 Task: Send an email with the signature Janet Martinez with the subject Confirmation of a subscription and the message Can you please confirm your availability for the meeting tomorrow at 2 pm? from softage.5@softage.net to softage.1@softage.net and move the email from Sent Items to the folder Games
Action: Mouse moved to (53, 53)
Screenshot: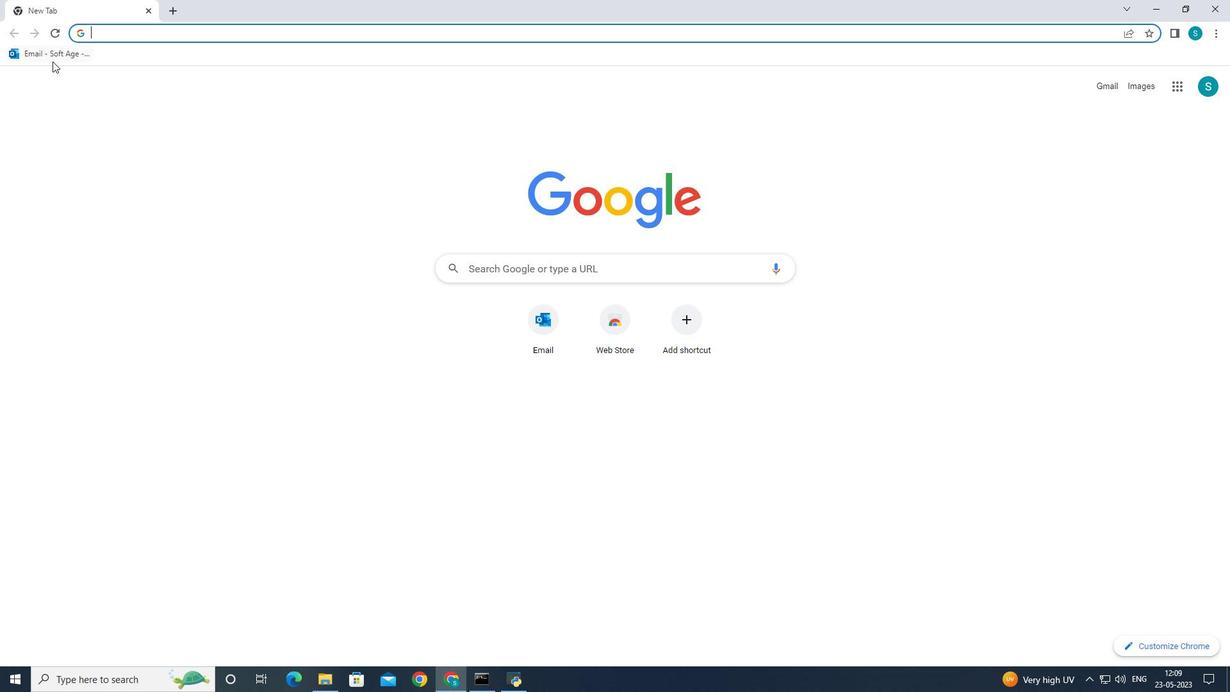 
Action: Mouse pressed left at (53, 53)
Screenshot: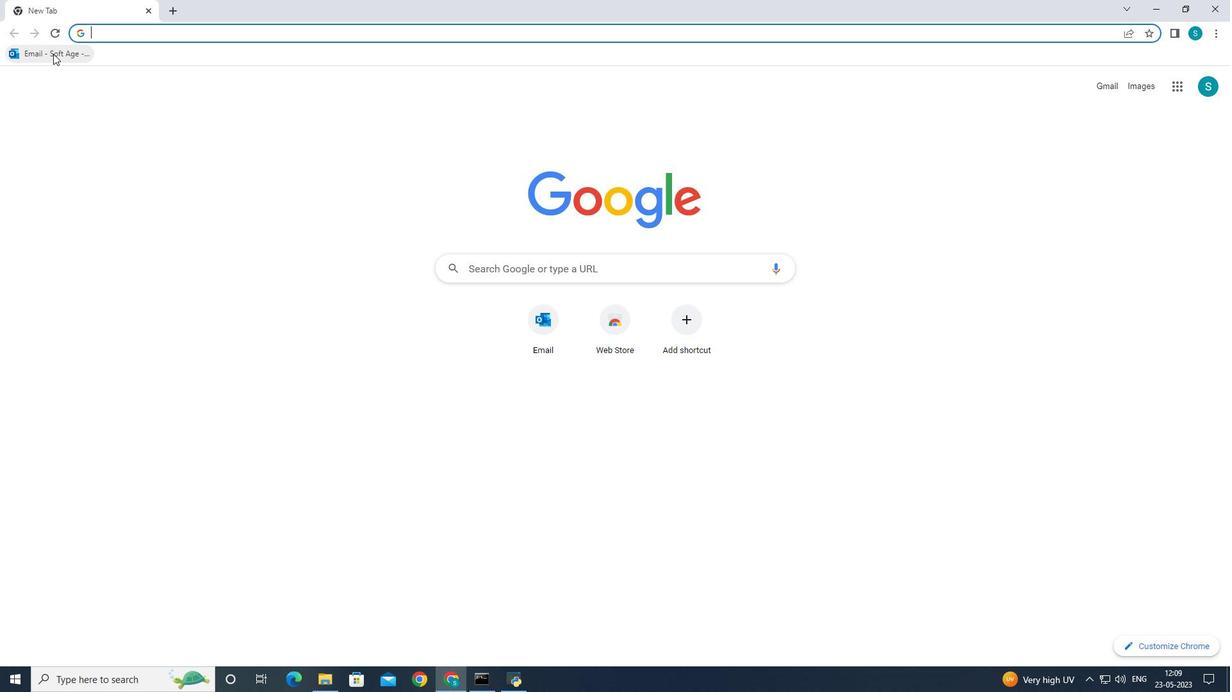 
Action: Mouse moved to (185, 114)
Screenshot: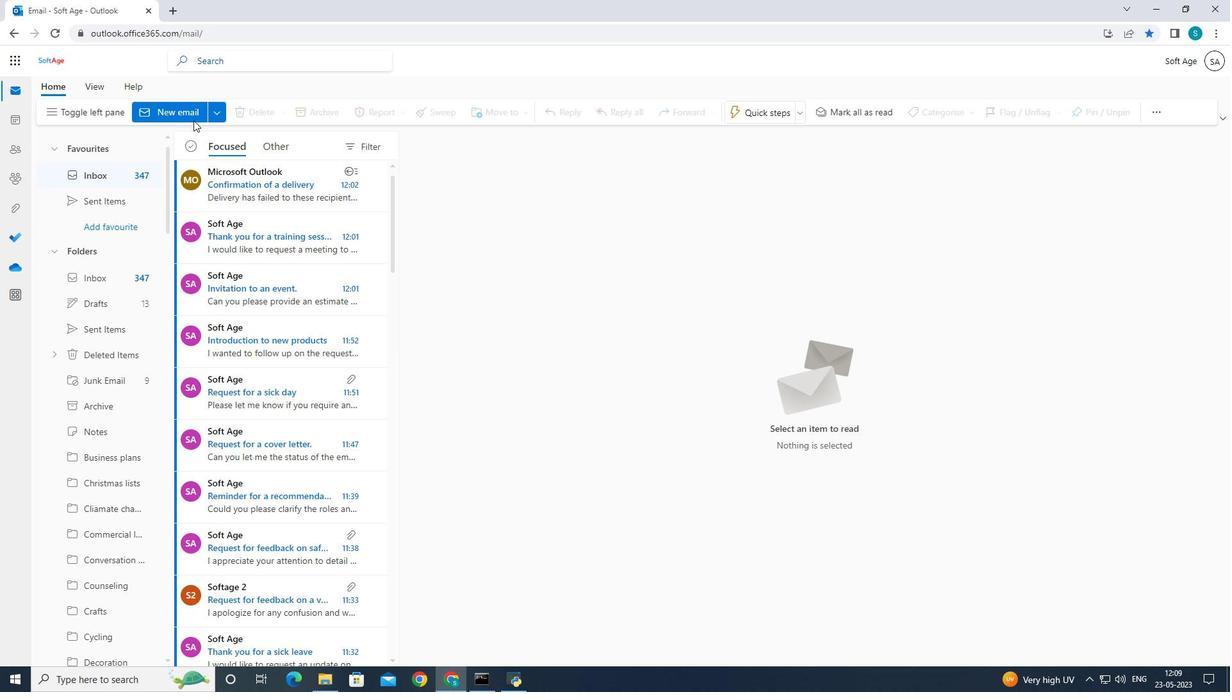 
Action: Mouse pressed left at (185, 114)
Screenshot: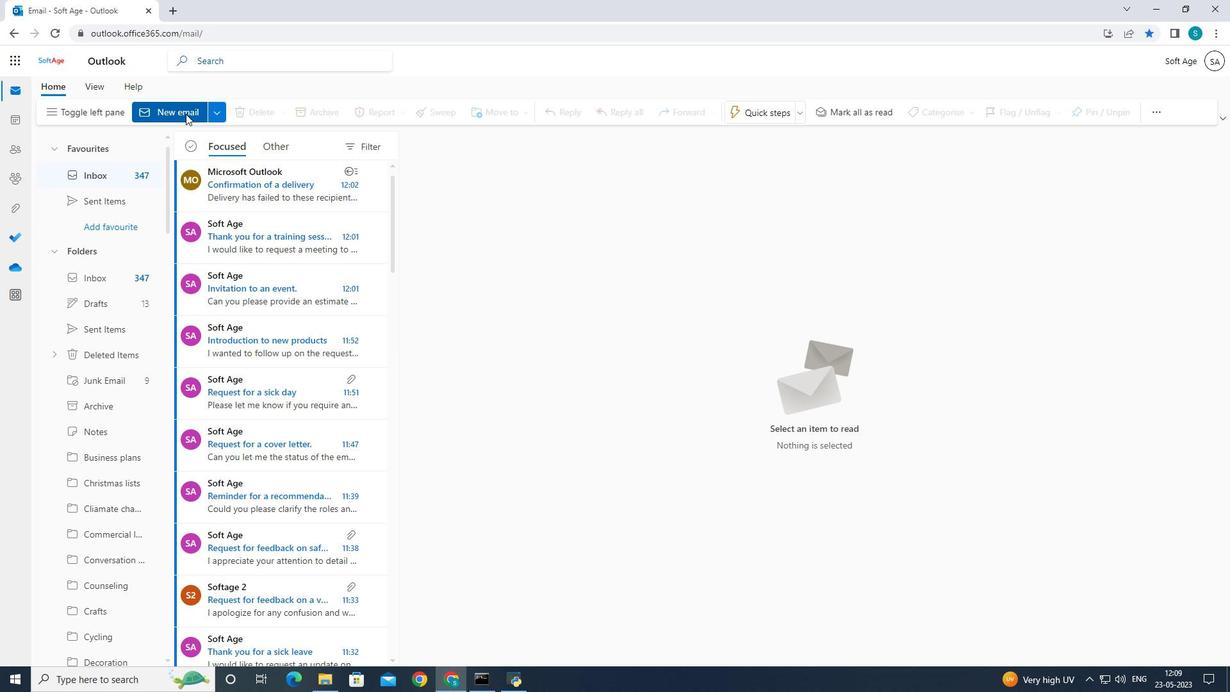 
Action: Mouse pressed left at (185, 114)
Screenshot: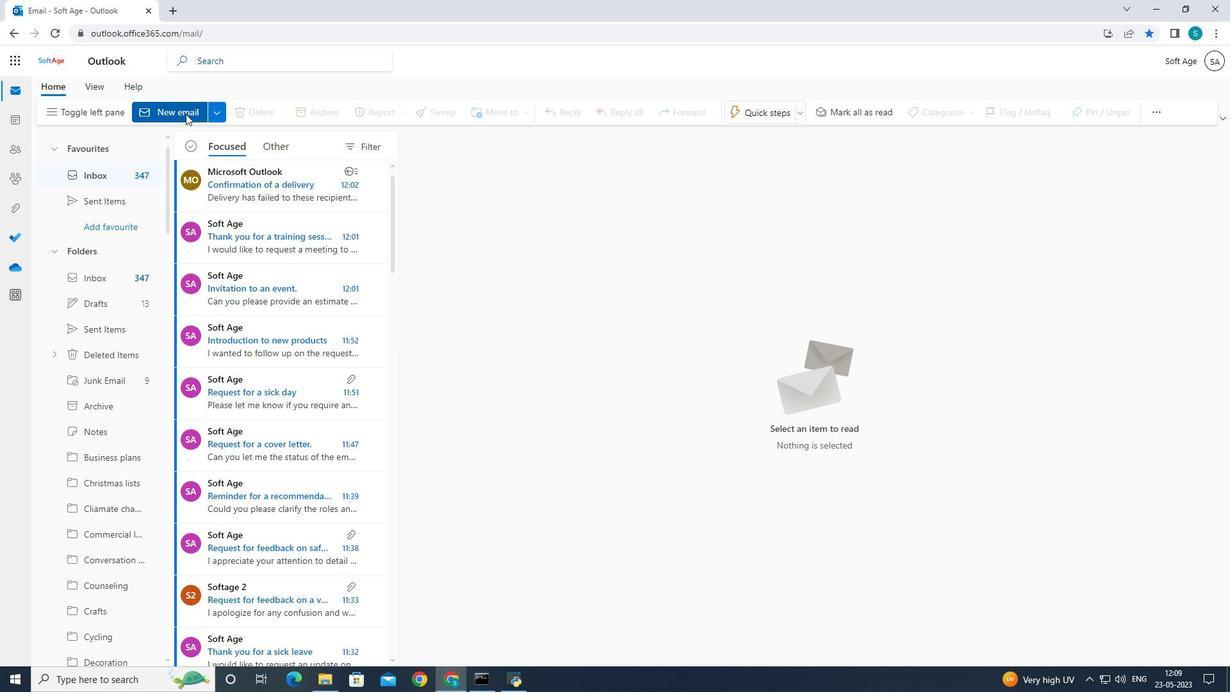 
Action: Mouse moved to (834, 118)
Screenshot: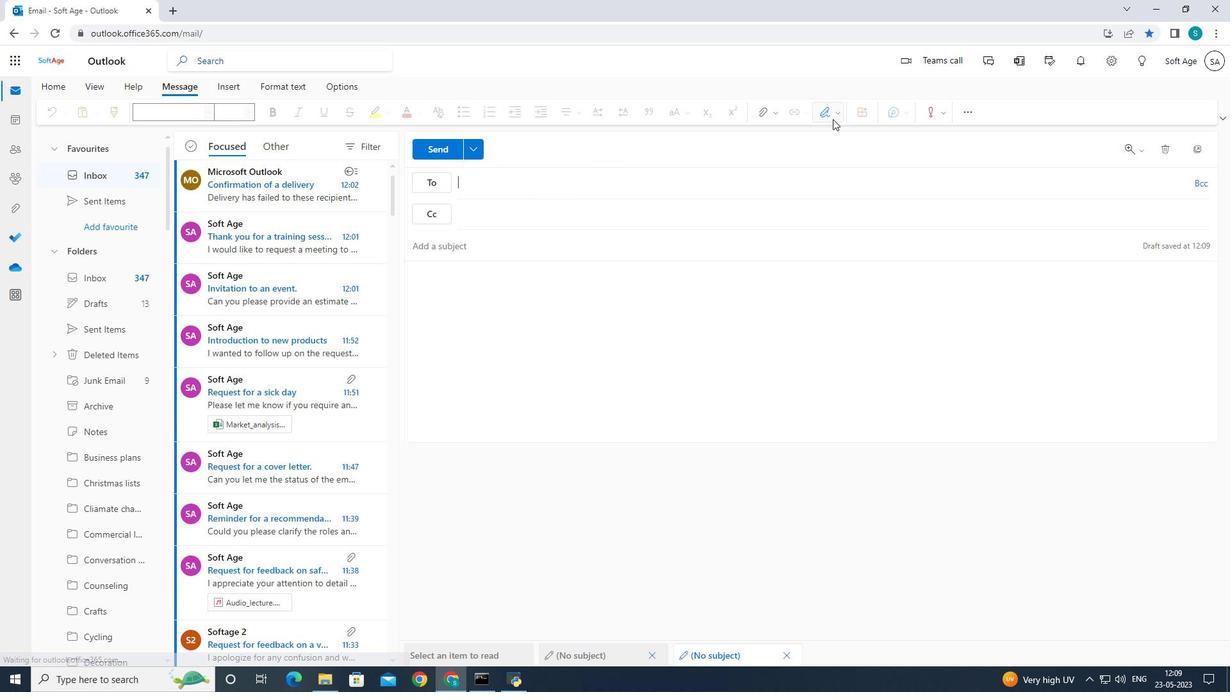 
Action: Mouse pressed left at (834, 118)
Screenshot: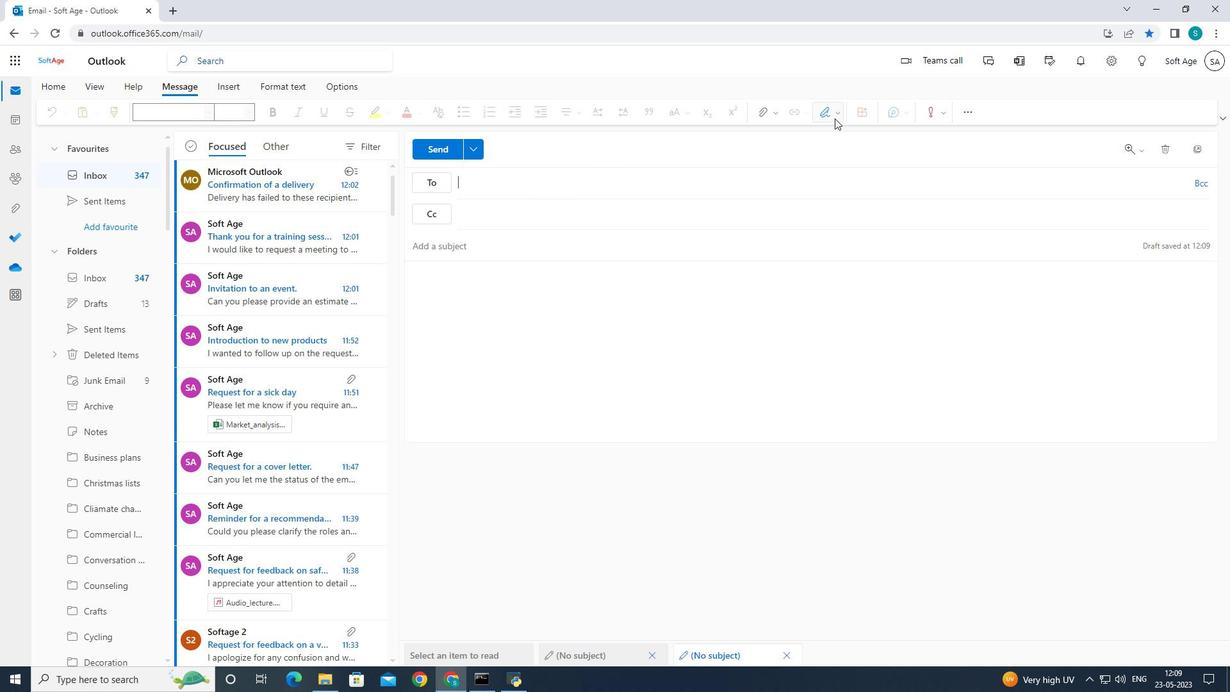 
Action: Mouse moved to (800, 167)
Screenshot: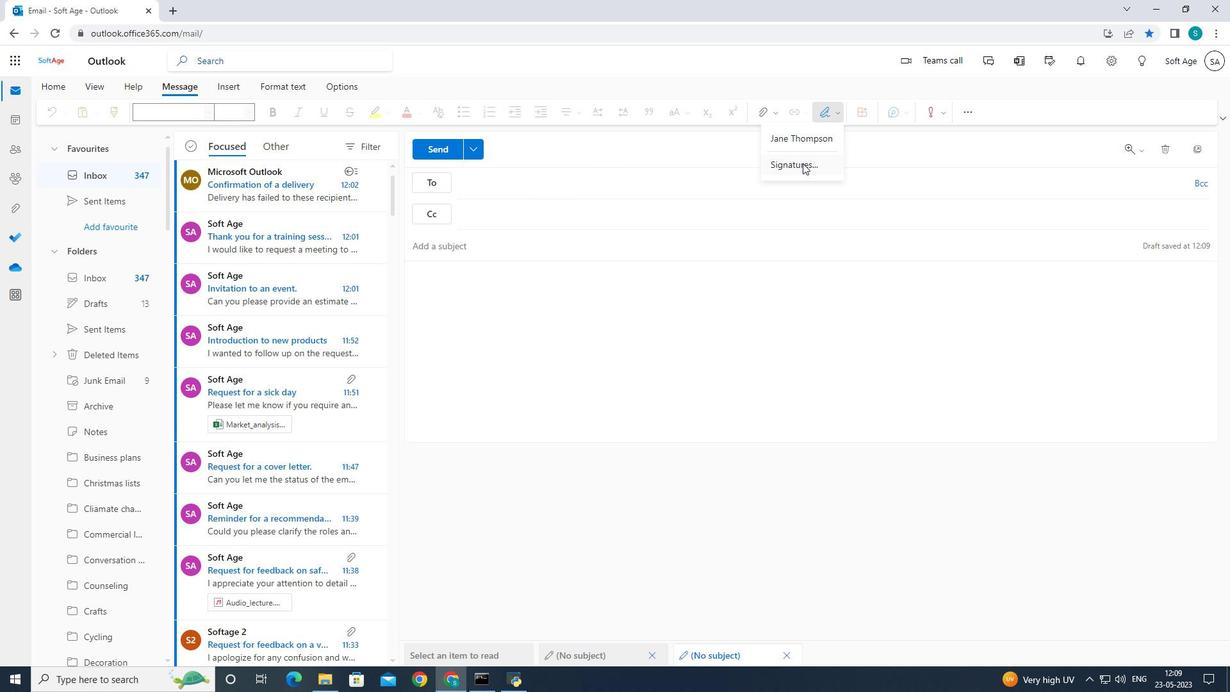 
Action: Mouse pressed left at (800, 167)
Screenshot: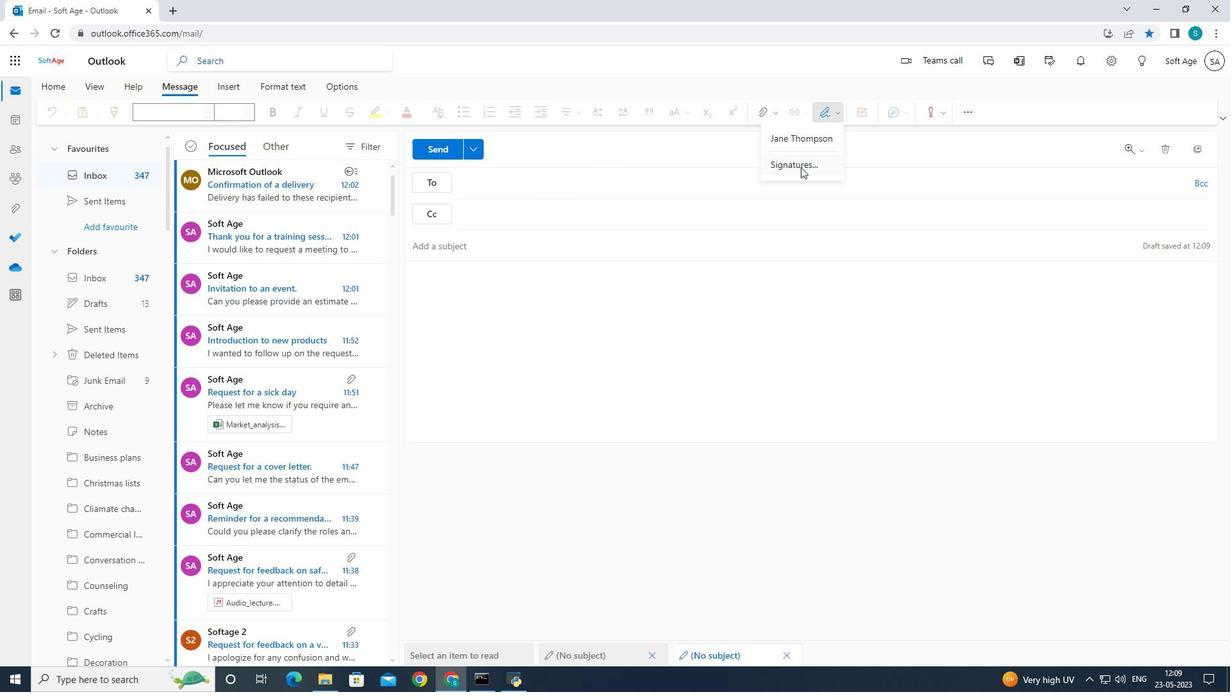 
Action: Mouse moved to (794, 219)
Screenshot: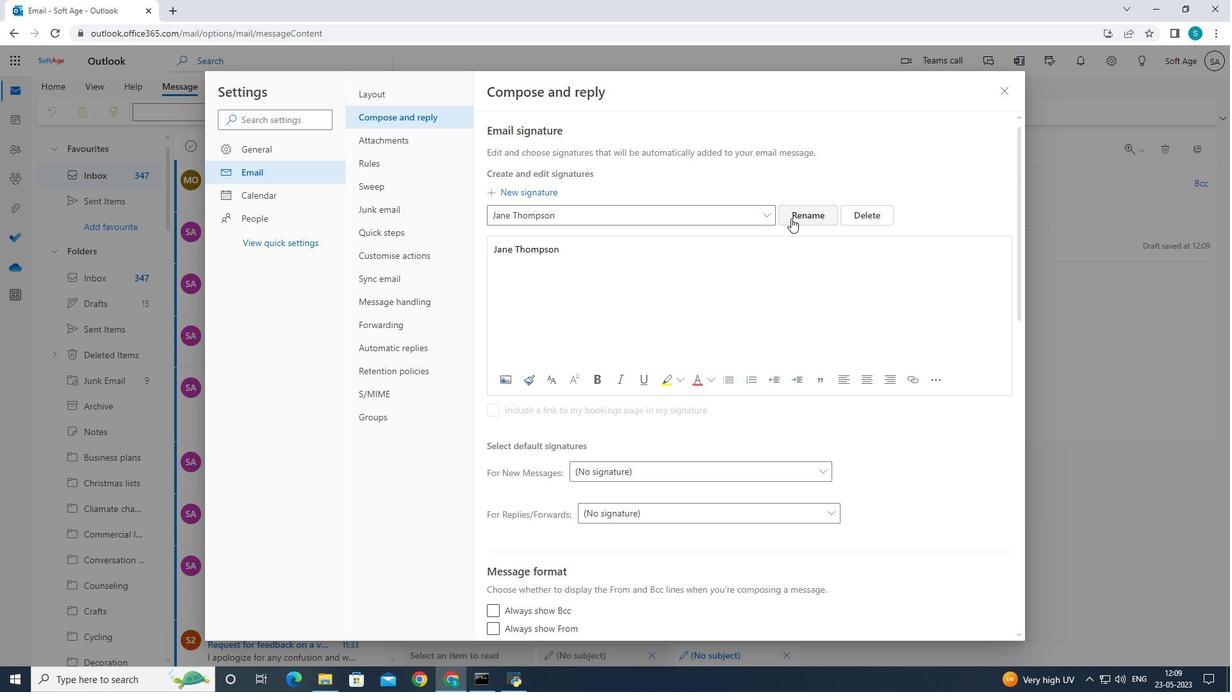 
Action: Mouse pressed left at (794, 219)
Screenshot: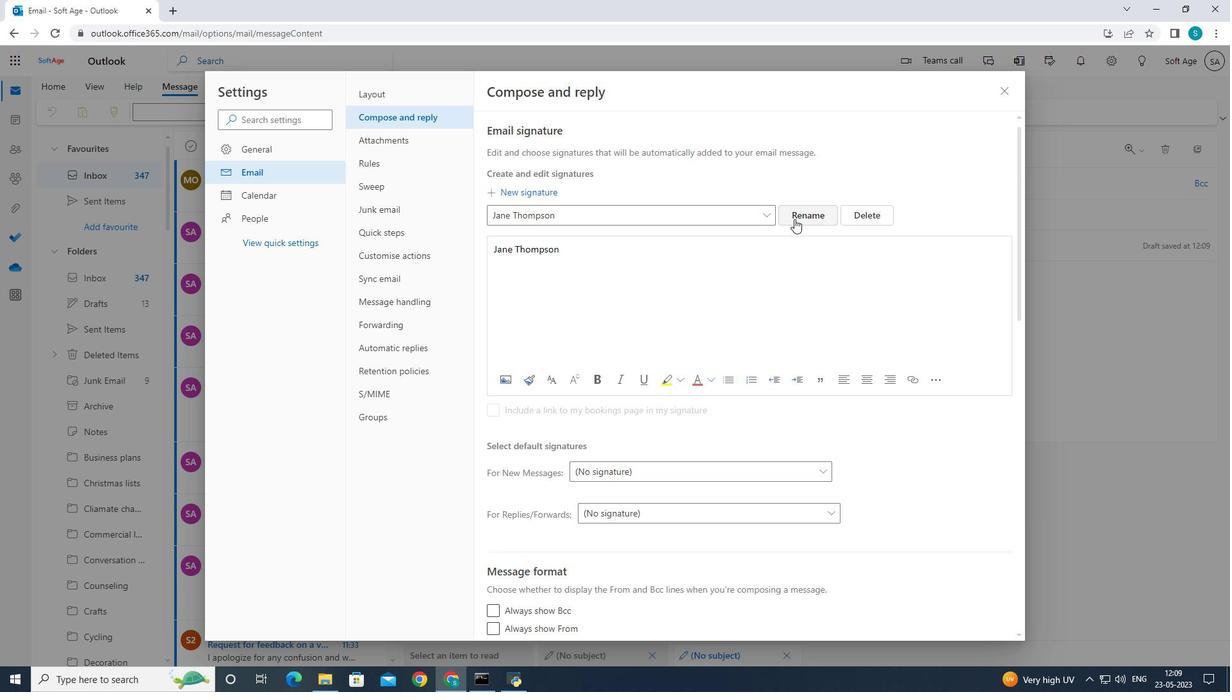 
Action: Mouse moved to (736, 221)
Screenshot: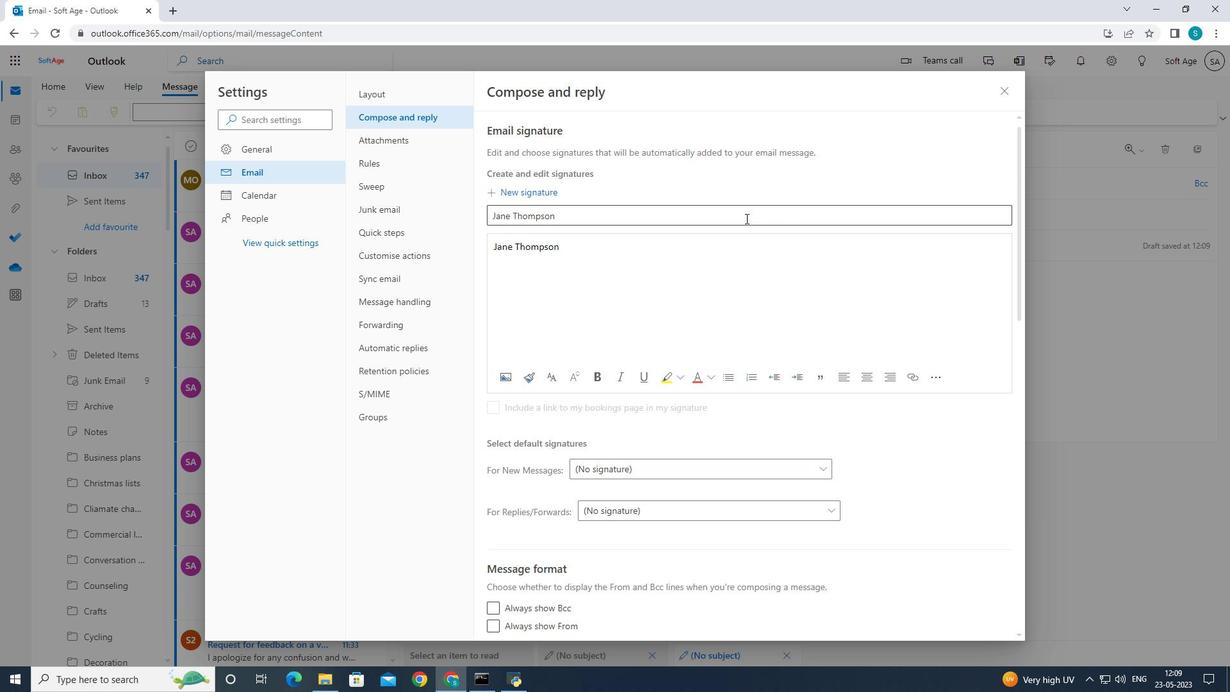 
Action: Mouse pressed left at (736, 221)
Screenshot: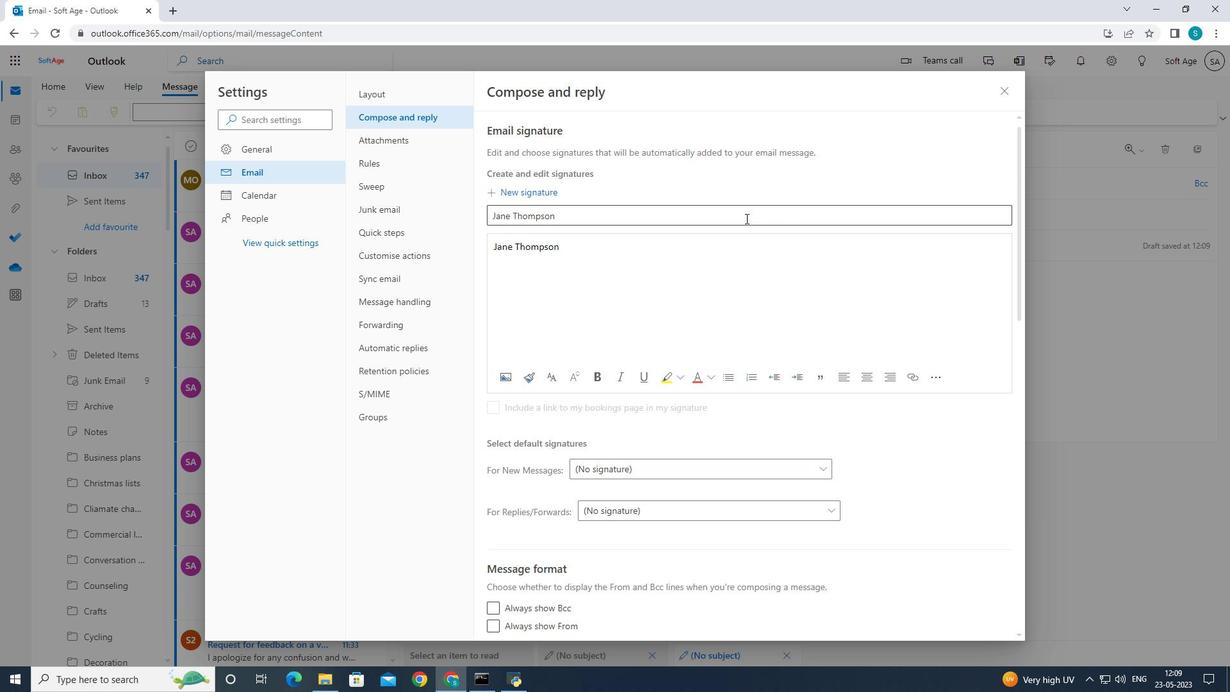 
Action: Mouse moved to (749, 201)
Screenshot: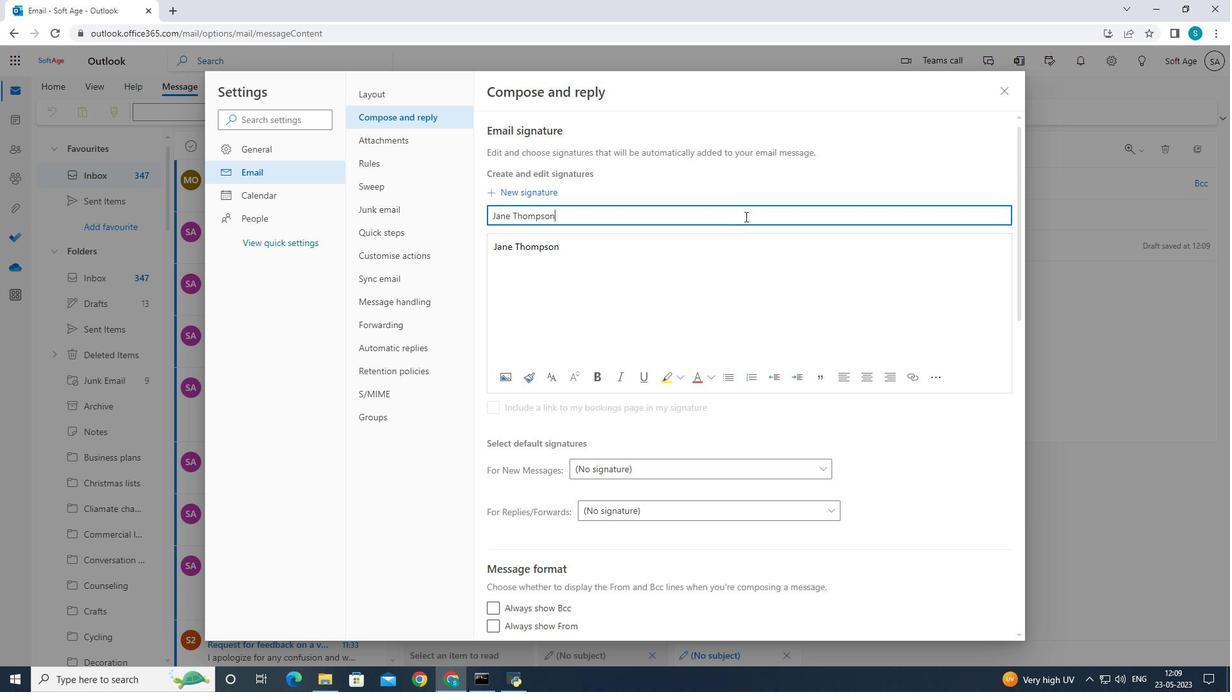 
Action: Key pressed <Key.backspace><Key.backspace><Key.backspace><Key.backspace><Key.backspace><Key.backspace><Key.backspace><Key.backspace><Key.backspace><Key.backspace><Key.backspace><Key.backspace><Key.backspace><Key.backspace><Key.backspace><Key.backspace><Key.backspace><Key.caps_lock>J<Key.caps_lock>anet<Key.space><Key.caps_lock>M<Key.caps_lock>artinez
Screenshot: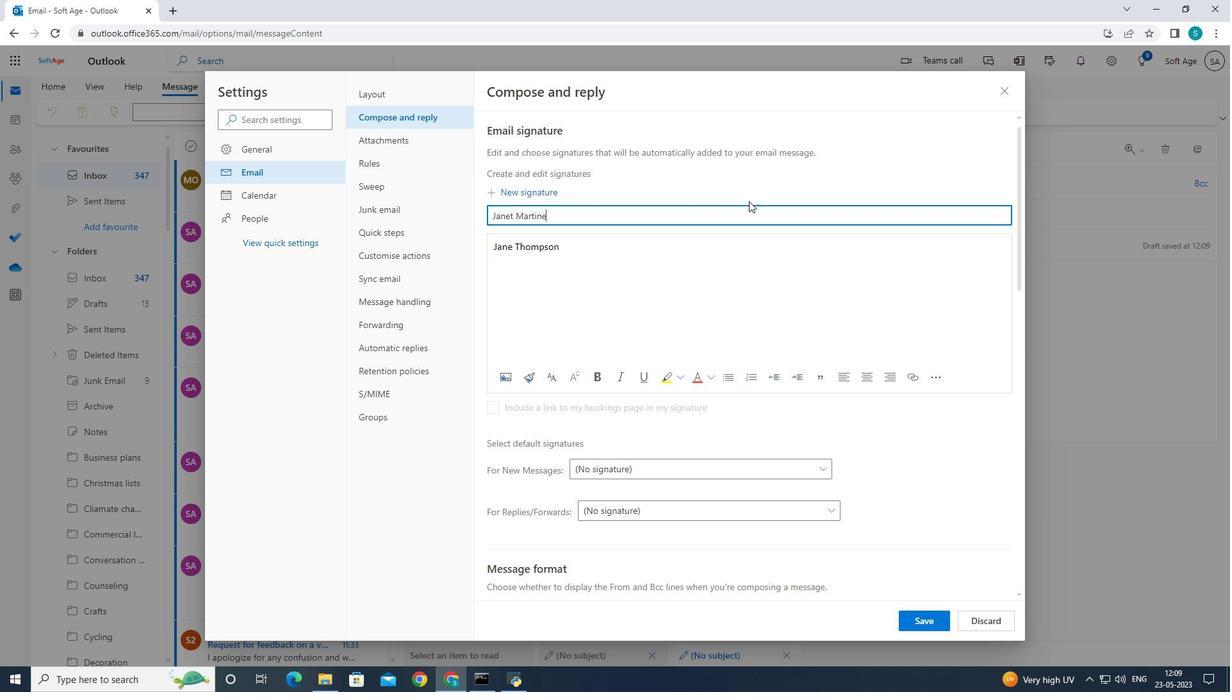 
Action: Mouse moved to (603, 253)
Screenshot: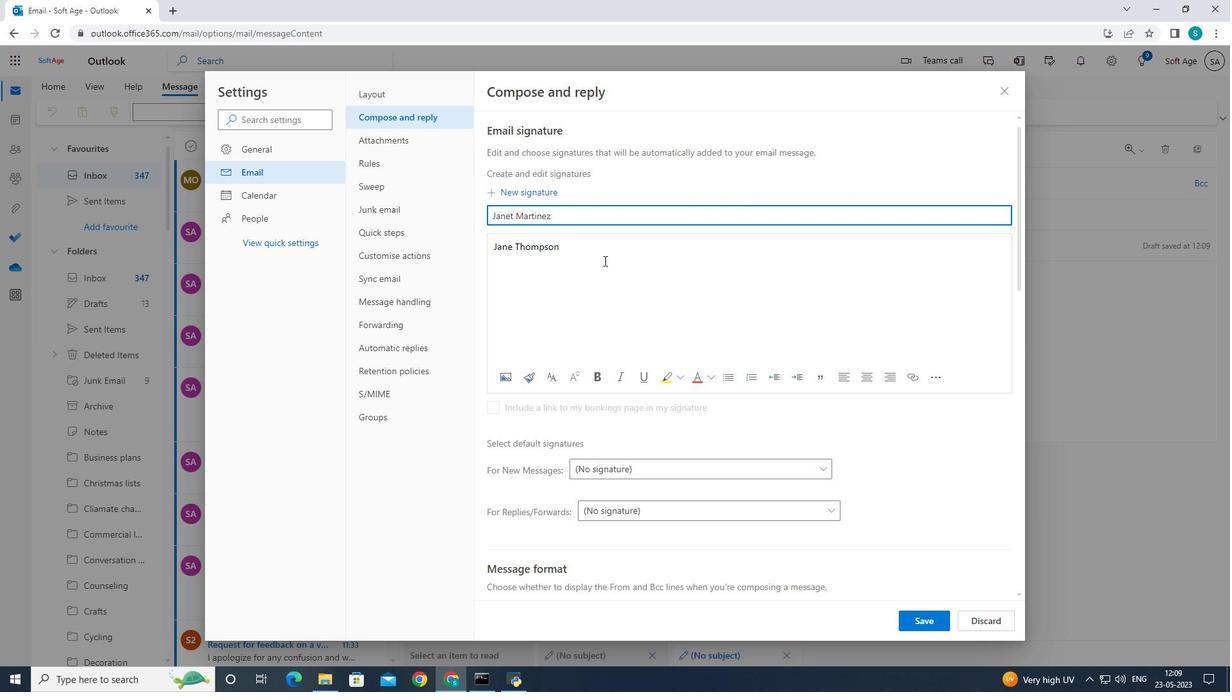
Action: Mouse pressed left at (603, 253)
Screenshot: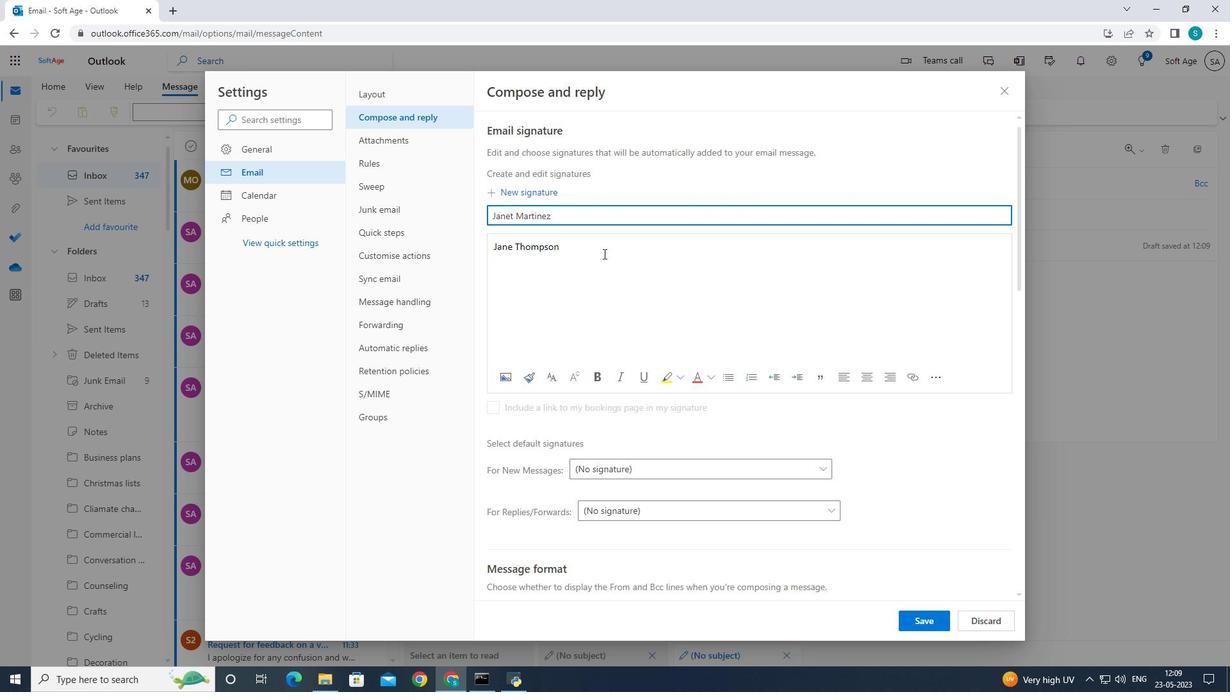 
Action: Mouse moved to (606, 251)
Screenshot: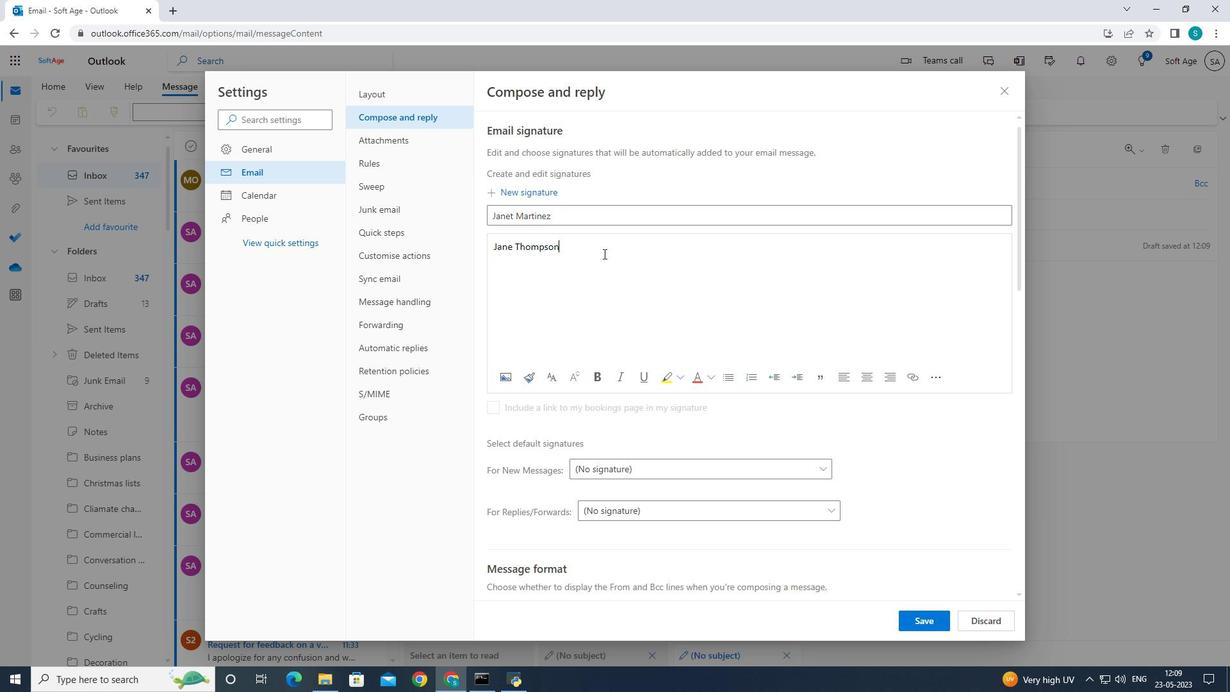 
Action: Key pressed <Key.backspace><Key.backspace><Key.backspace><Key.backspace><Key.backspace><Key.backspace><Key.backspace><Key.backspace><Key.backspace><Key.backspace><Key.backspace><Key.backspace><Key.backspace><Key.backspace><Key.backspace><Key.backspace><Key.backspace><Key.backspace><Key.backspace><Key.caps_lock>J<Key.caps_lock>anet<Key.space><Key.caps_lock>M<Key.caps_lock>artinez
Screenshot: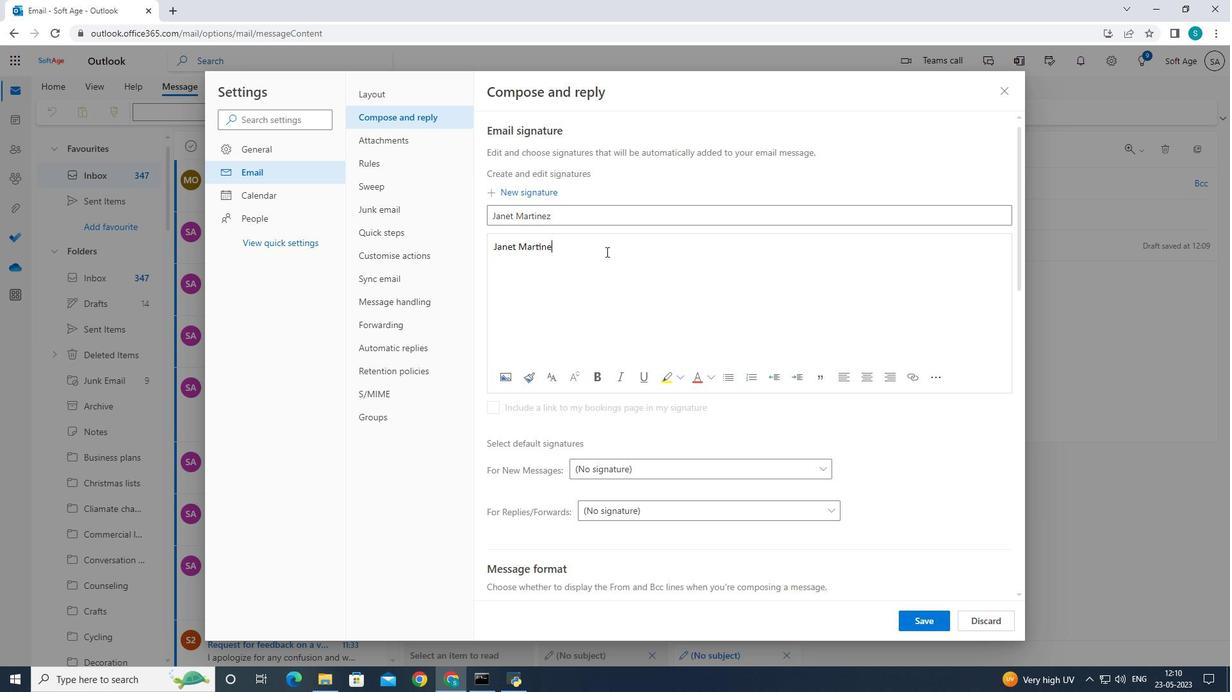 
Action: Mouse moved to (927, 626)
Screenshot: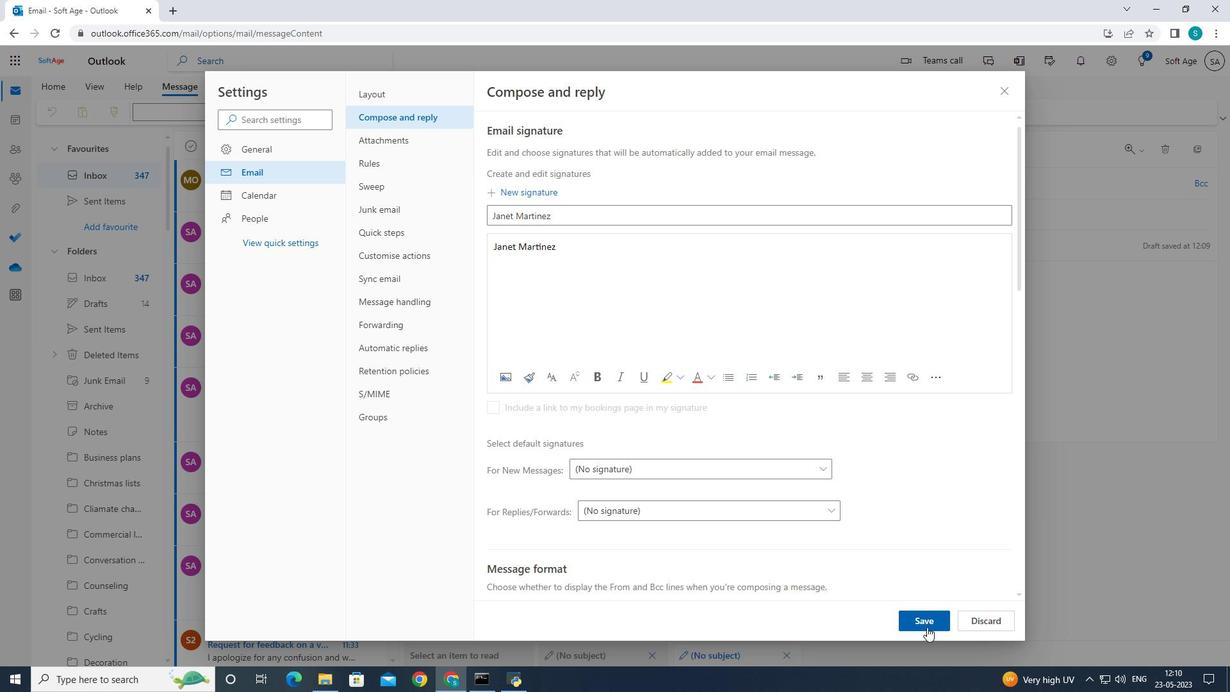 
Action: Mouse pressed left at (927, 626)
Screenshot: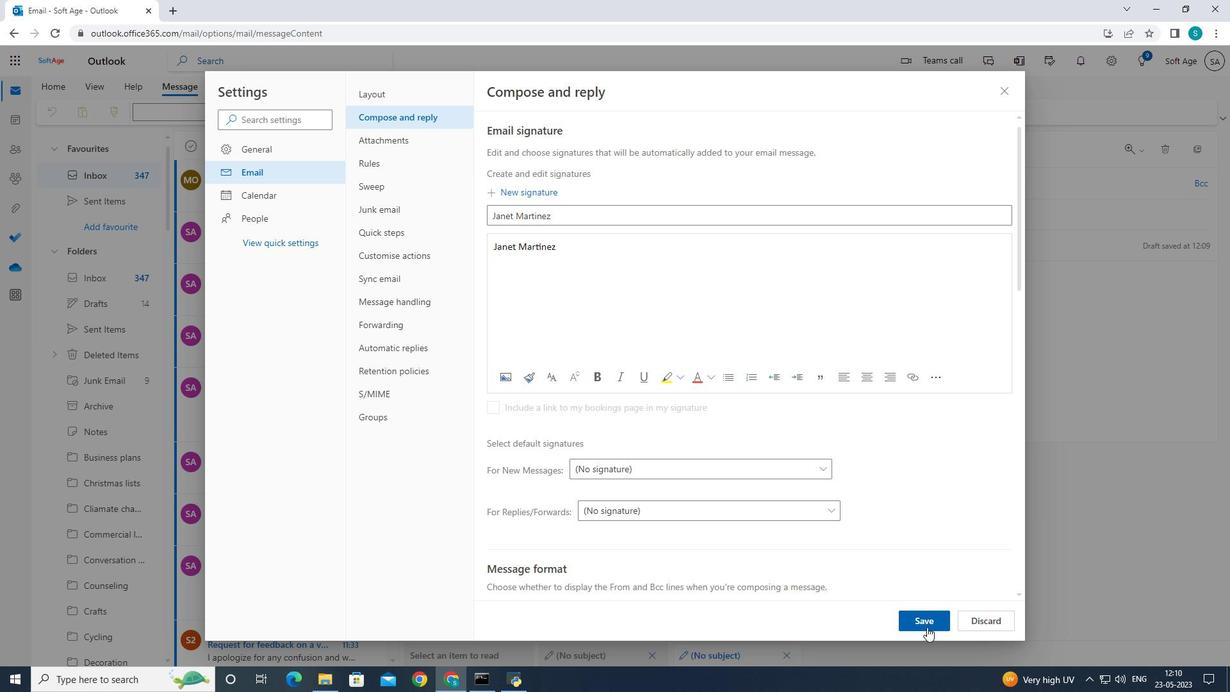 
Action: Mouse moved to (1004, 93)
Screenshot: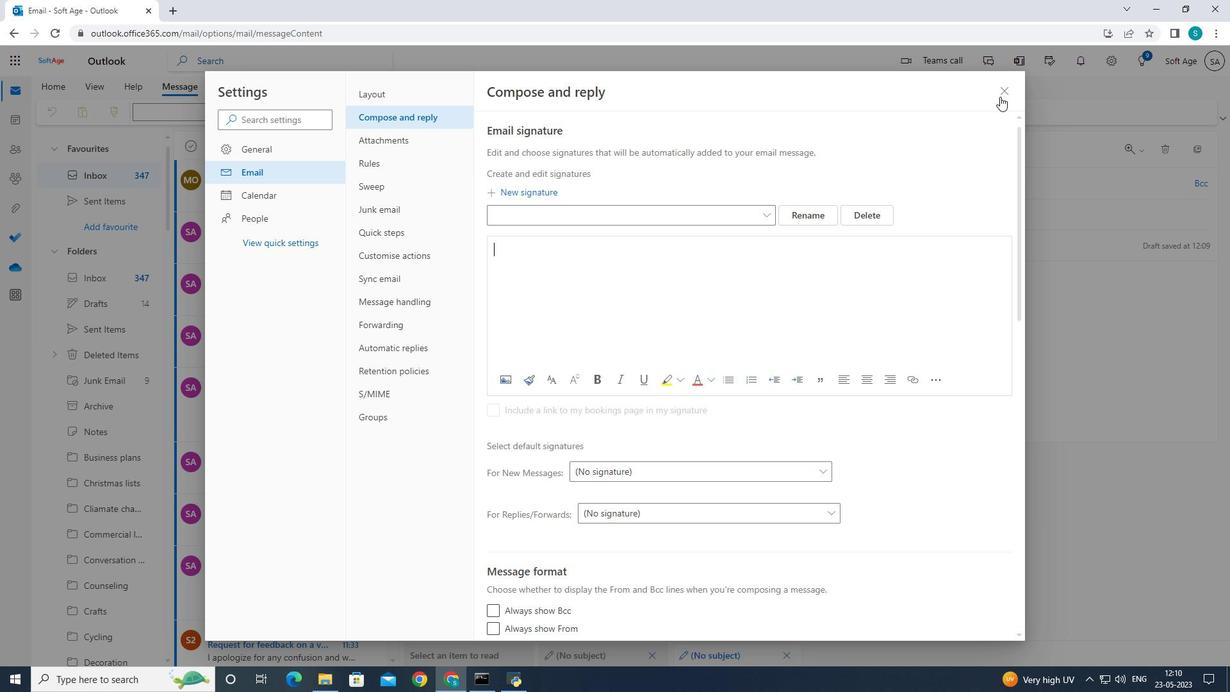 
Action: Mouse pressed left at (1004, 93)
Screenshot: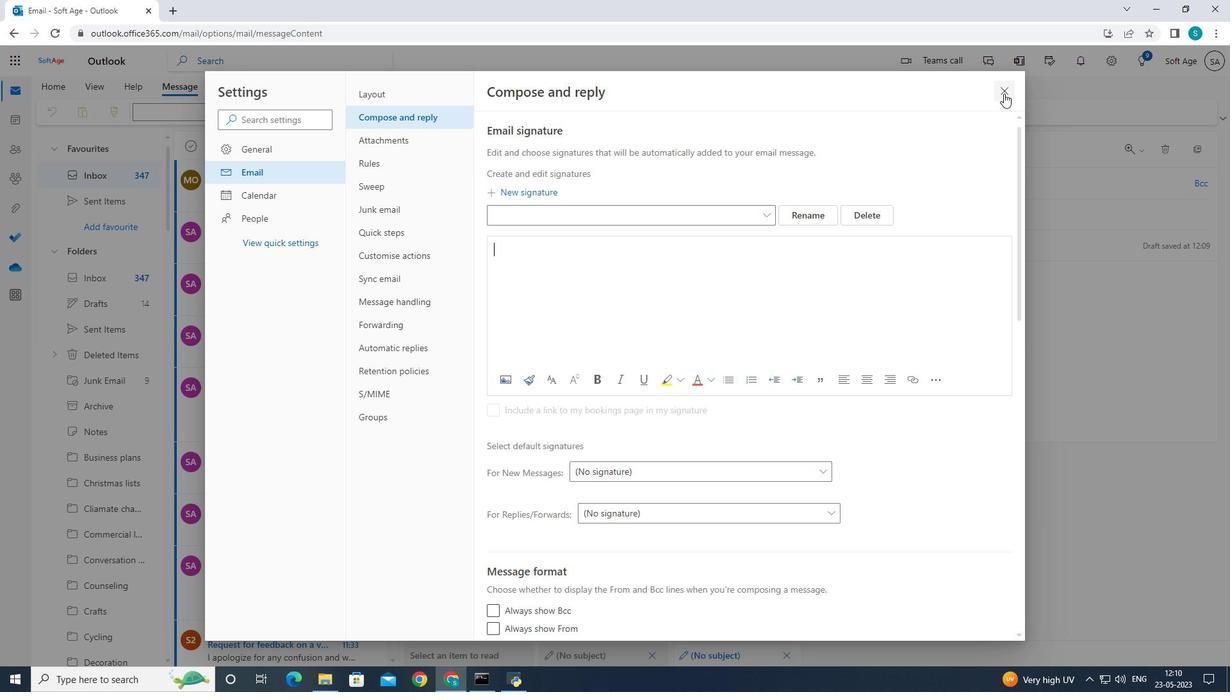 
Action: Mouse moved to (590, 251)
Screenshot: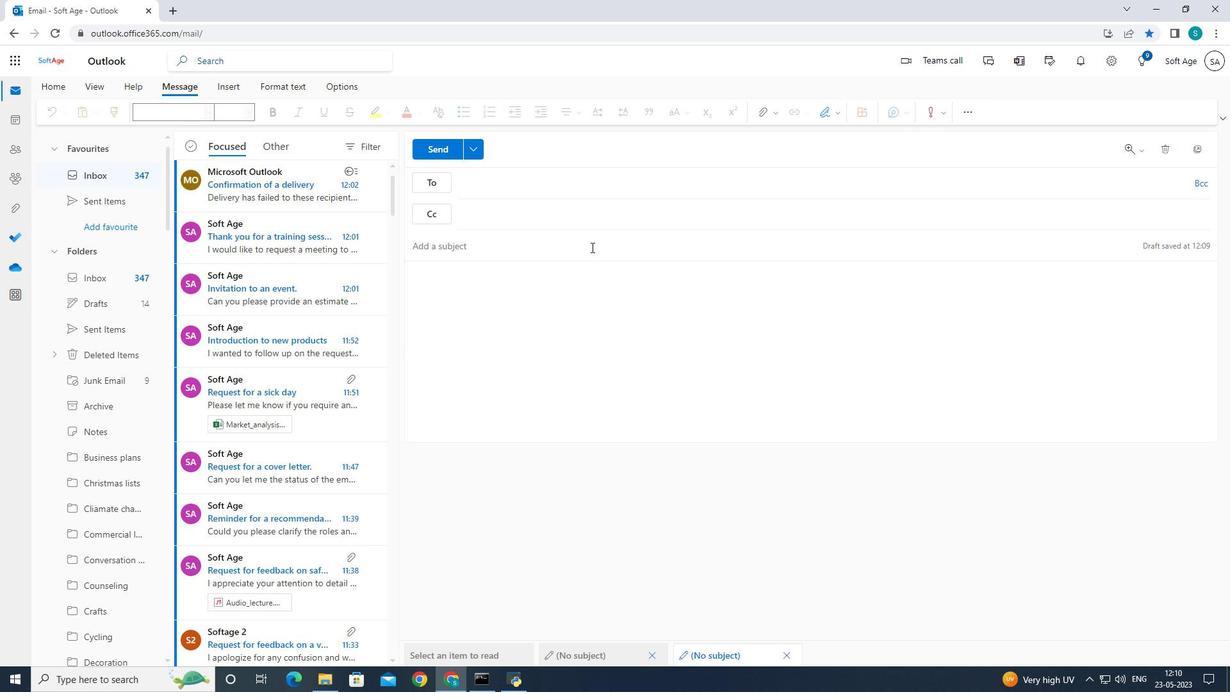 
Action: Mouse pressed left at (590, 251)
Screenshot: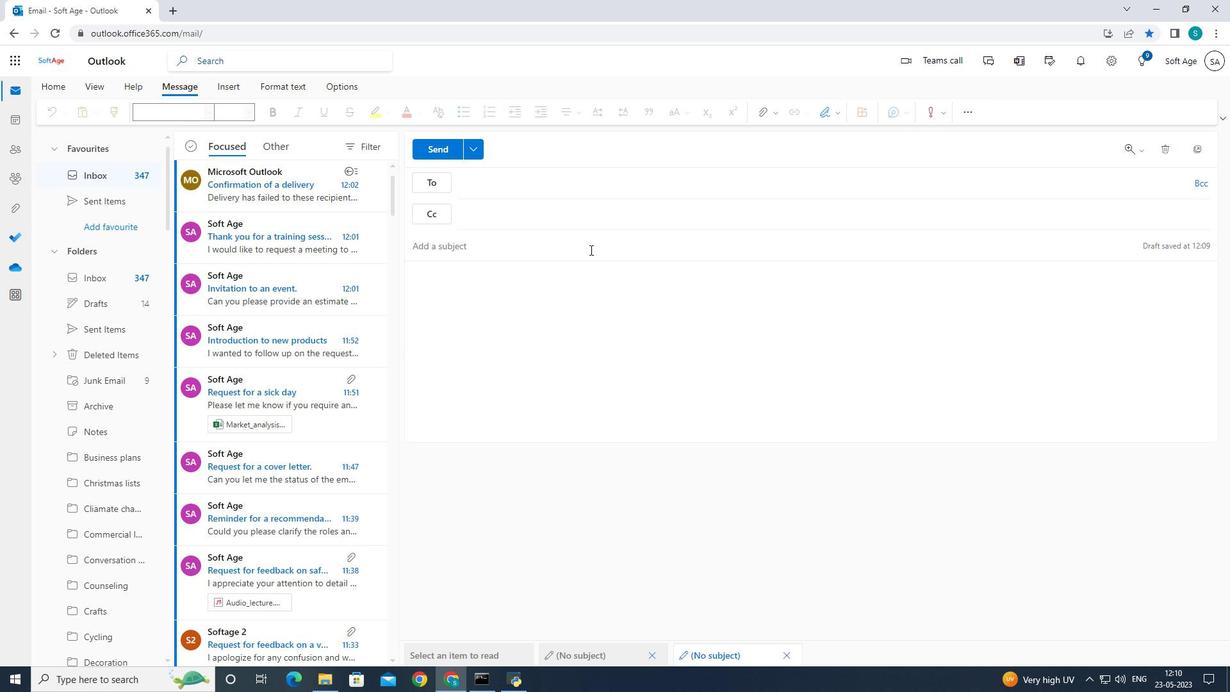 
Action: Mouse moved to (869, 387)
Screenshot: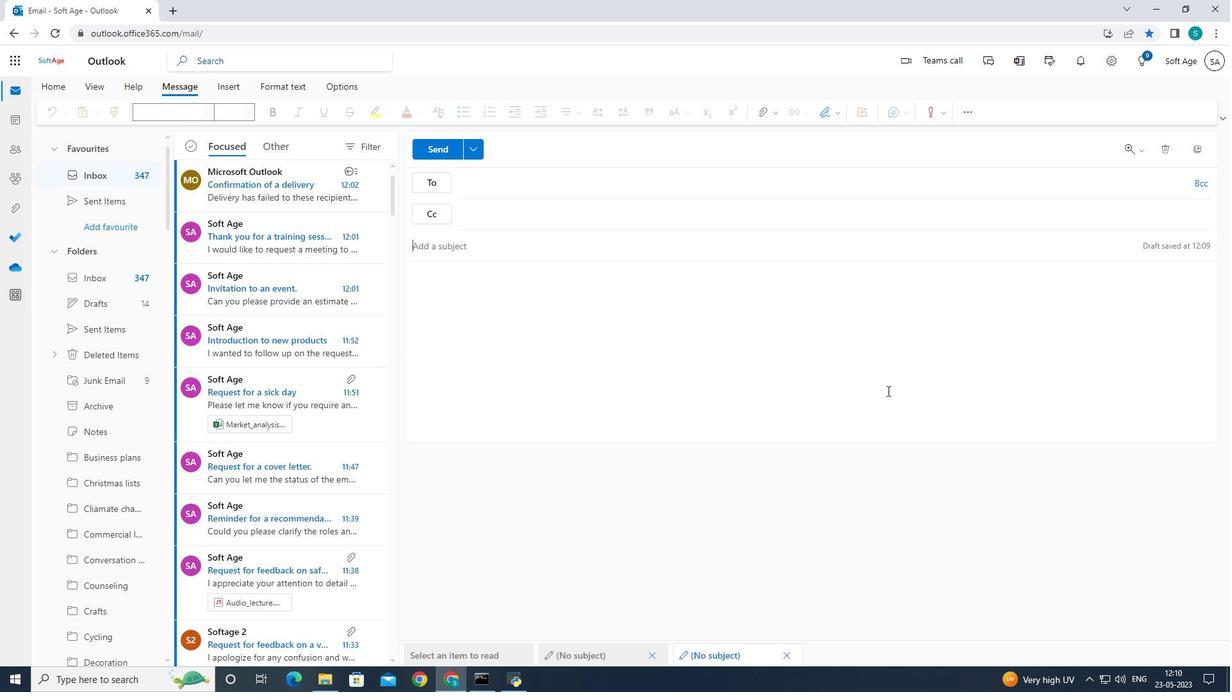 
Action: Key pressed <Key.caps_lock>C<Key.caps_lock>onfirmation<Key.space>of<Key.space>a<Key.space>subscription
Screenshot: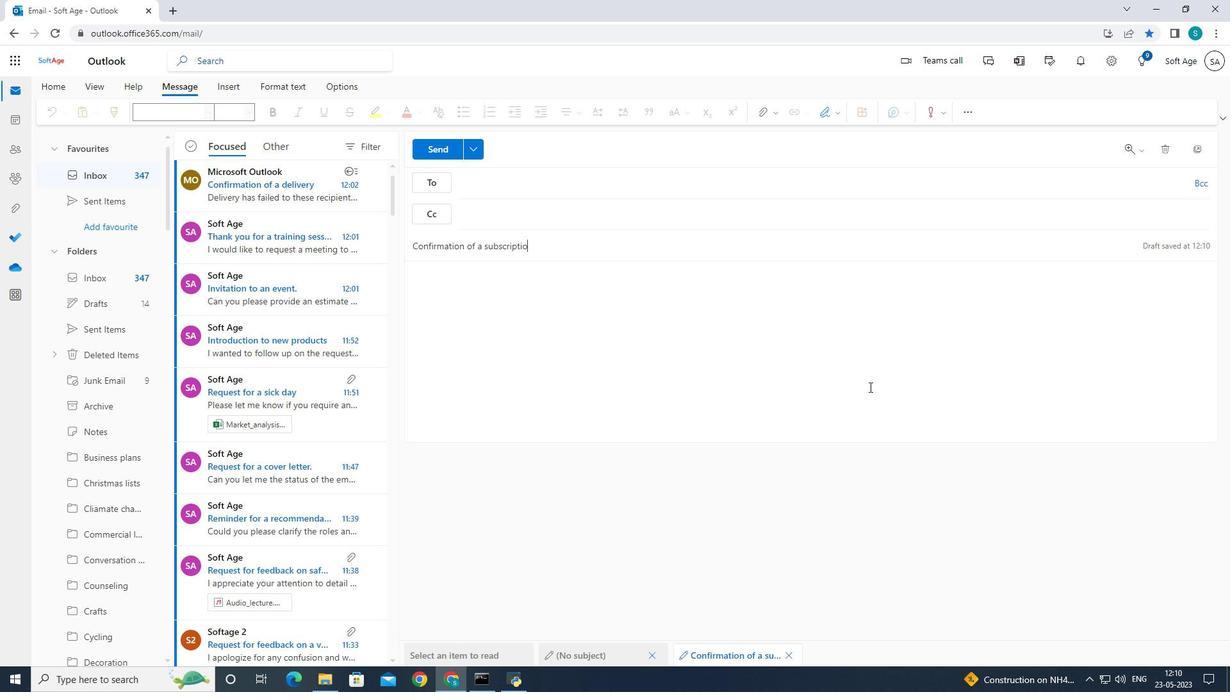 
Action: Mouse moved to (536, 288)
Screenshot: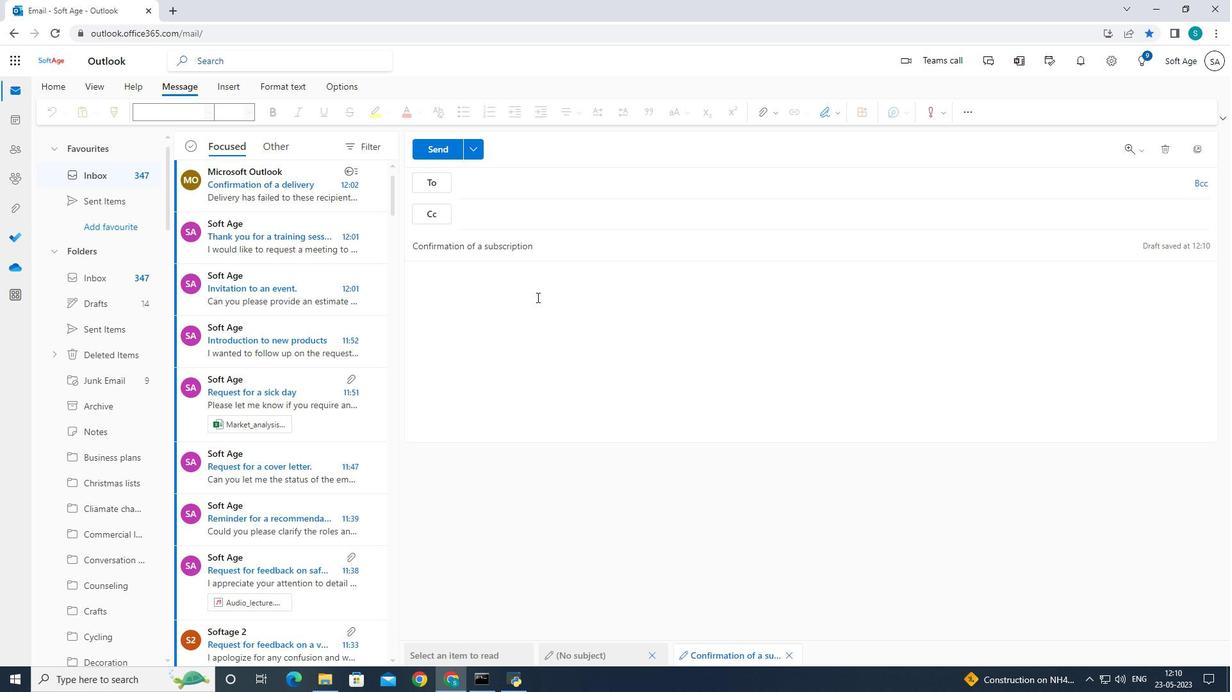
Action: Mouse pressed left at (536, 288)
Screenshot: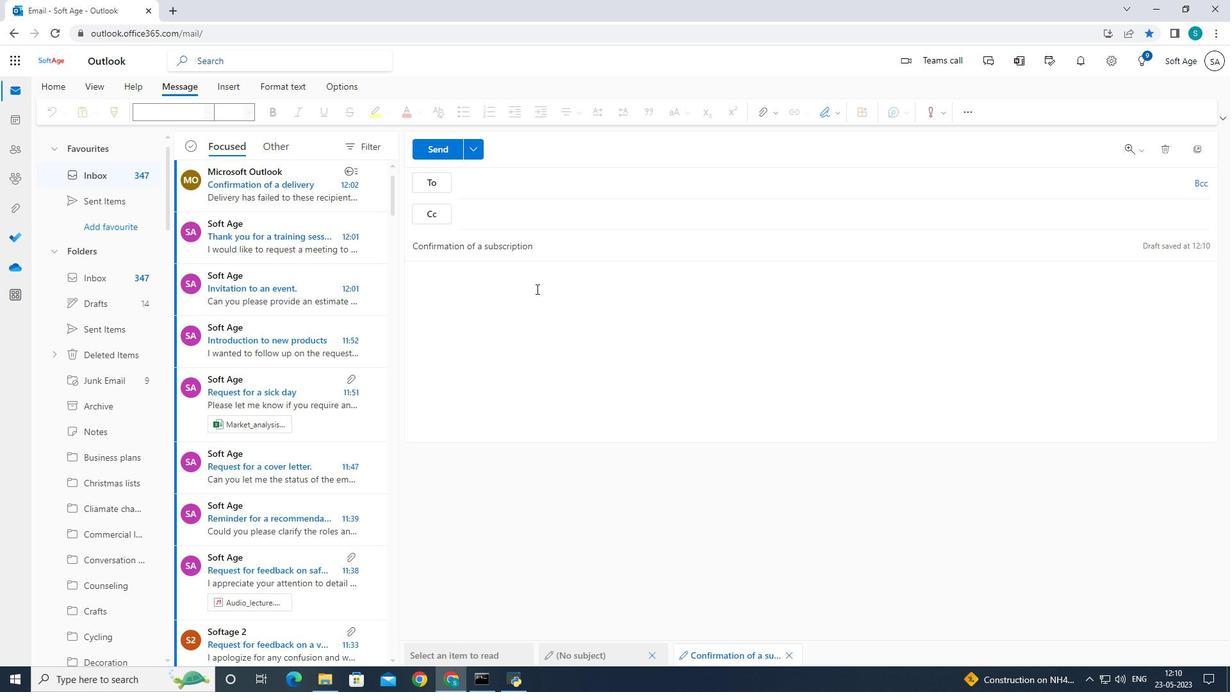 
Action: Mouse moved to (659, 328)
Screenshot: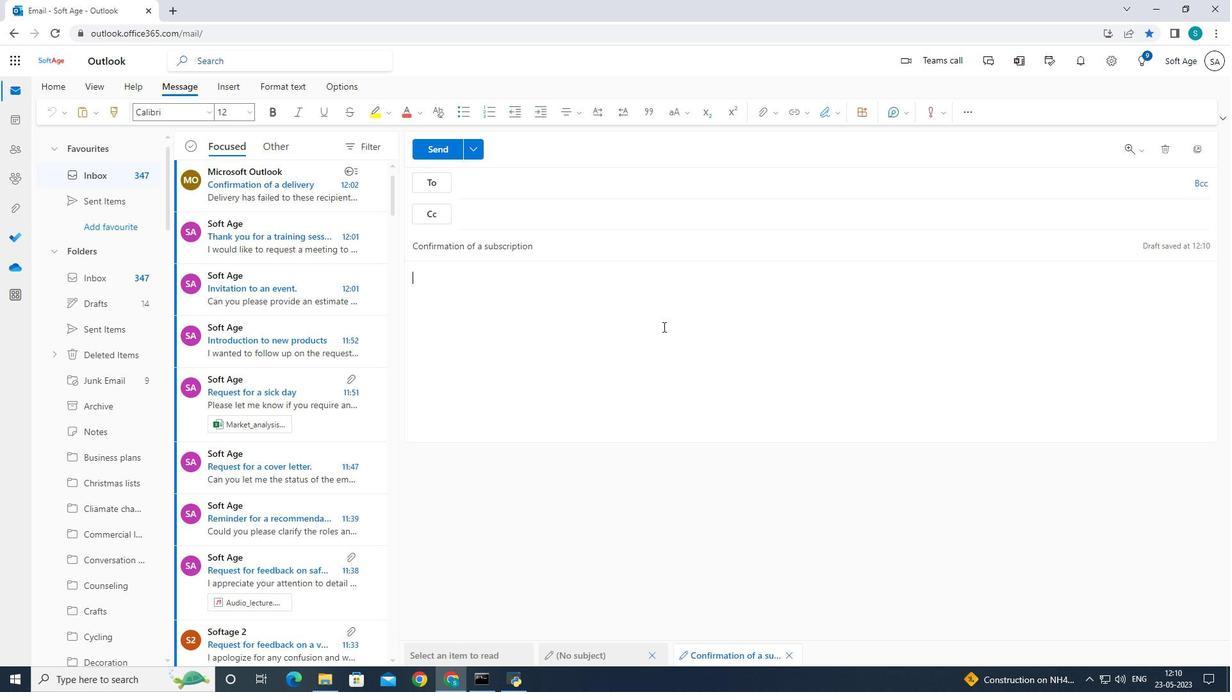 
Action: Key pressed <Key.caps_lock>C<Key.caps_lock>an<Key.space>you<Key.space>please<Key.space>confirm<Key.space>your<Key.space>availability<Key.space>for<Key.space>meeting<Key.space>tommo<Key.backspace><Key.backspace>orrow<Key.space>at<Key.space>2<Key.space>pm<Key.shift_r><Key.shift_r><Key.shift_r><Key.shift_r><Key.shift_r><Key.shift_r><Key.shift_r>?
Screenshot: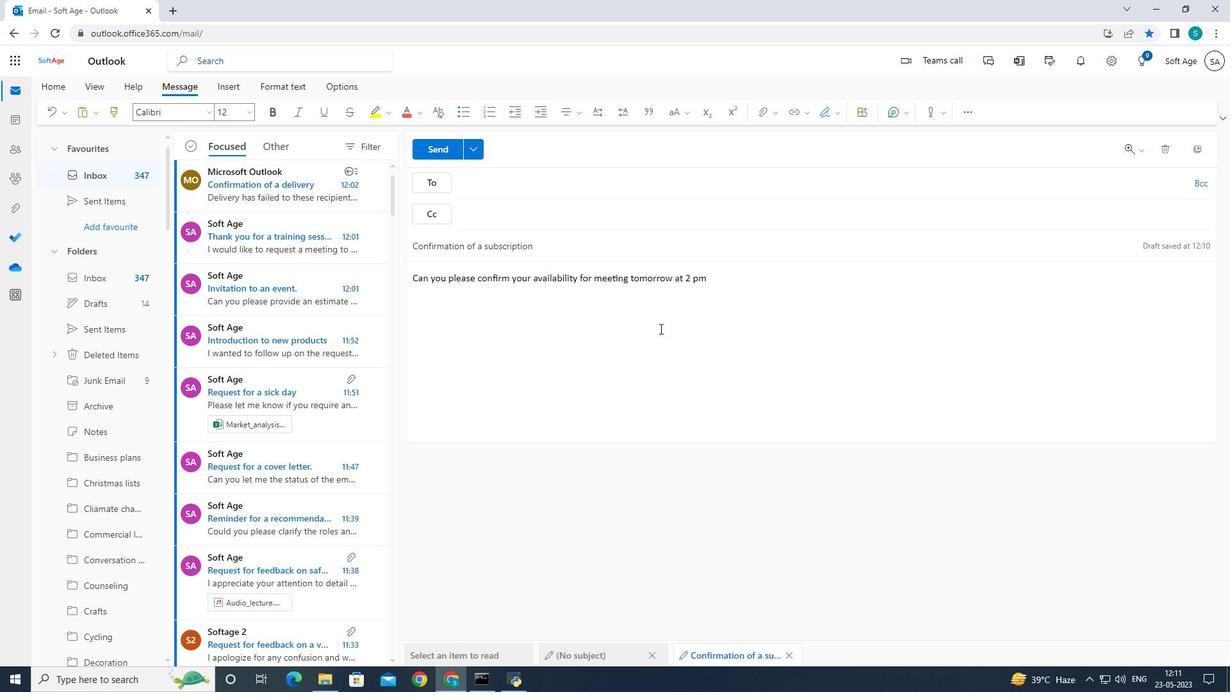 
Action: Mouse moved to (473, 181)
Screenshot: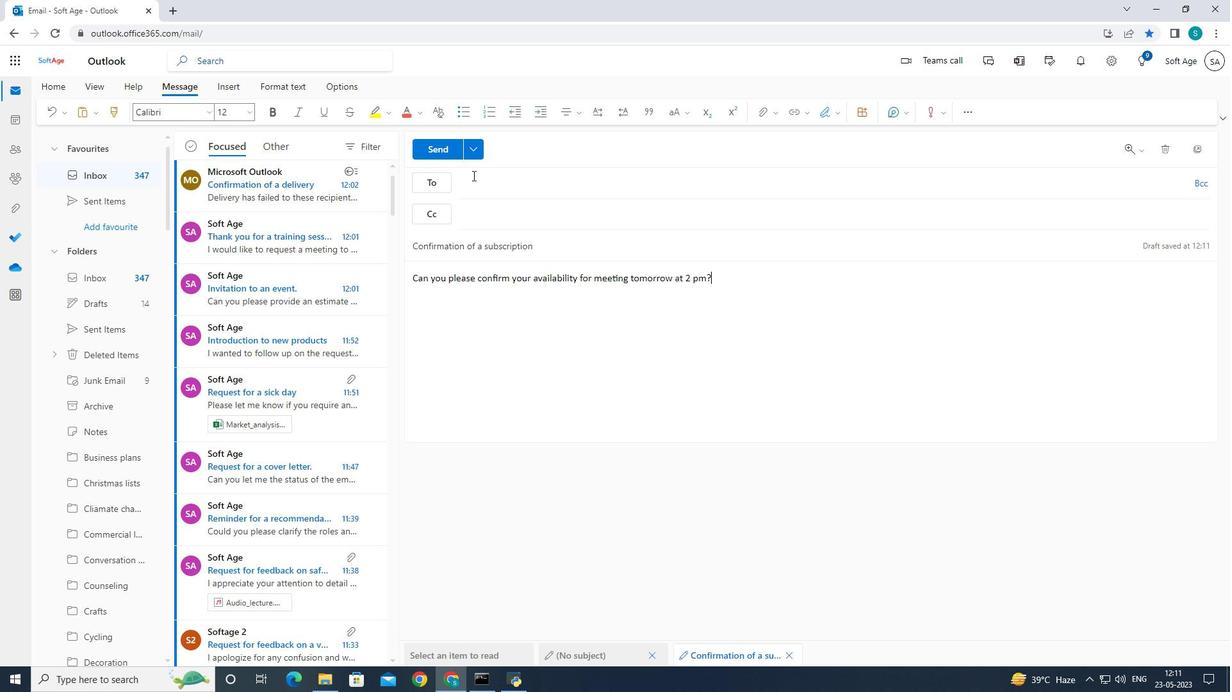 
Action: Mouse pressed left at (473, 181)
Screenshot: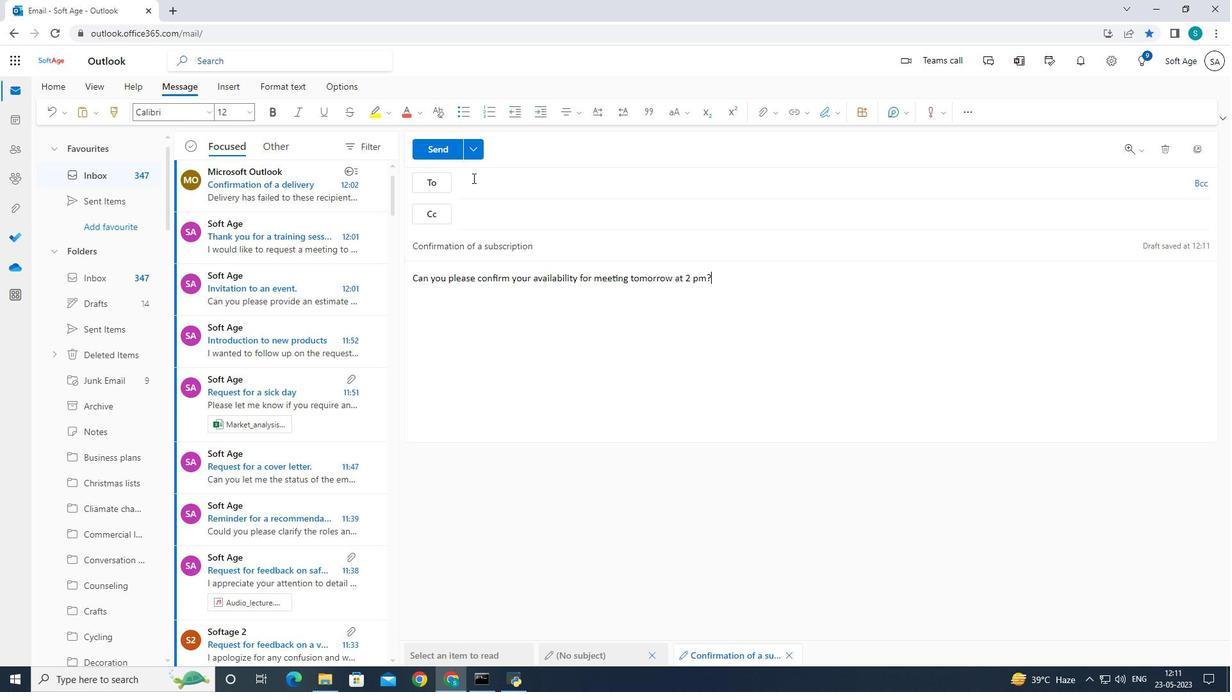 
Action: Mouse moved to (929, 356)
Screenshot: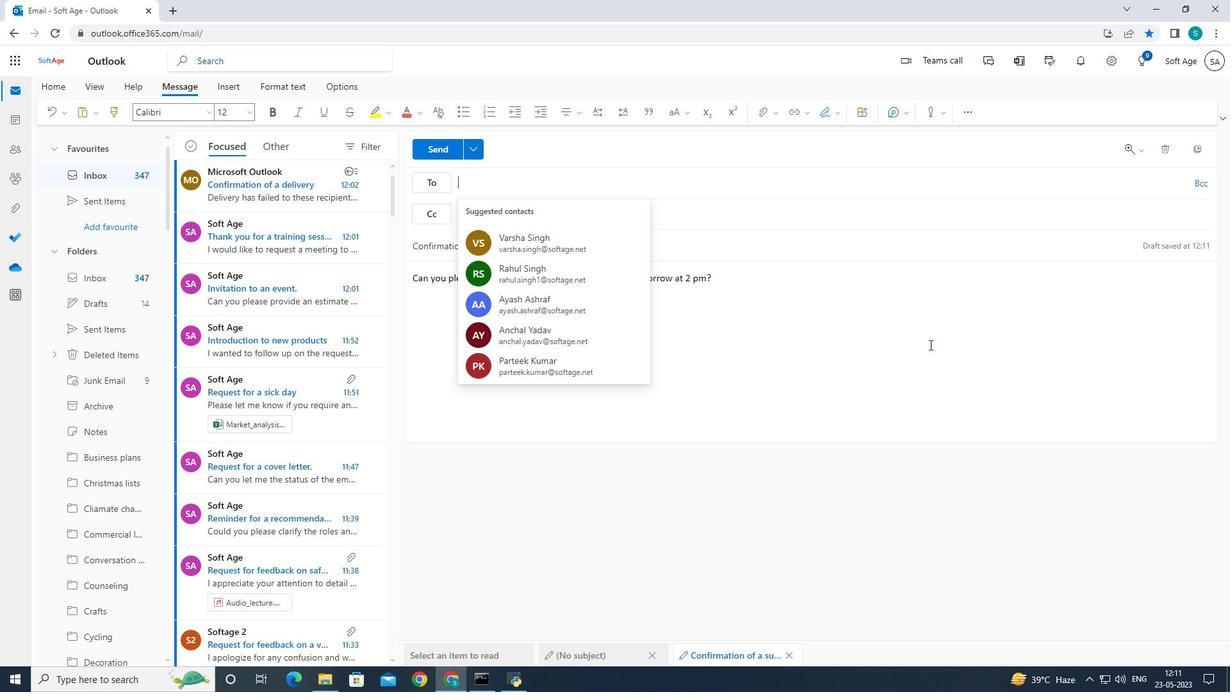 
Action: Key pressed softage.1<Key.shift>@softage.net
Screenshot: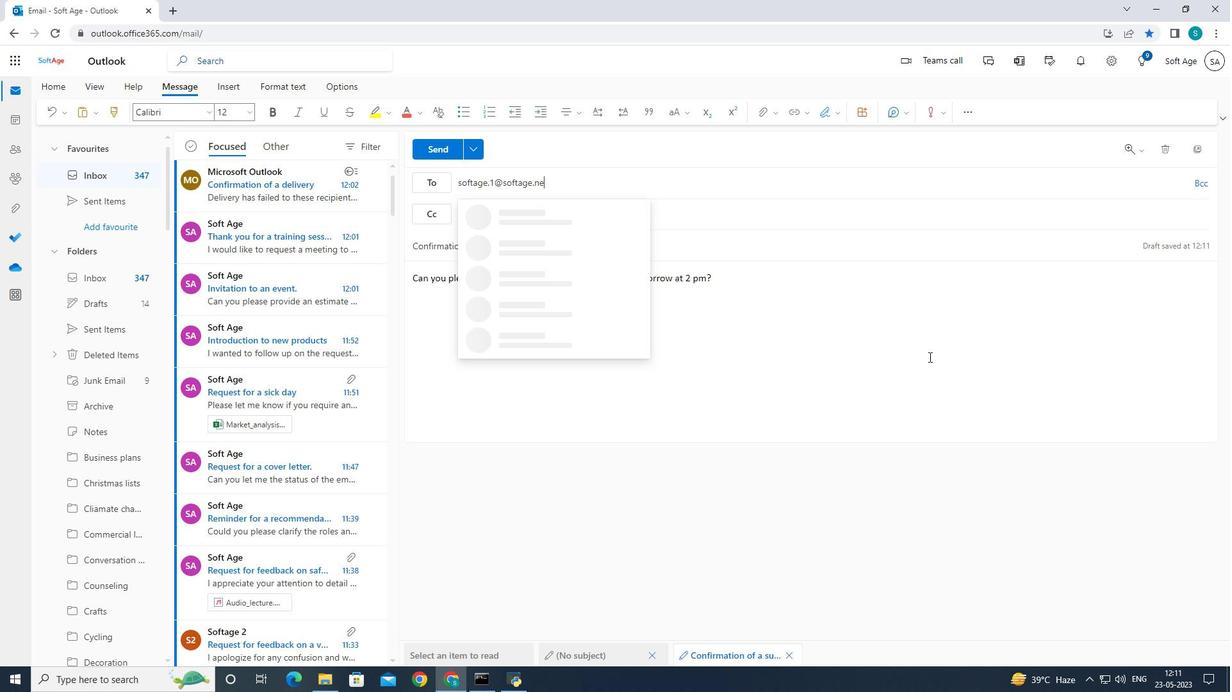 
Action: Mouse moved to (523, 222)
Screenshot: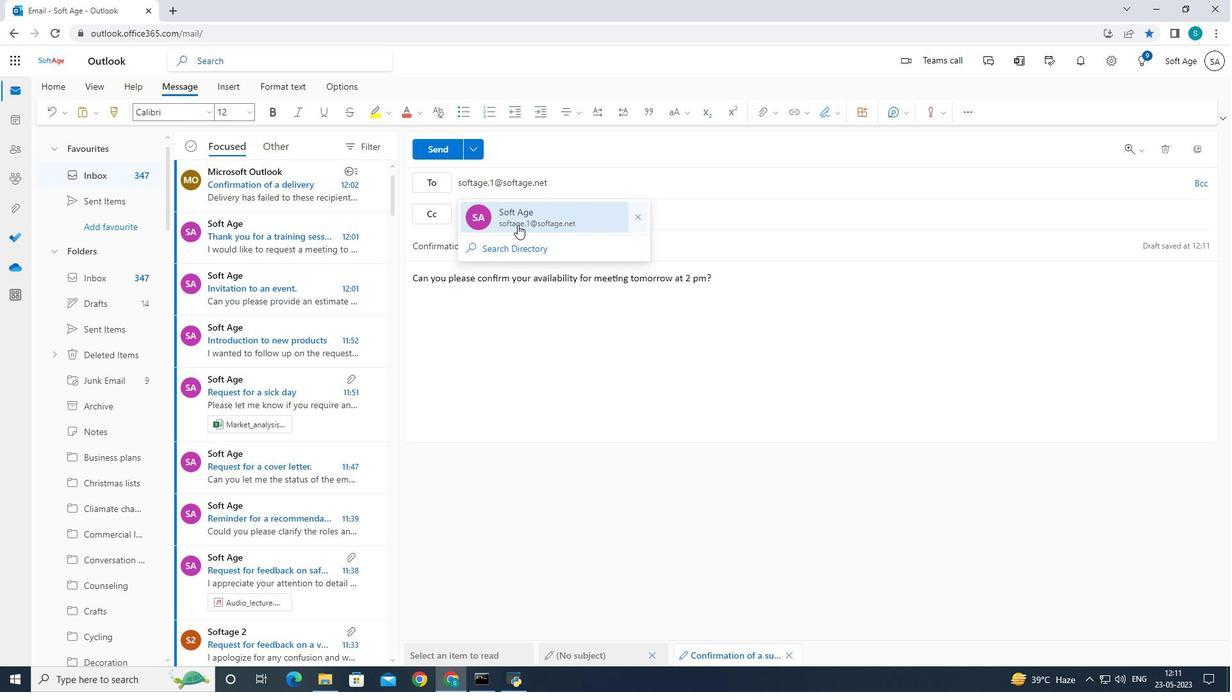 
Action: Mouse pressed left at (523, 222)
Screenshot: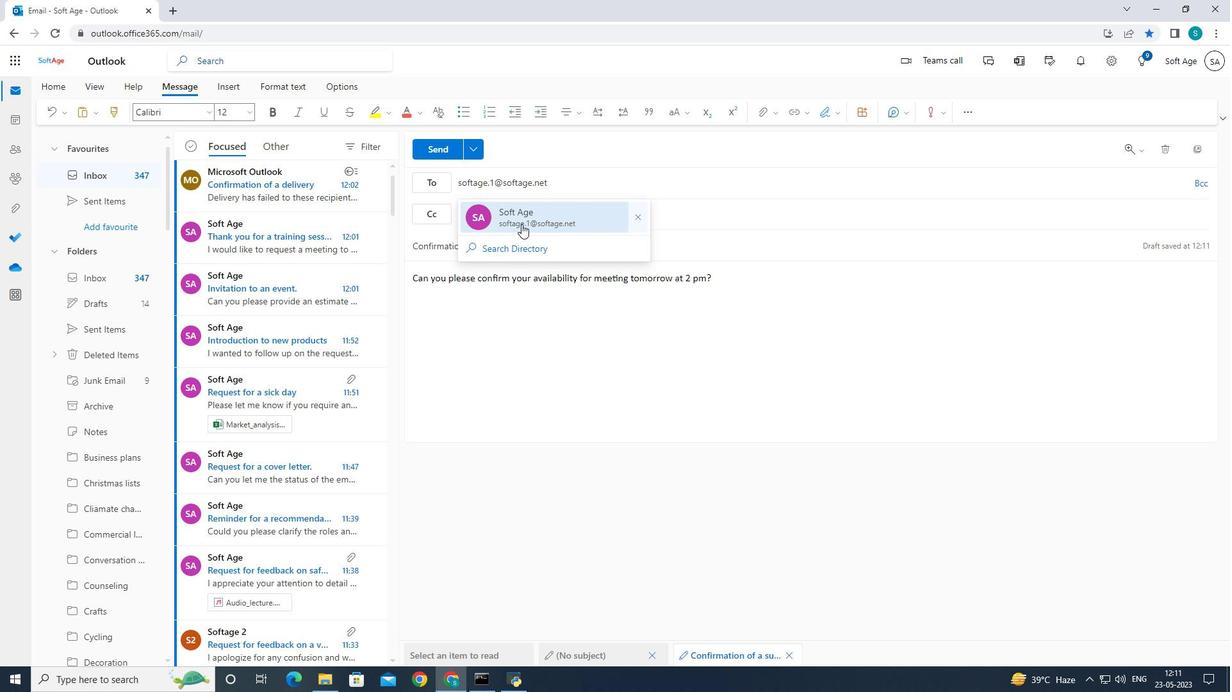 
Action: Mouse moved to (103, 371)
Screenshot: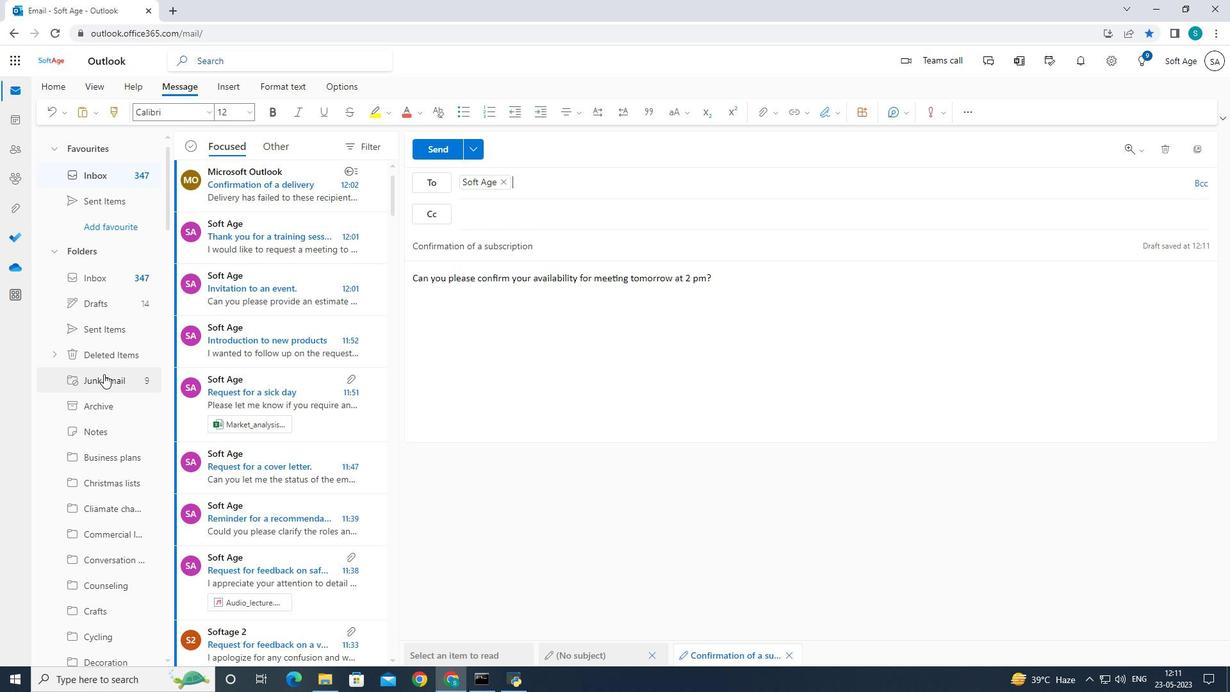 
Action: Mouse scrolled (103, 370) with delta (0, 0)
Screenshot: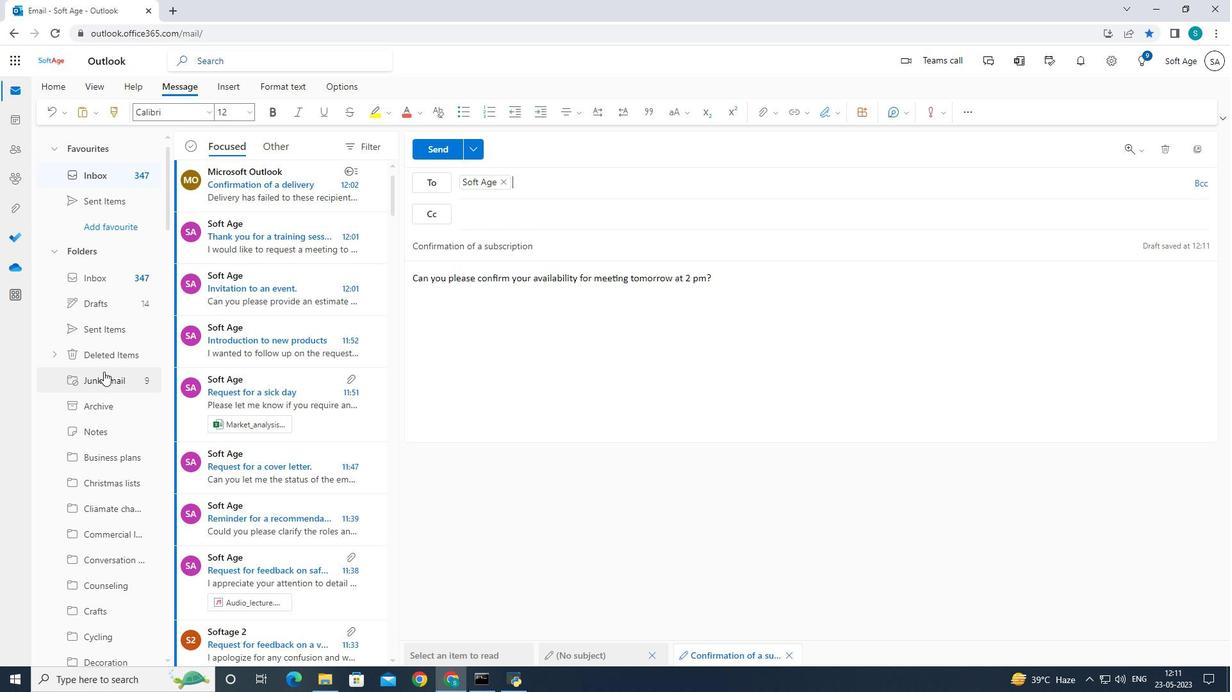 
Action: Mouse scrolled (103, 370) with delta (0, 0)
Screenshot: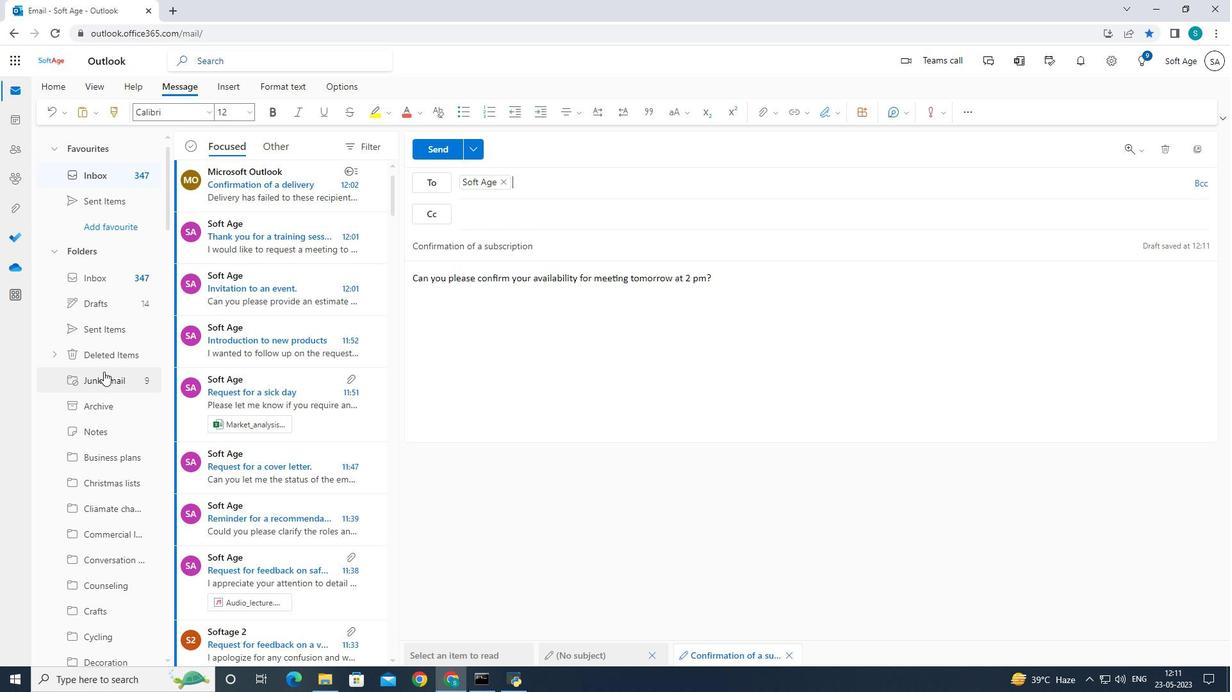 
Action: Mouse scrolled (103, 370) with delta (0, 0)
Screenshot: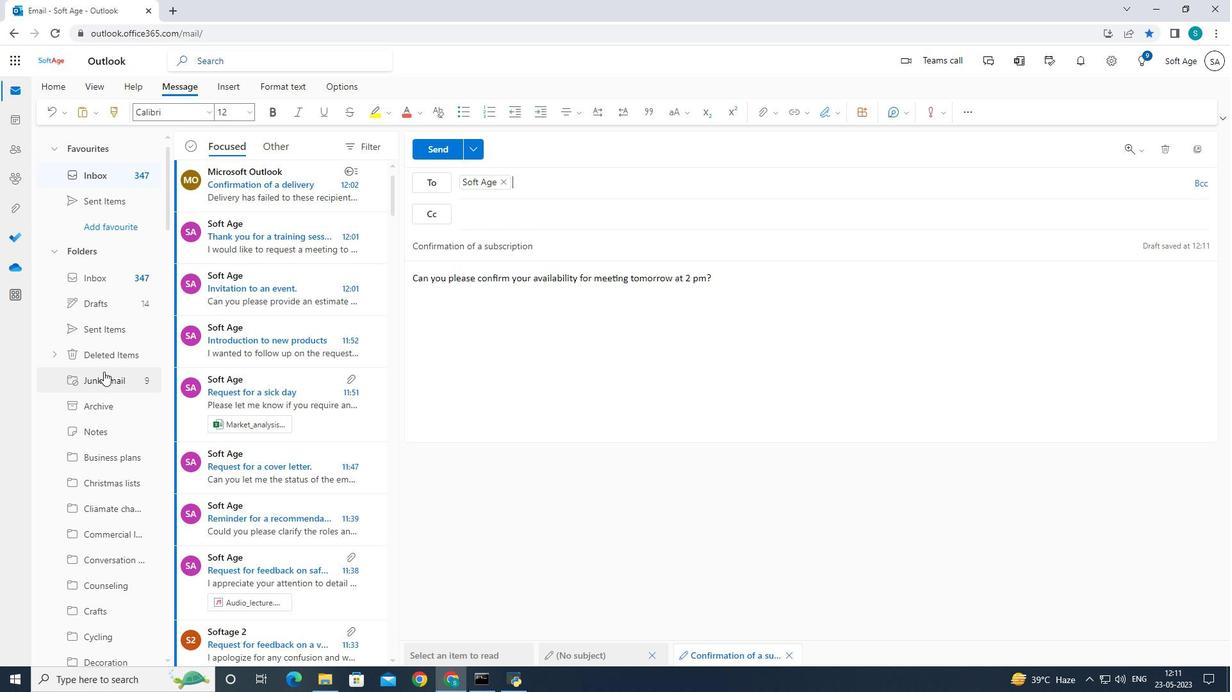 
Action: Mouse scrolled (103, 370) with delta (0, 0)
Screenshot: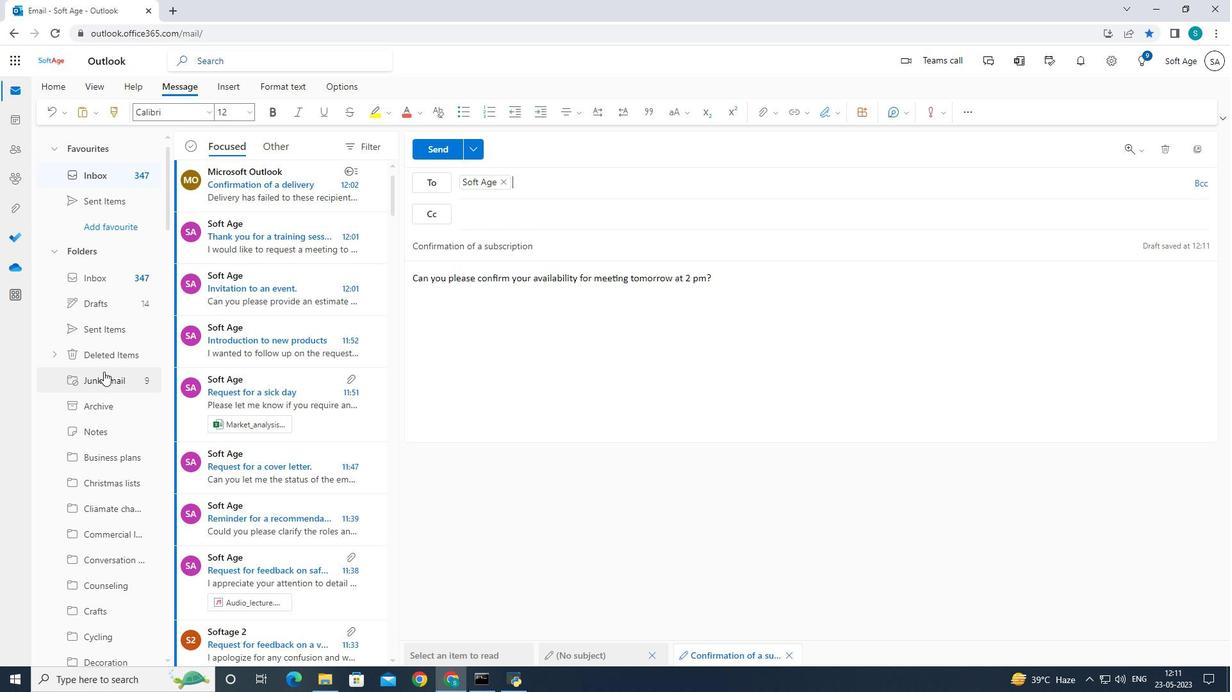 
Action: Mouse moved to (103, 365)
Screenshot: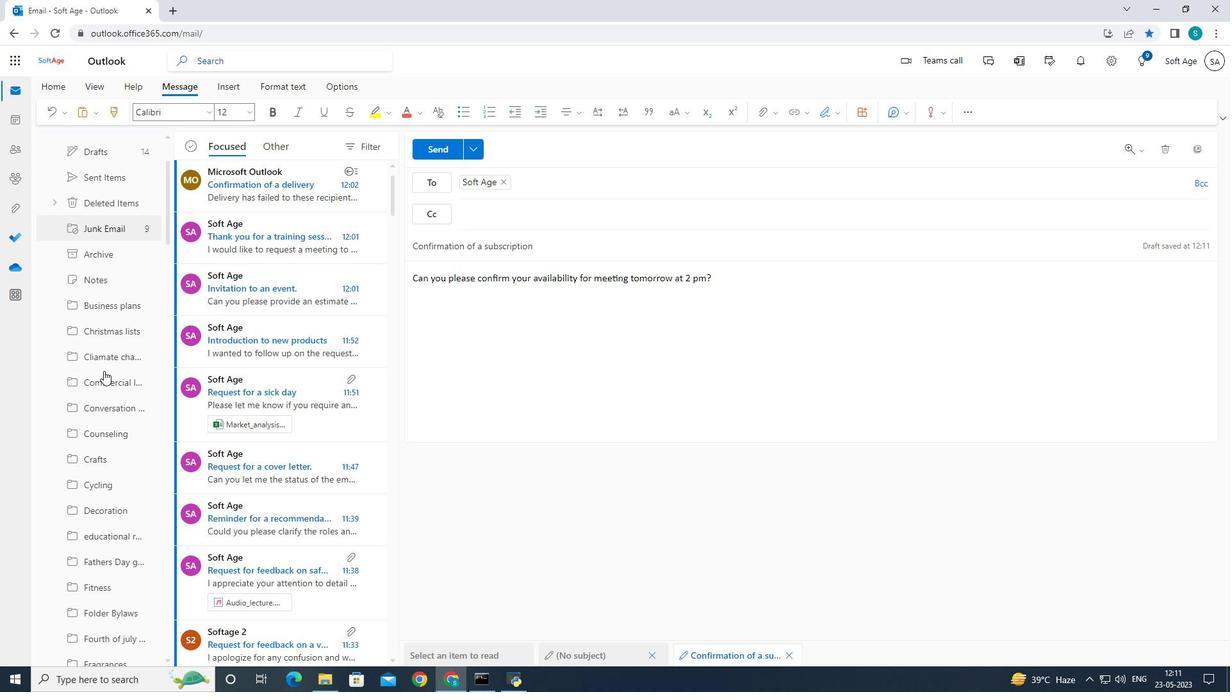 
Action: Mouse scrolled (103, 364) with delta (0, 0)
Screenshot: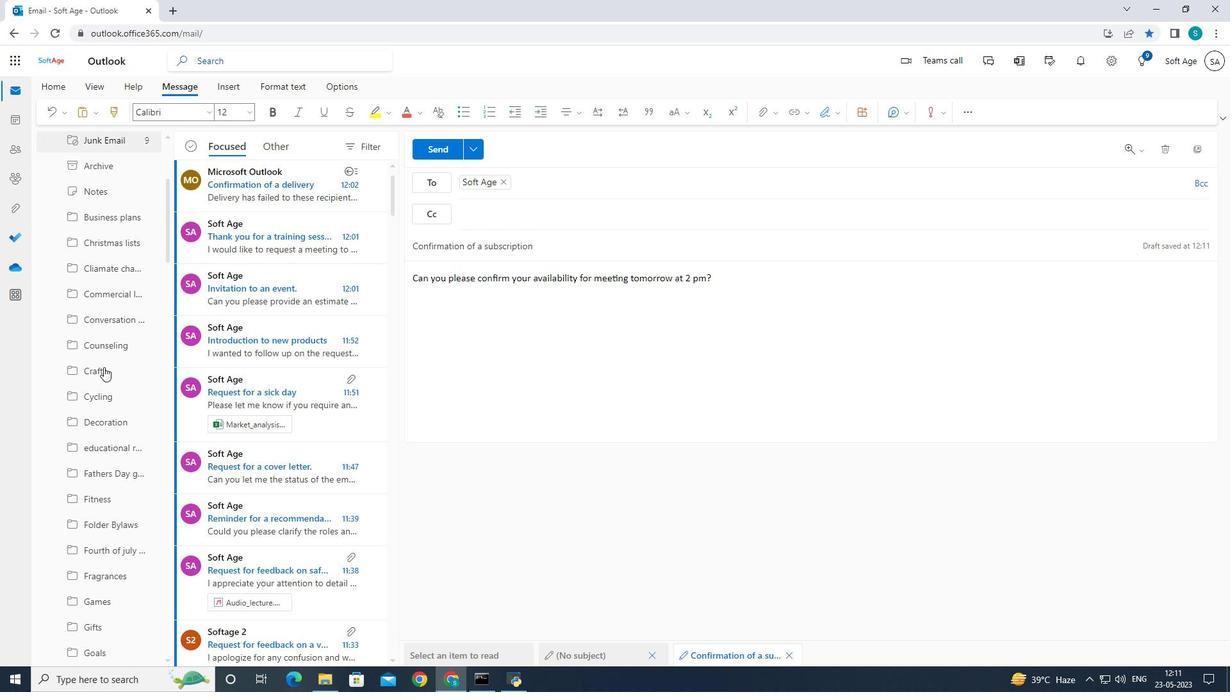 
Action: Mouse scrolled (103, 364) with delta (0, 0)
Screenshot: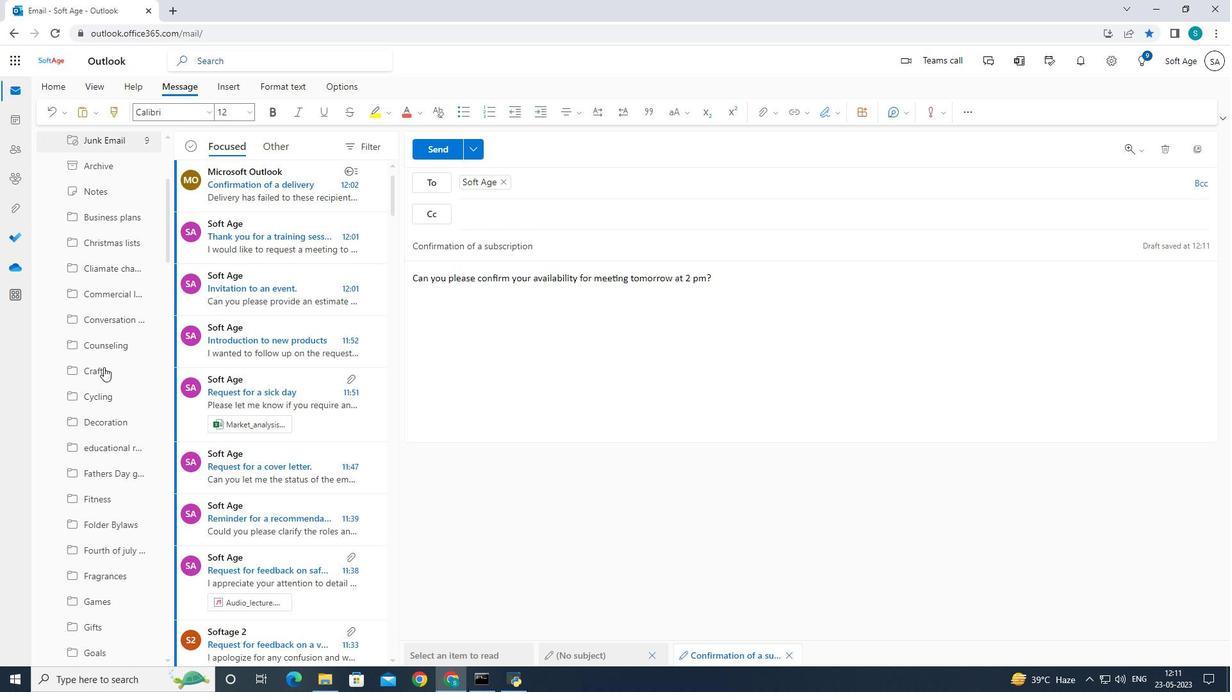 
Action: Mouse scrolled (103, 364) with delta (0, 0)
Screenshot: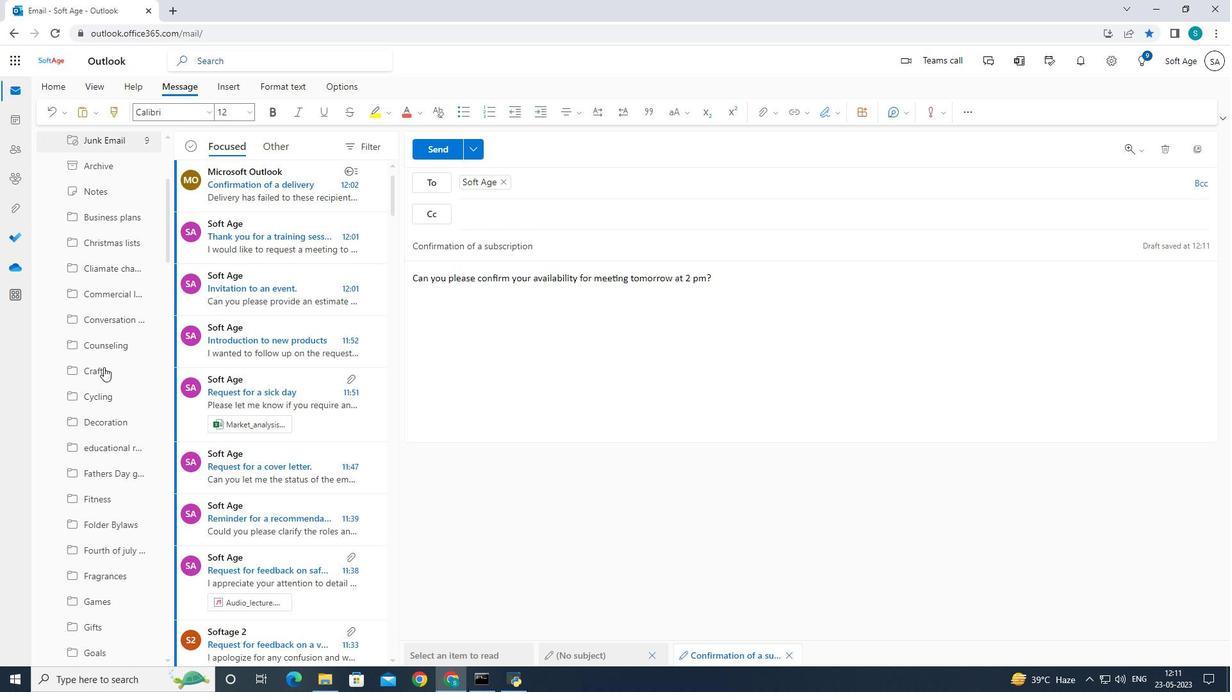 
Action: Mouse scrolled (103, 364) with delta (0, 0)
Screenshot: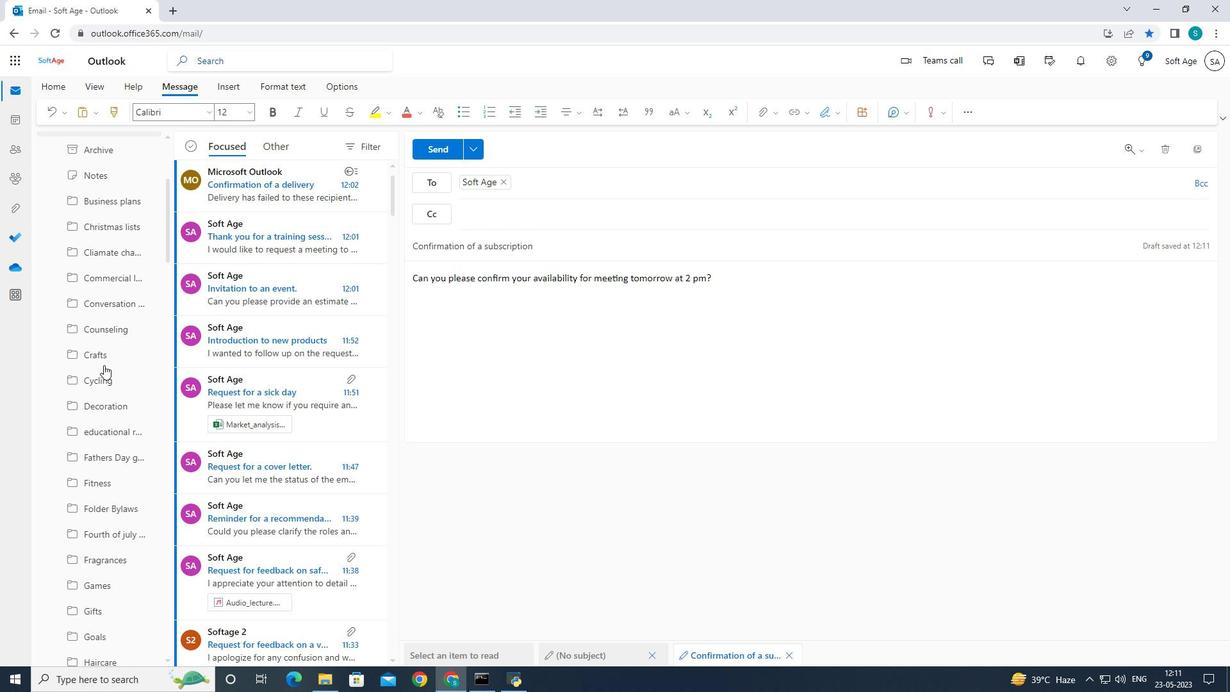 
Action: Mouse scrolled (103, 364) with delta (0, 0)
Screenshot: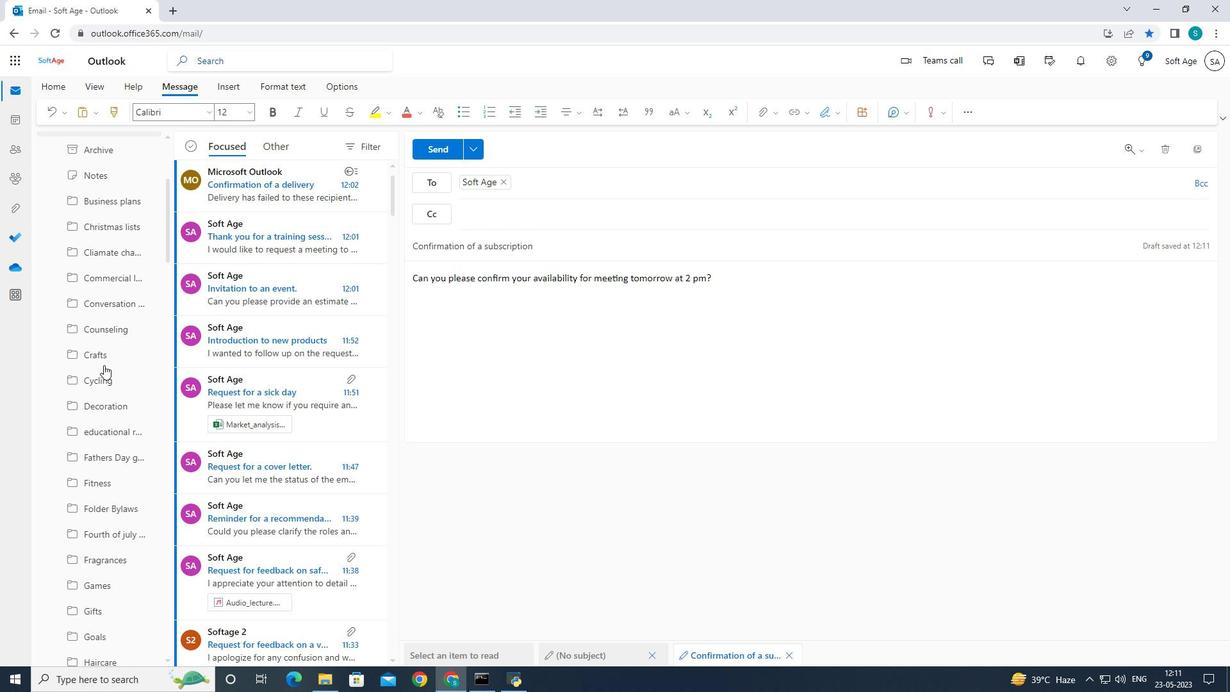 
Action: Mouse moved to (104, 362)
Screenshot: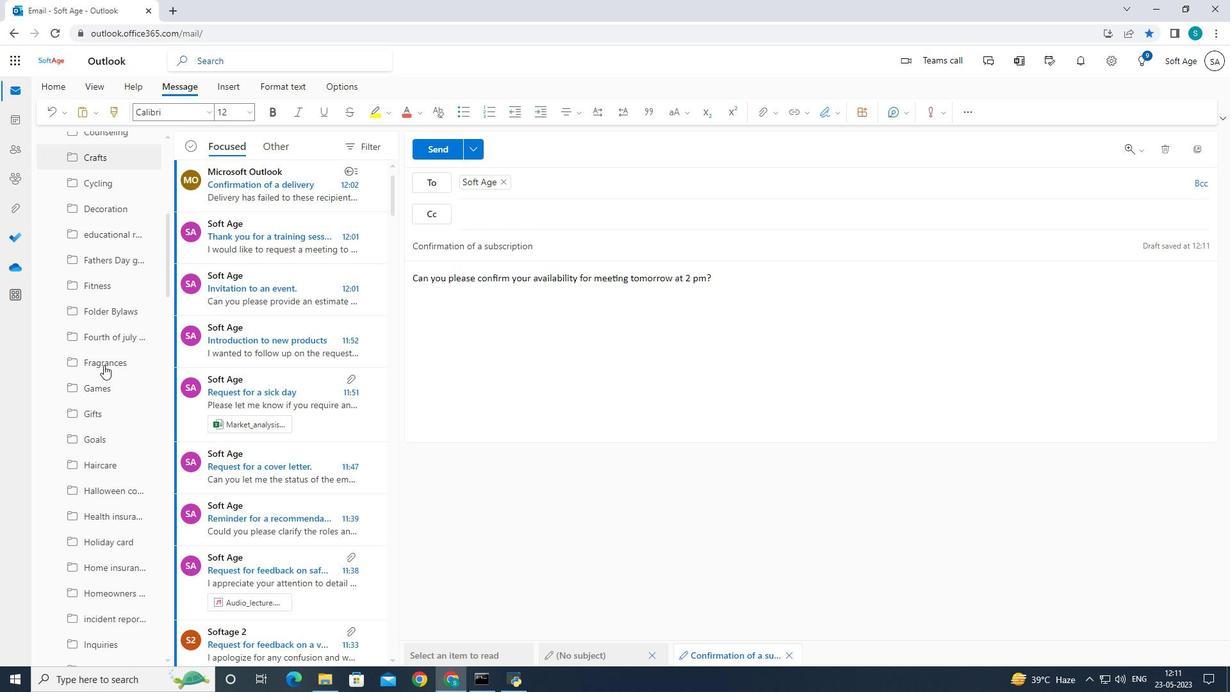 
Action: Mouse scrolled (104, 361) with delta (0, 0)
Screenshot: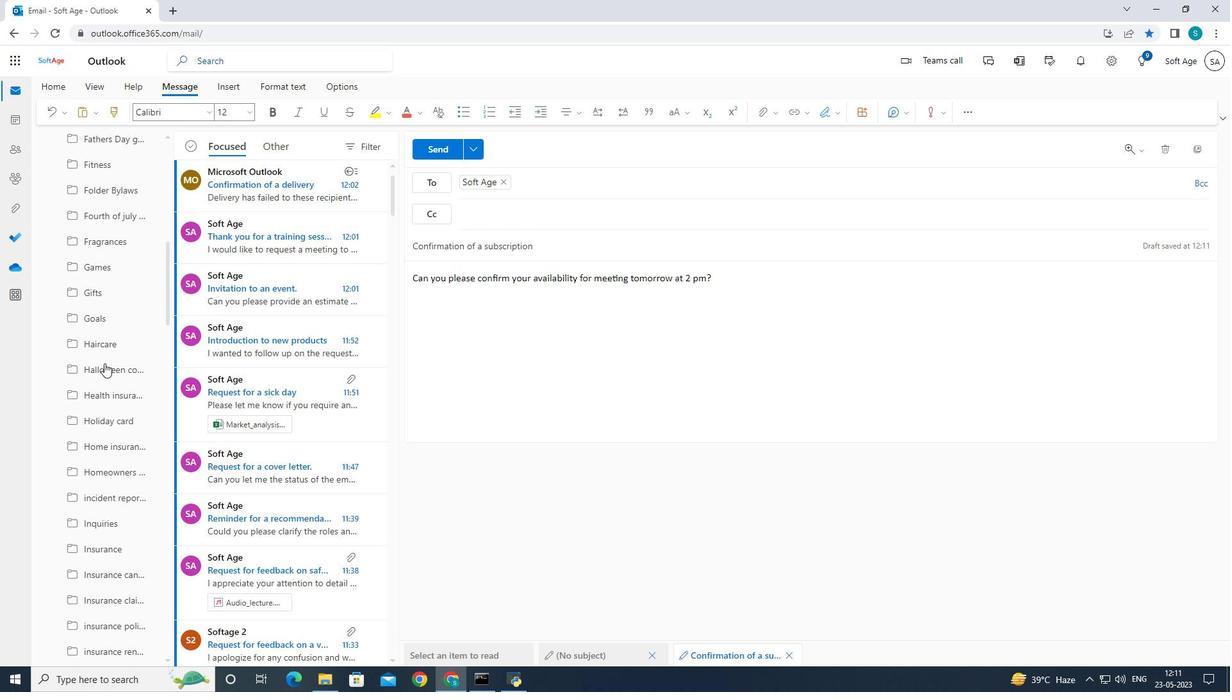 
Action: Mouse scrolled (104, 361) with delta (0, 0)
Screenshot: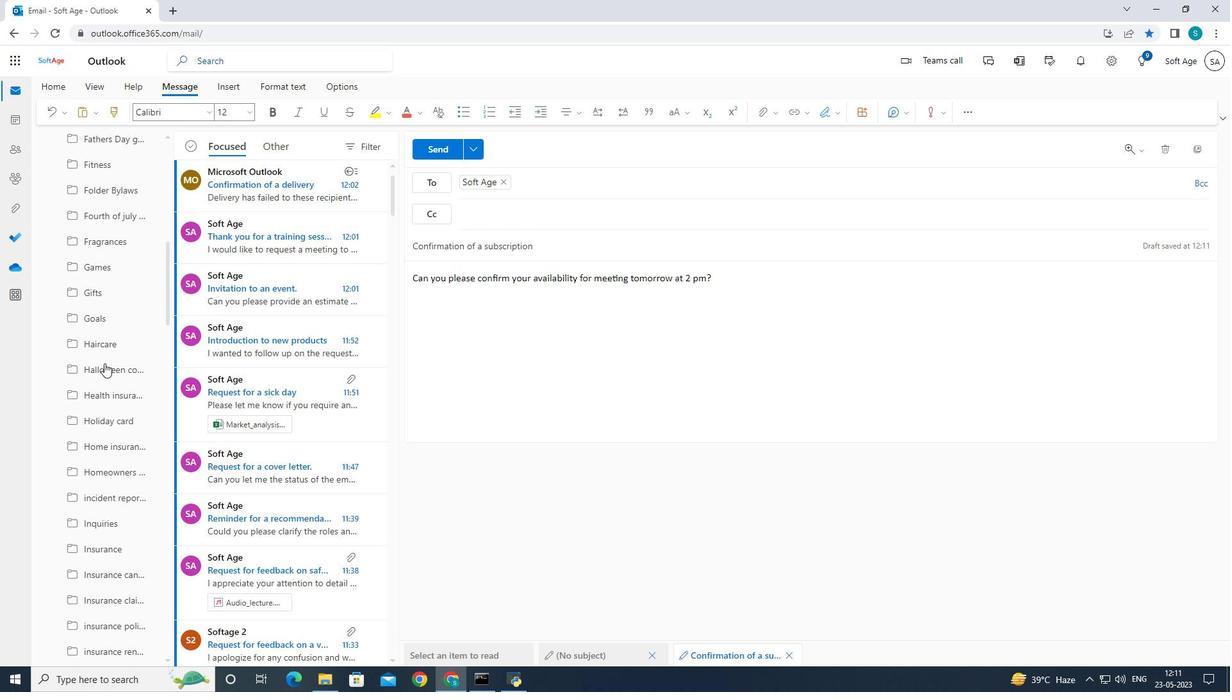 
Action: Mouse scrolled (104, 361) with delta (0, 0)
Screenshot: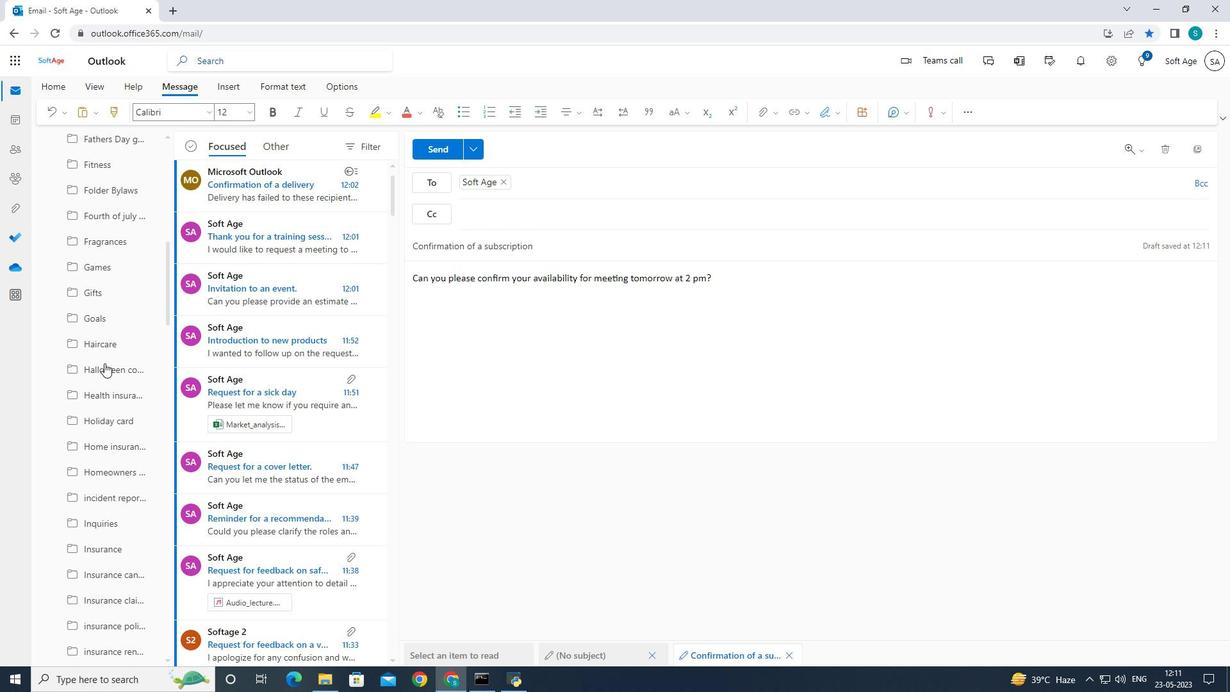 
Action: Mouse scrolled (104, 361) with delta (0, 0)
Screenshot: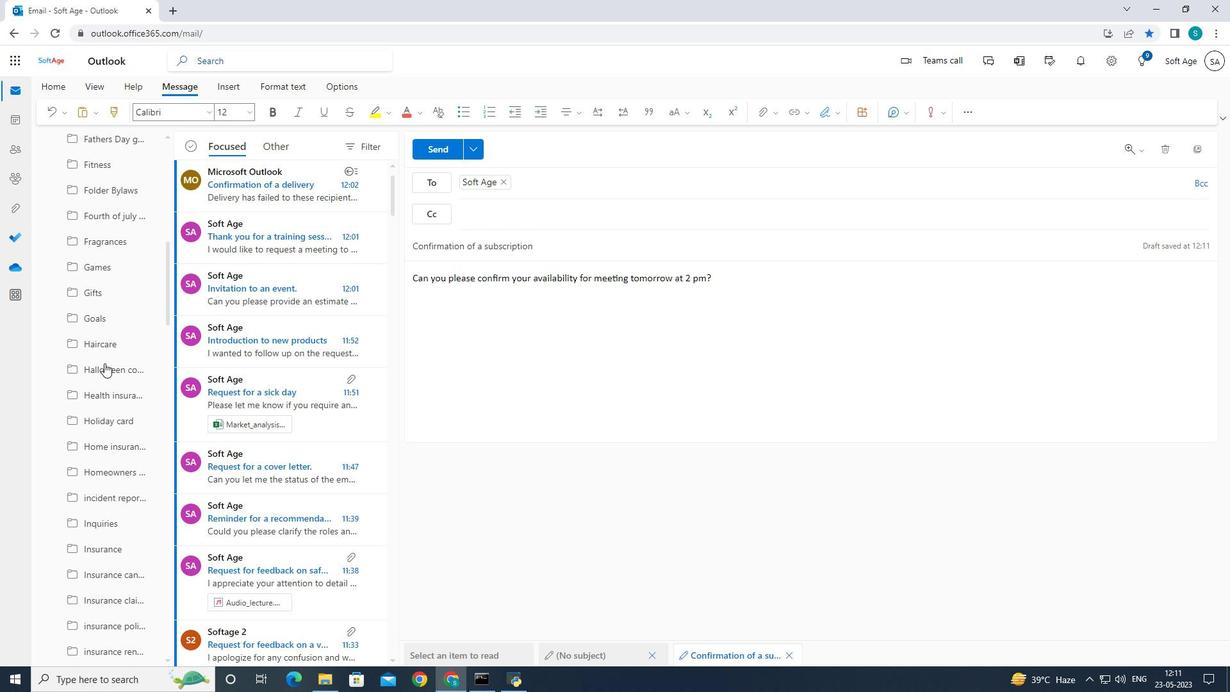 
Action: Mouse moved to (105, 360)
Screenshot: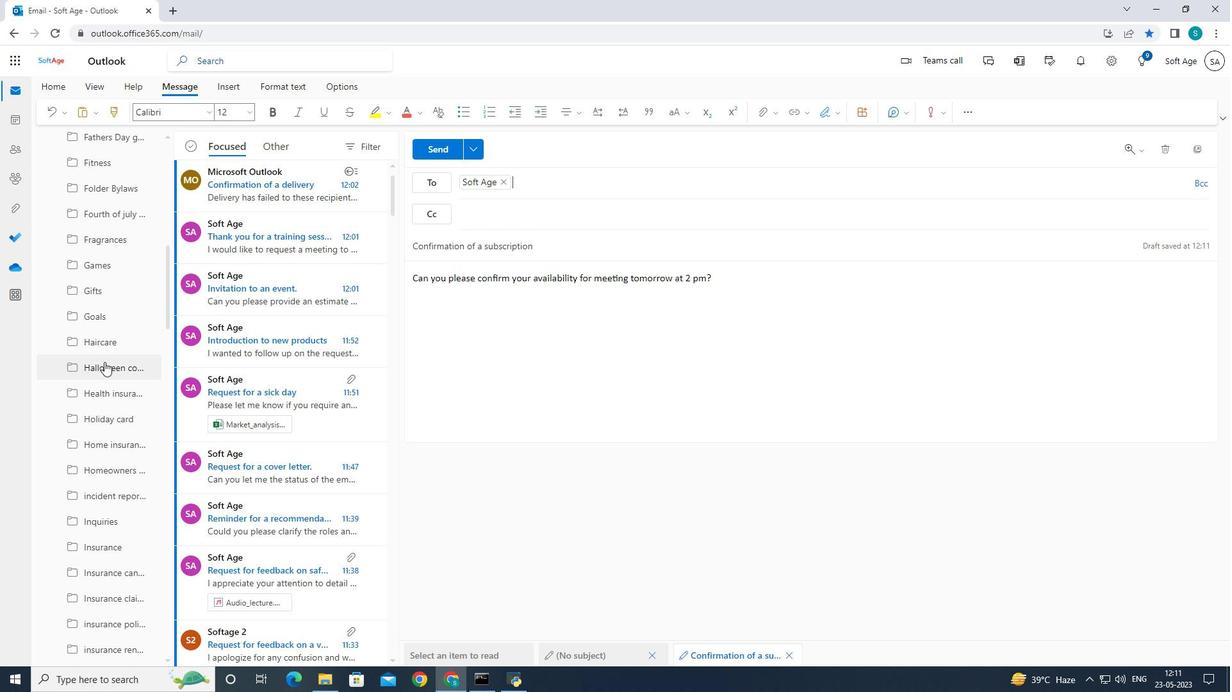 
Action: Mouse scrolled (105, 360) with delta (0, 0)
Screenshot: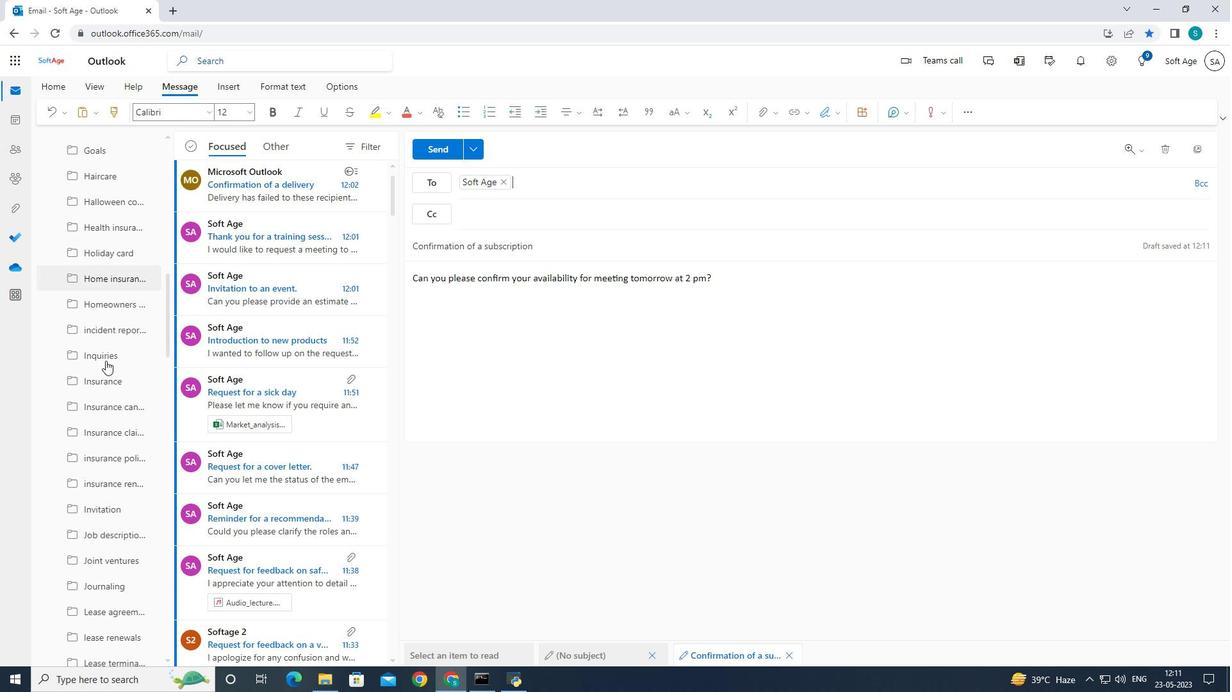 
Action: Mouse scrolled (105, 360) with delta (0, 0)
Screenshot: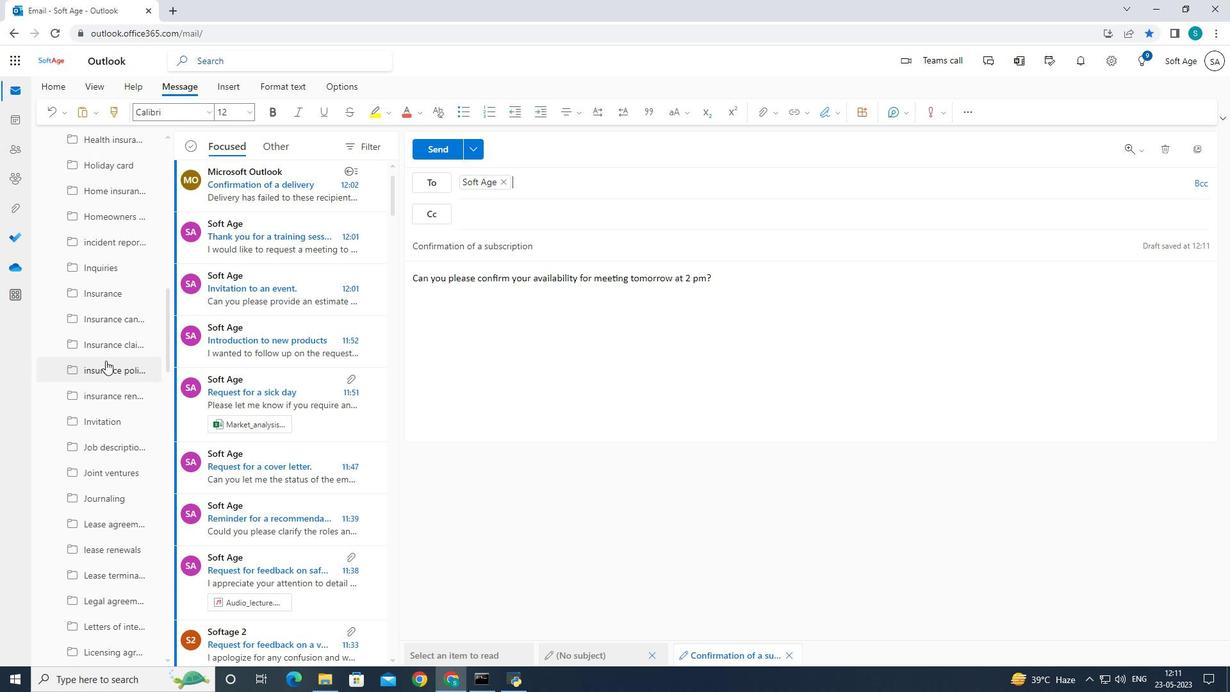 
Action: Mouse scrolled (105, 360) with delta (0, 0)
Screenshot: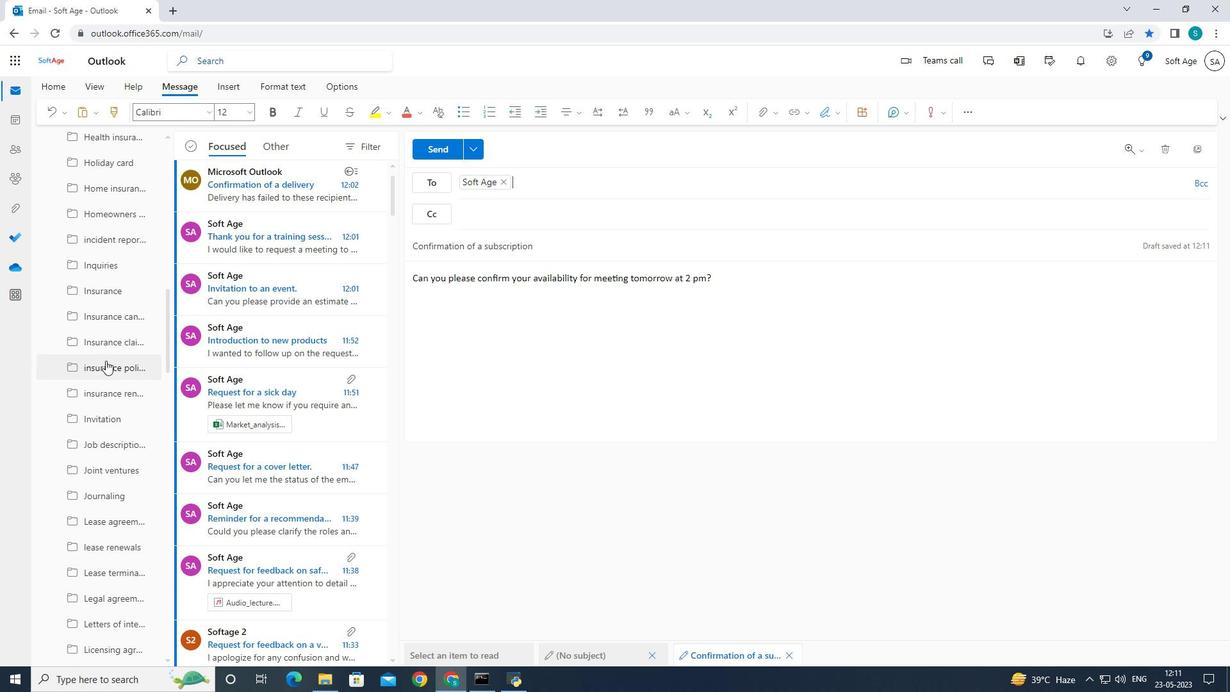 
Action: Mouse scrolled (105, 360) with delta (0, 0)
Screenshot: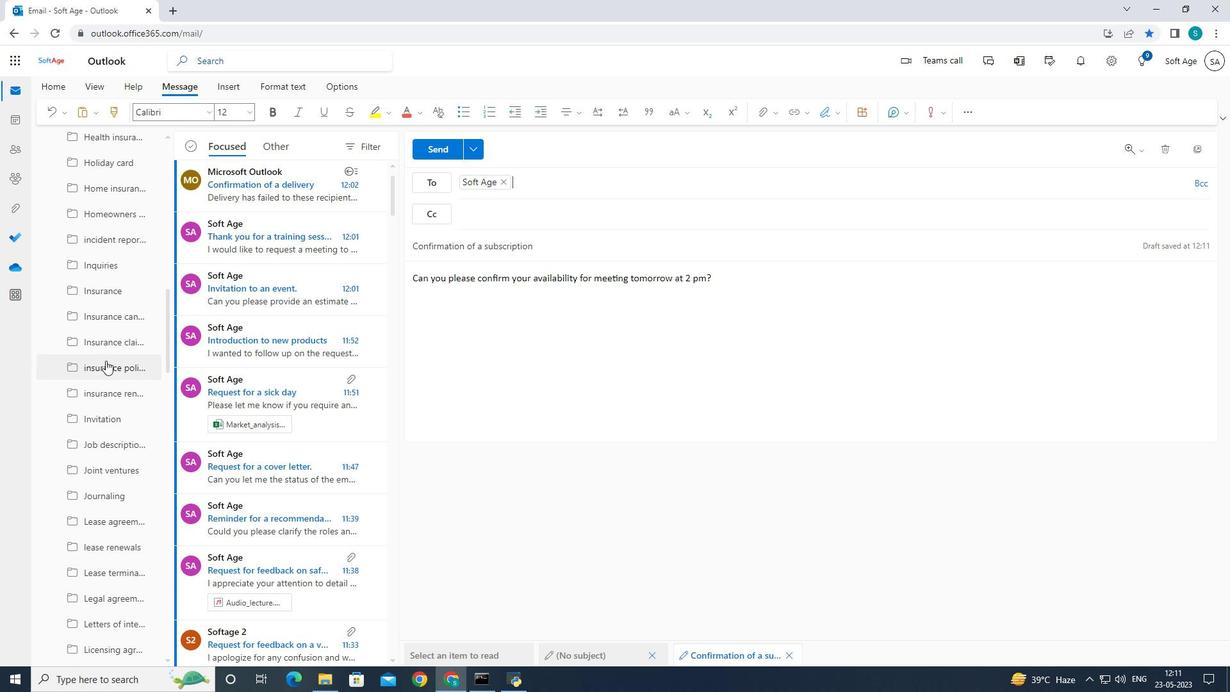 
Action: Mouse scrolled (105, 360) with delta (0, 0)
Screenshot: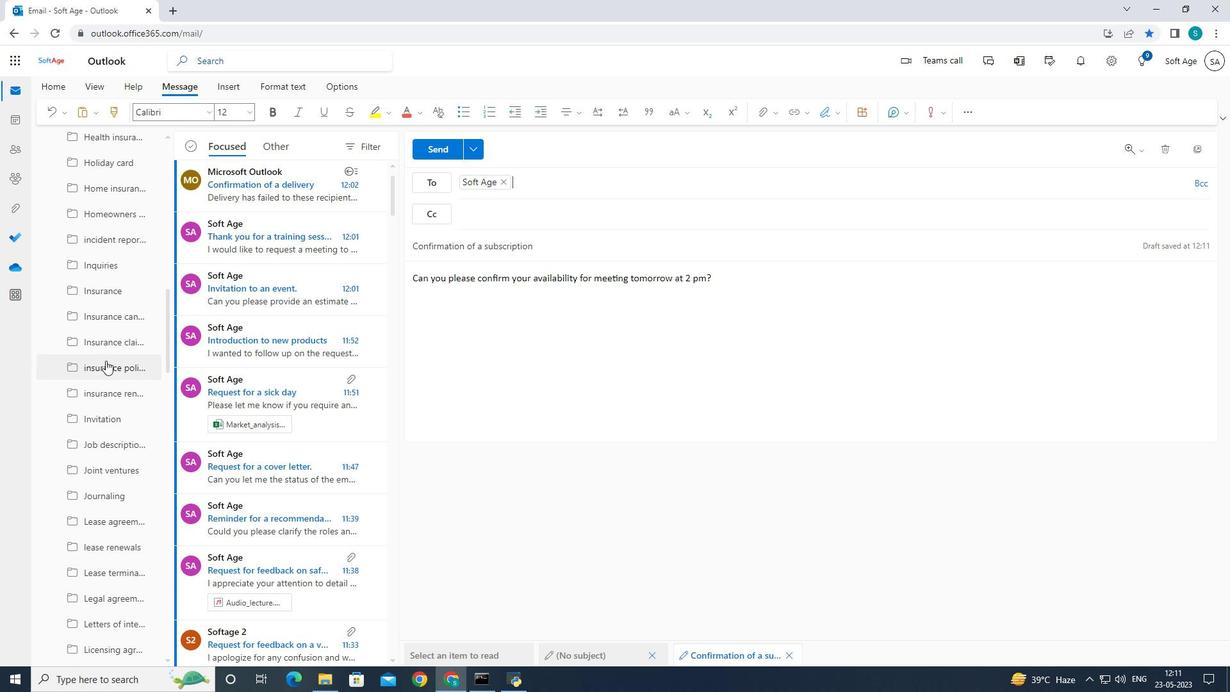 
Action: Mouse scrolled (105, 360) with delta (0, 0)
Screenshot: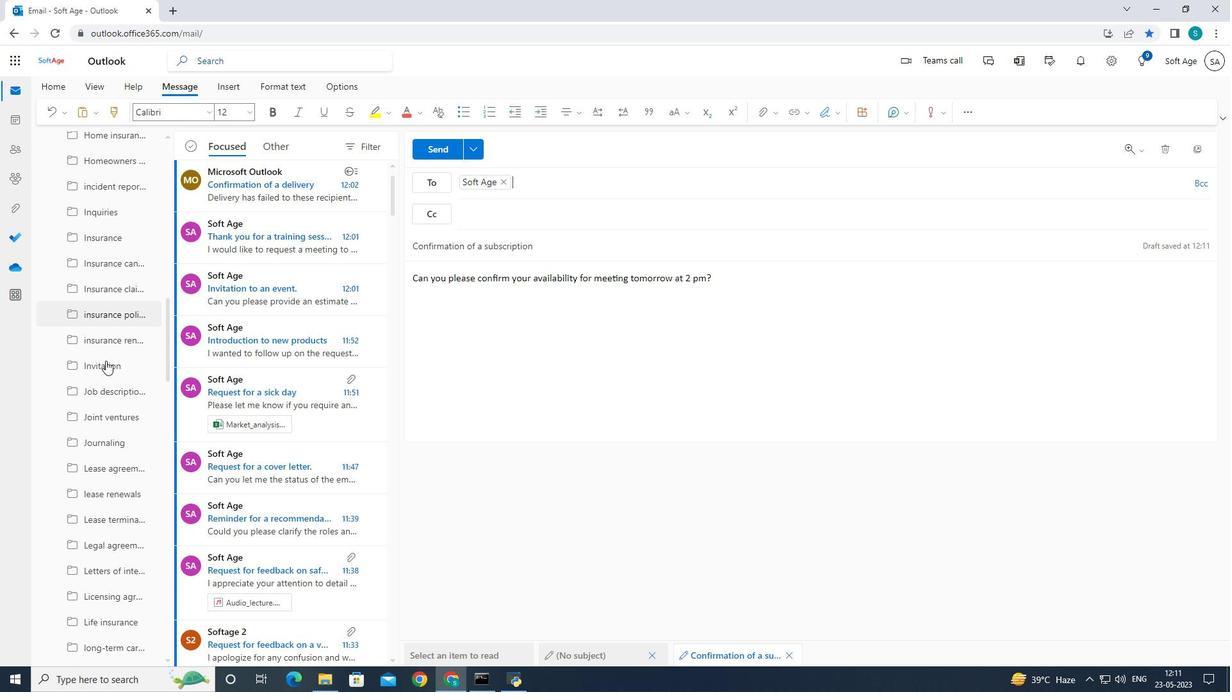 
Action: Mouse scrolled (105, 360) with delta (0, 0)
Screenshot: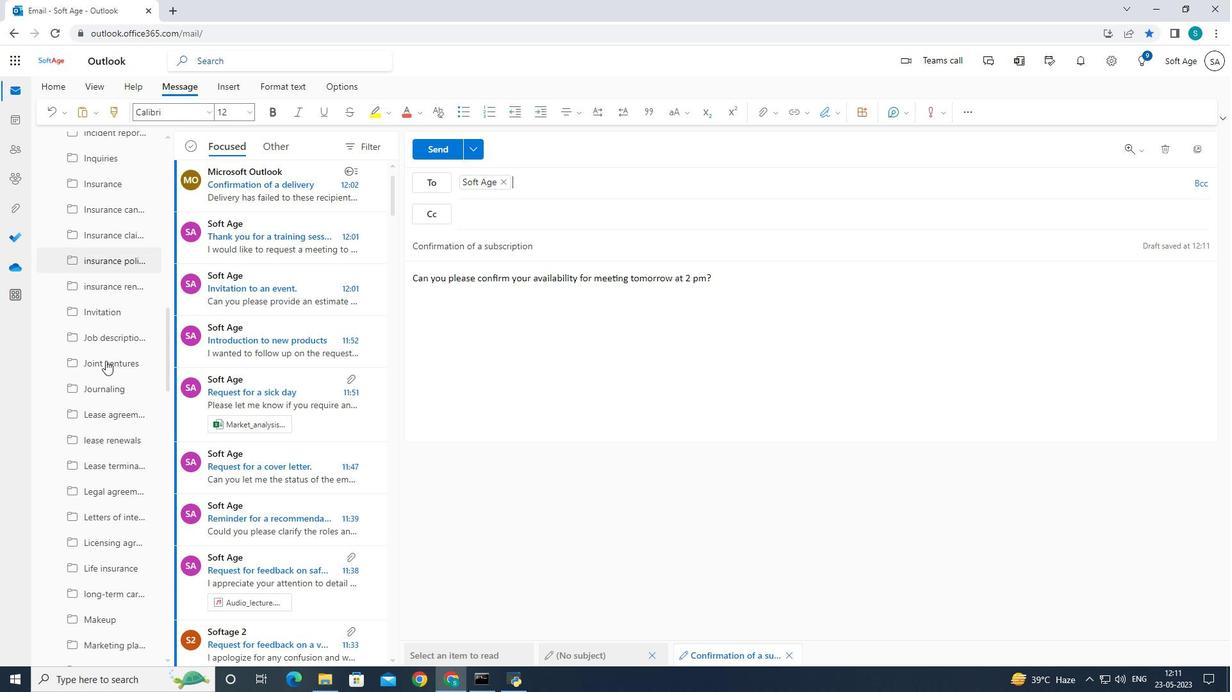 
Action: Mouse scrolled (105, 360) with delta (0, 0)
Screenshot: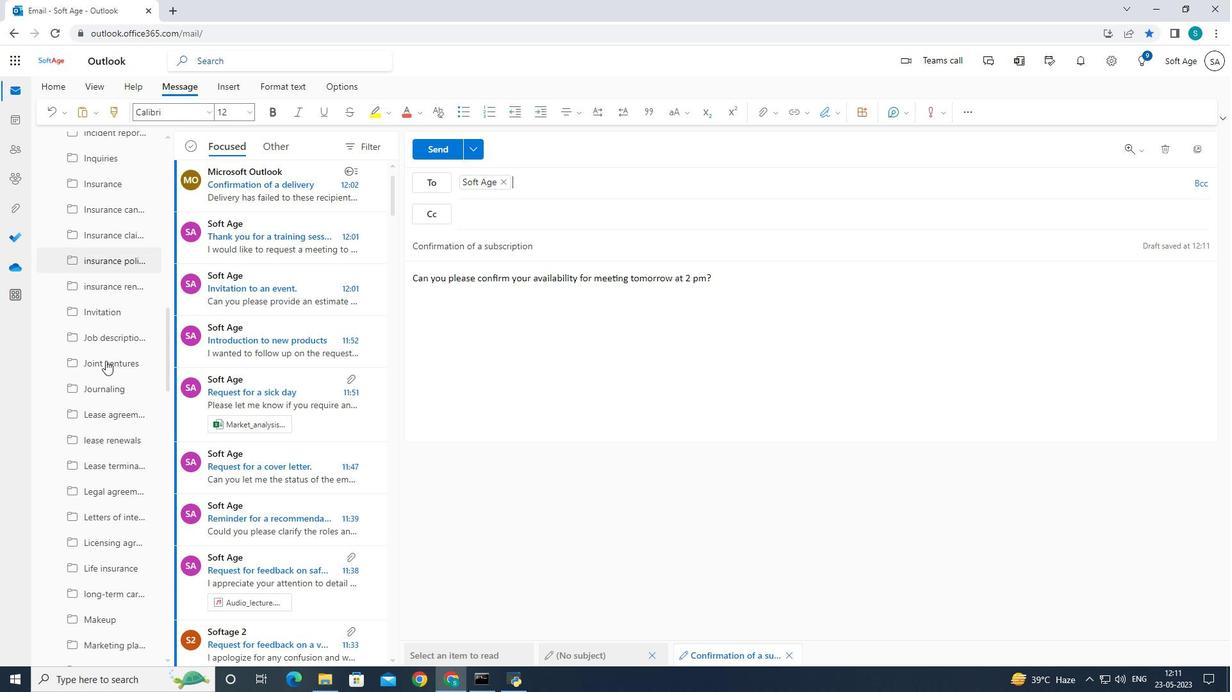 
Action: Mouse scrolled (105, 360) with delta (0, 0)
Screenshot: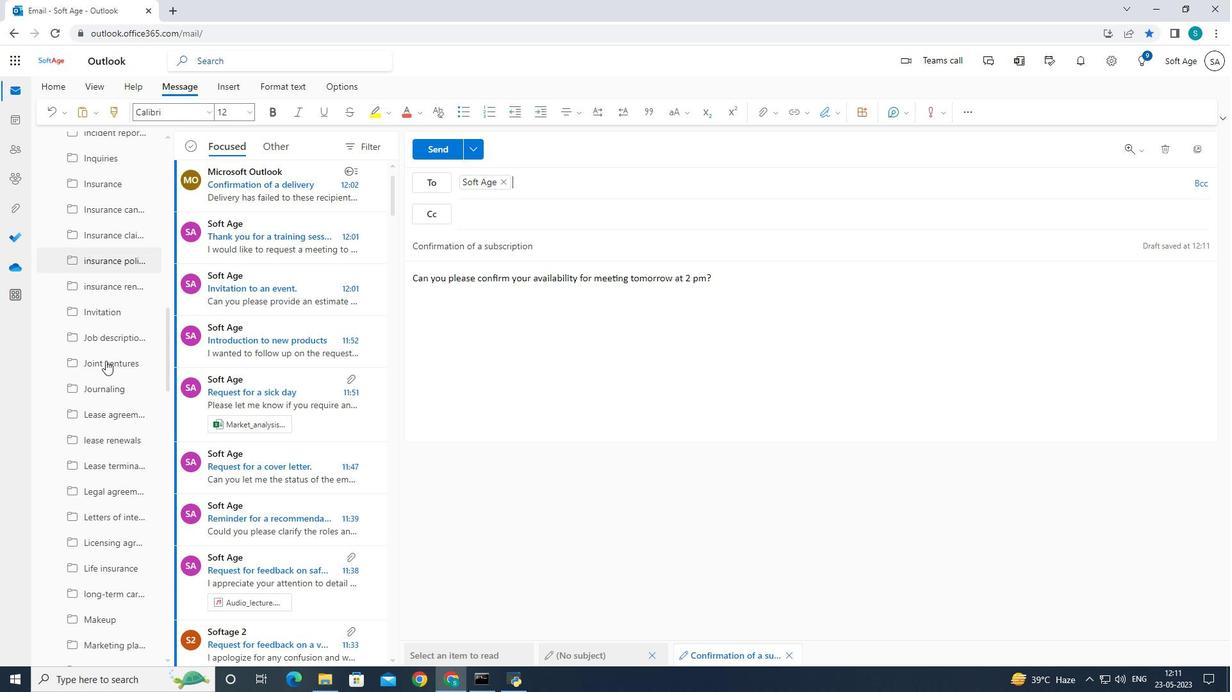 
Action: Mouse scrolled (105, 360) with delta (0, 0)
Screenshot: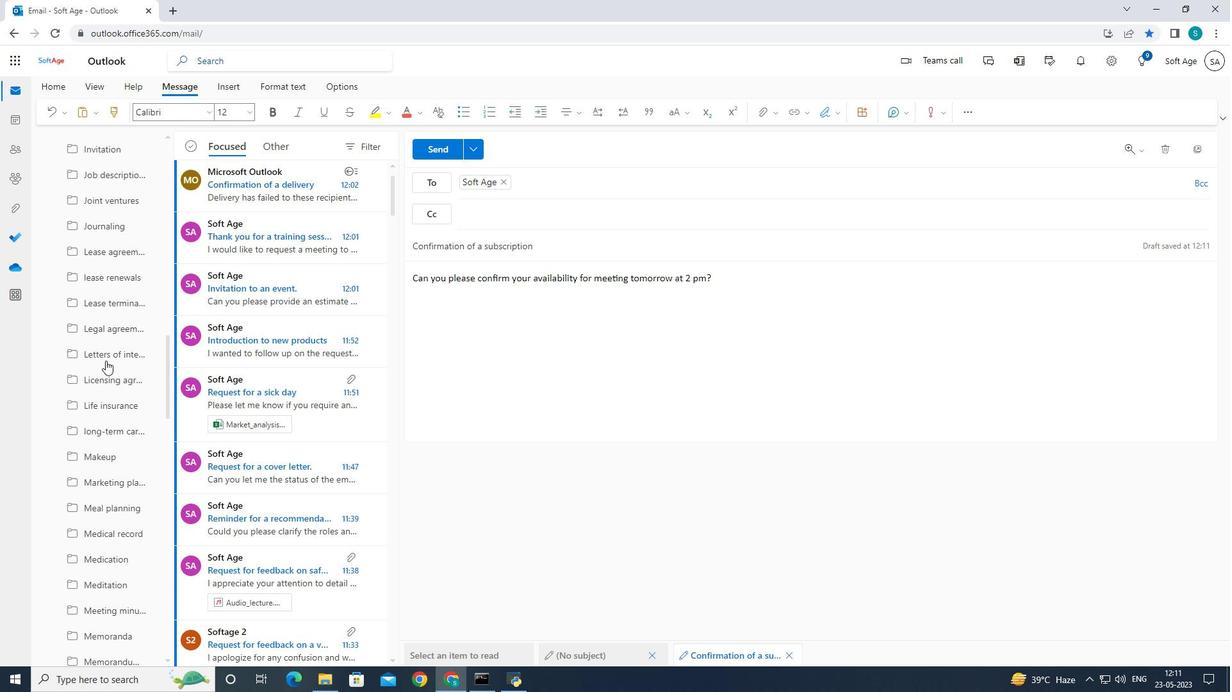
Action: Mouse scrolled (105, 360) with delta (0, 0)
Screenshot: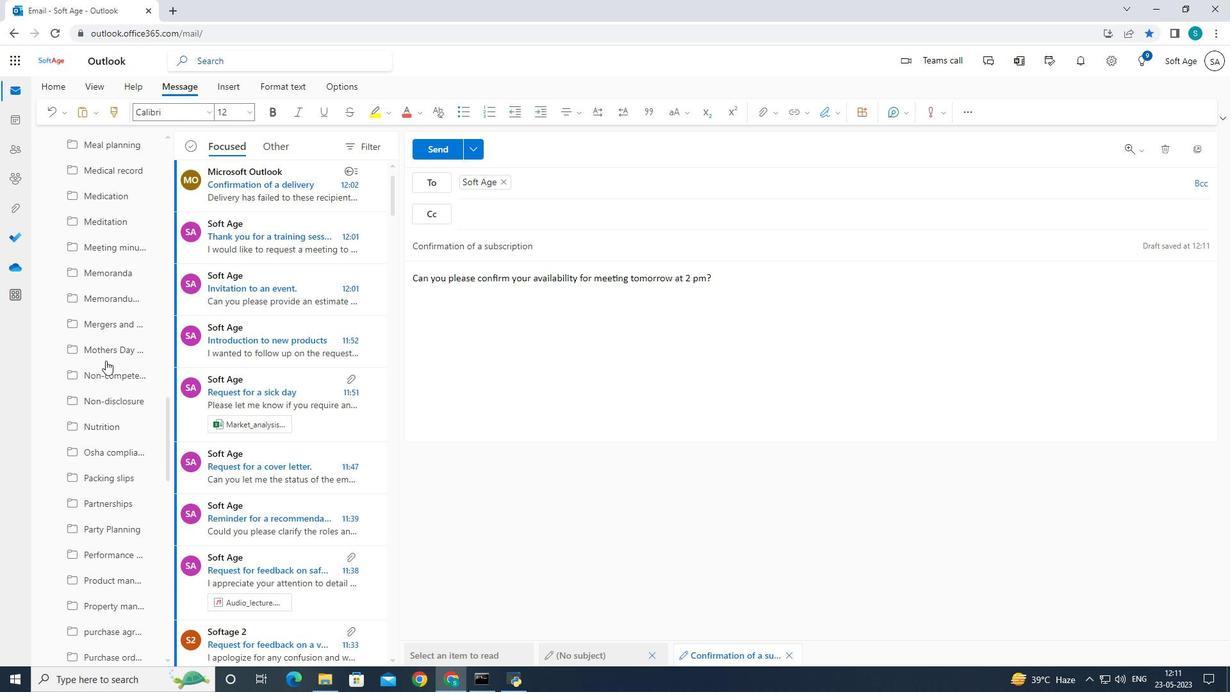 
Action: Mouse scrolled (105, 360) with delta (0, 0)
Screenshot: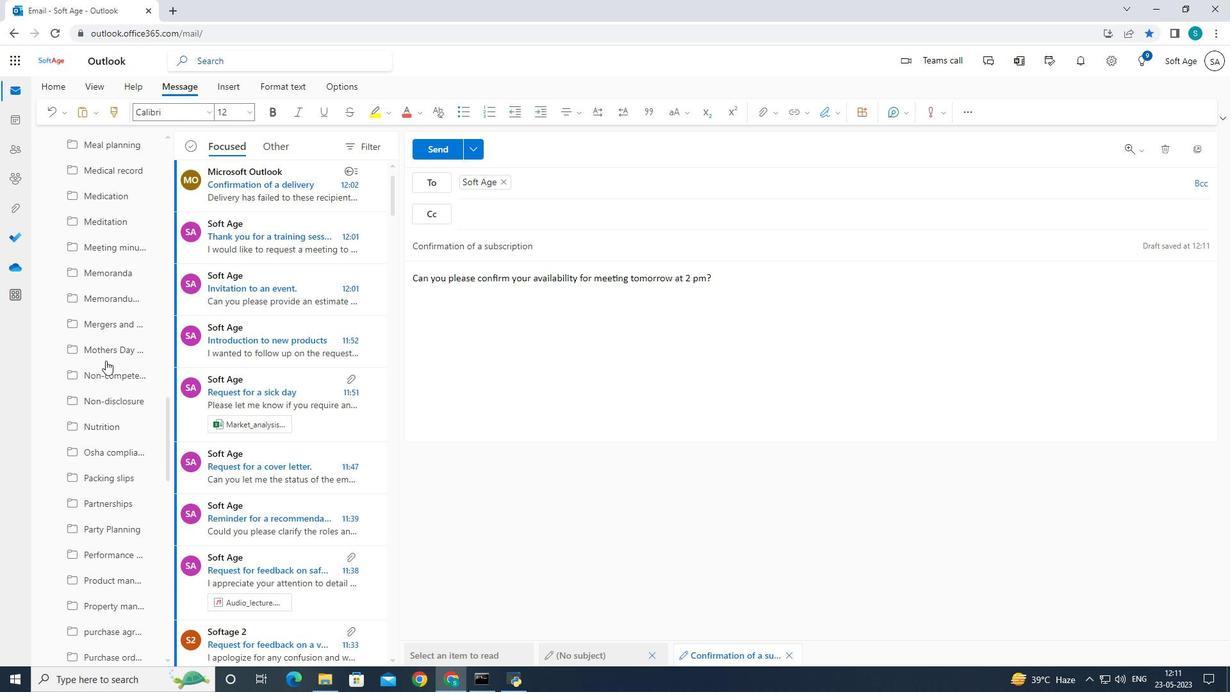 
Action: Mouse scrolled (105, 360) with delta (0, 0)
Screenshot: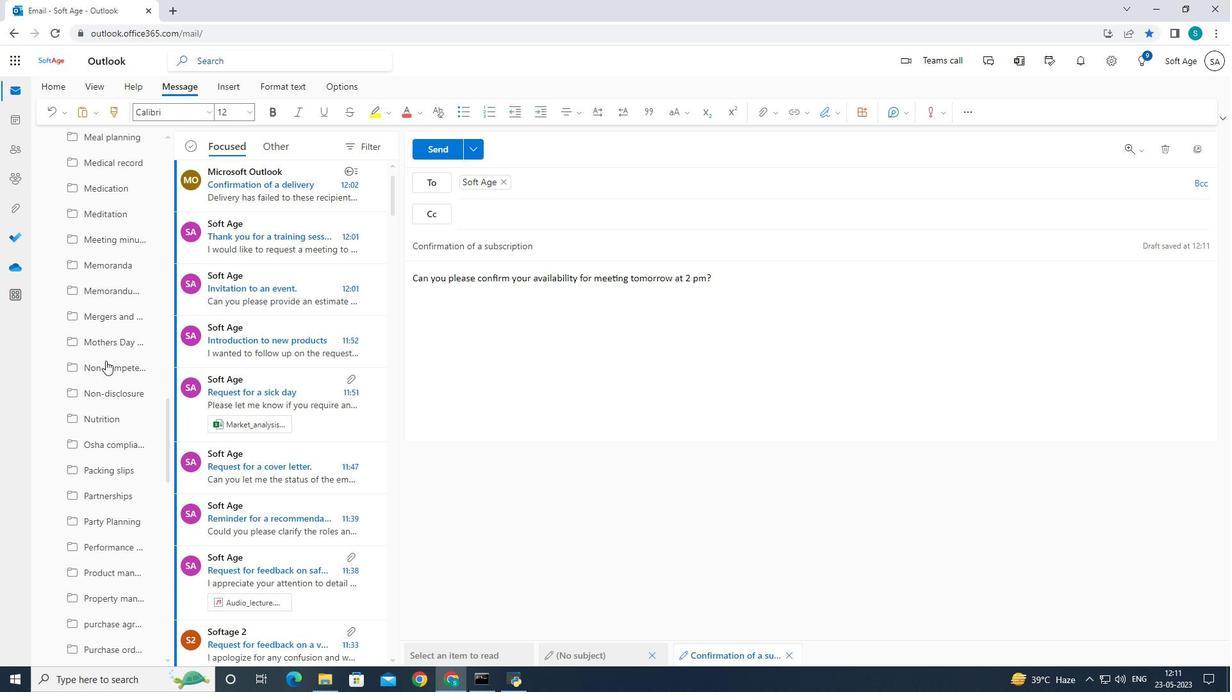 
Action: Mouse scrolled (105, 360) with delta (0, 0)
Screenshot: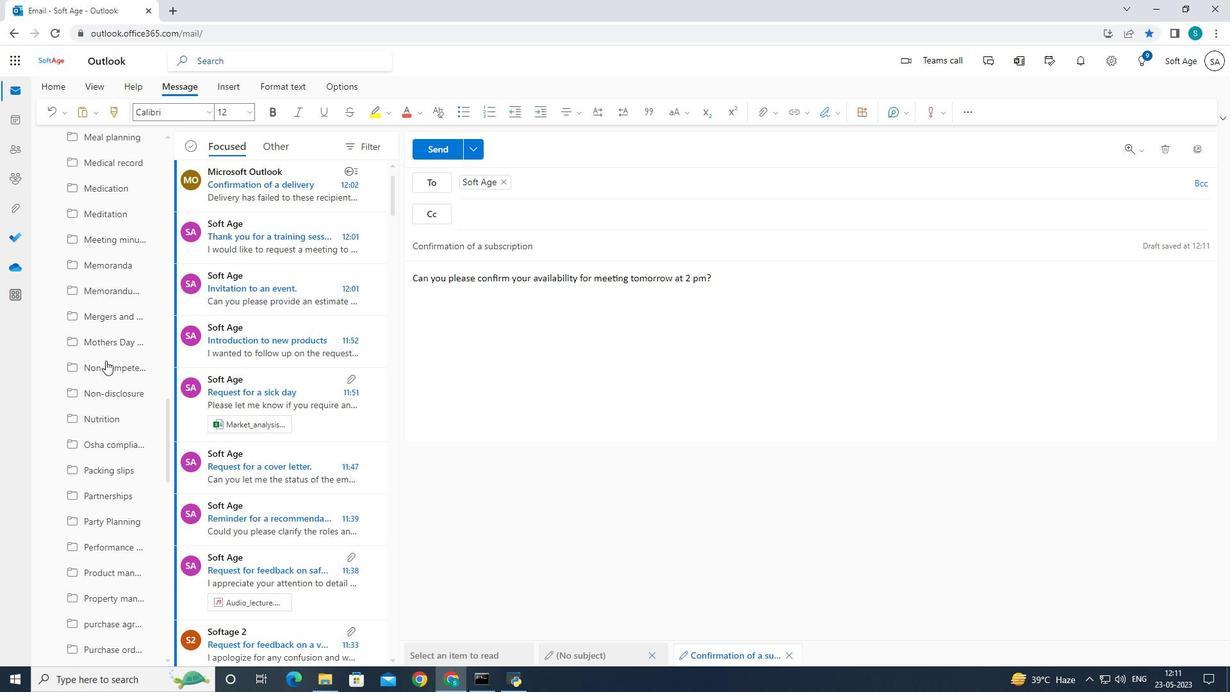 
Action: Mouse scrolled (105, 360) with delta (0, 0)
Screenshot: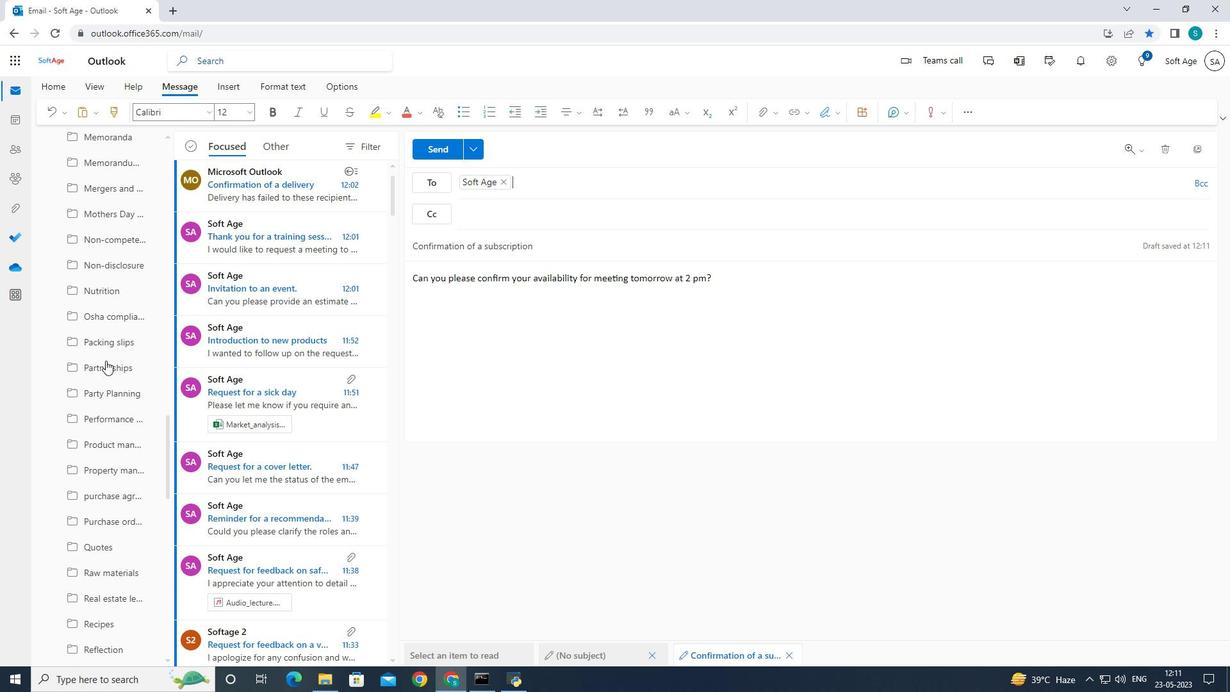 
Action: Mouse scrolled (105, 360) with delta (0, 0)
Screenshot: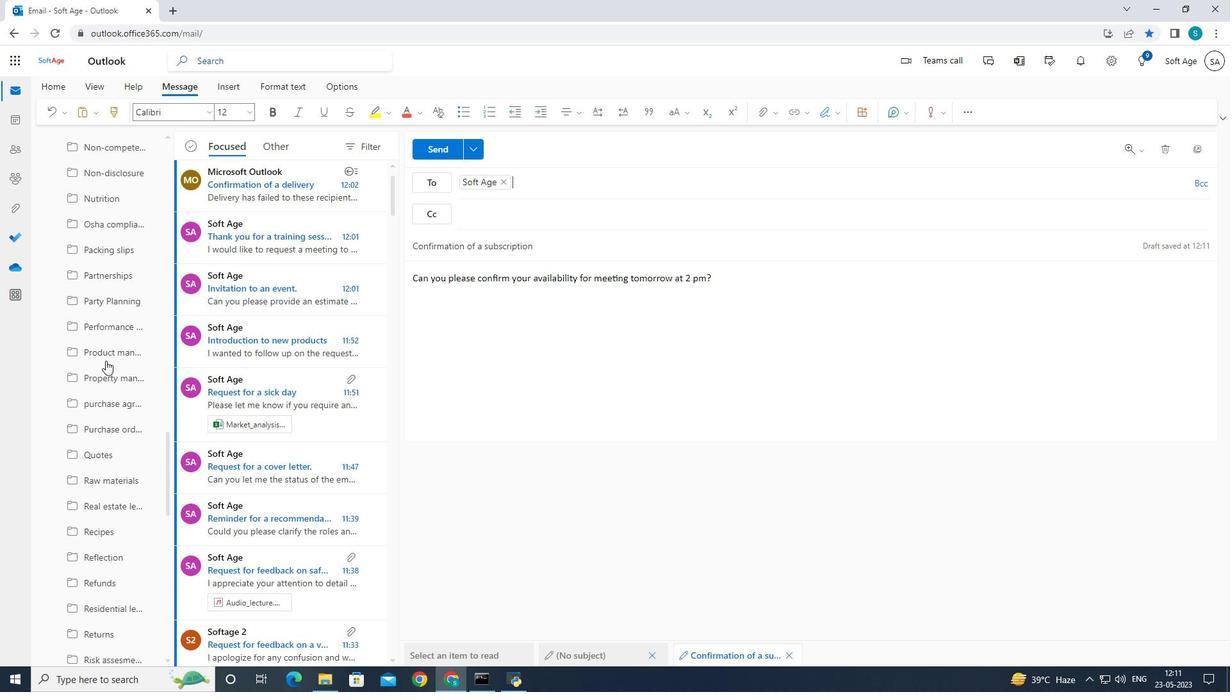 
Action: Mouse scrolled (105, 360) with delta (0, 0)
Screenshot: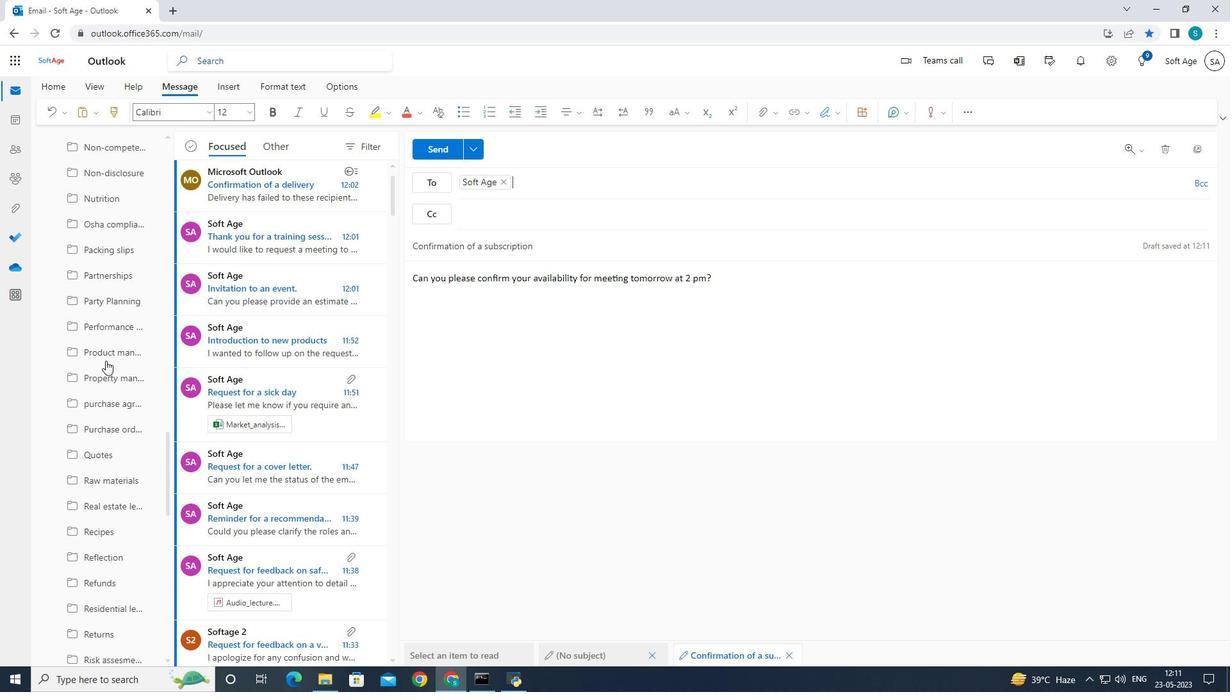 
Action: Mouse scrolled (105, 360) with delta (0, 0)
Screenshot: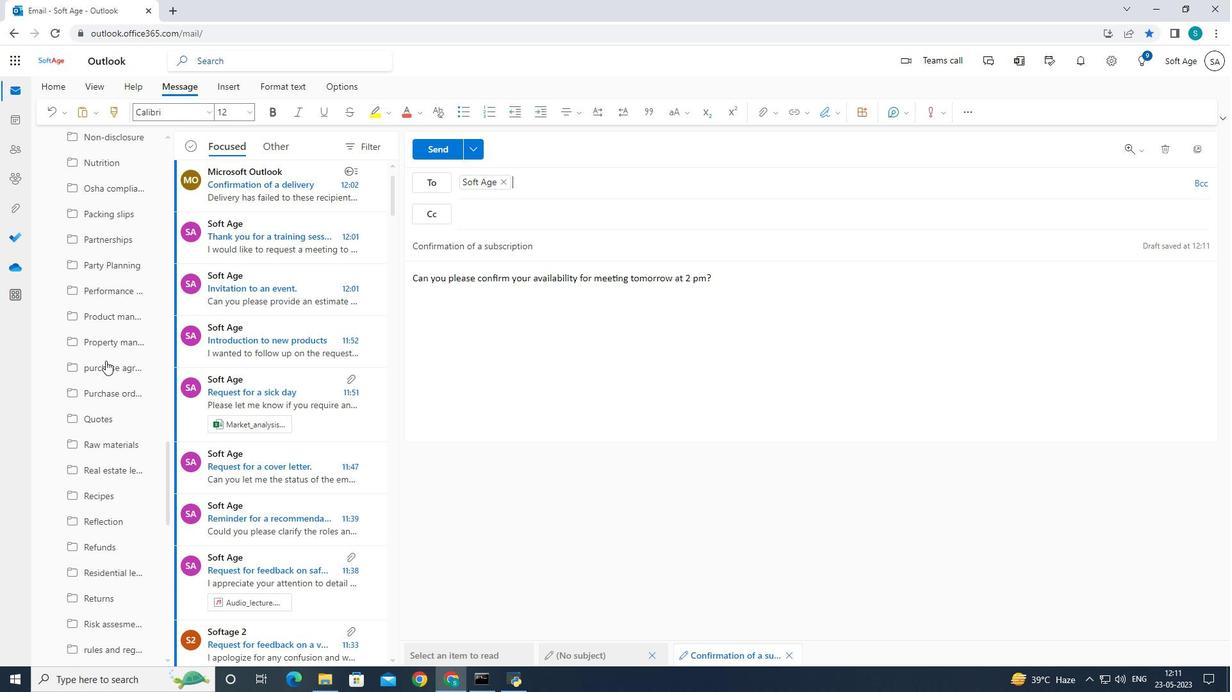 
Action: Mouse scrolled (105, 360) with delta (0, 0)
Screenshot: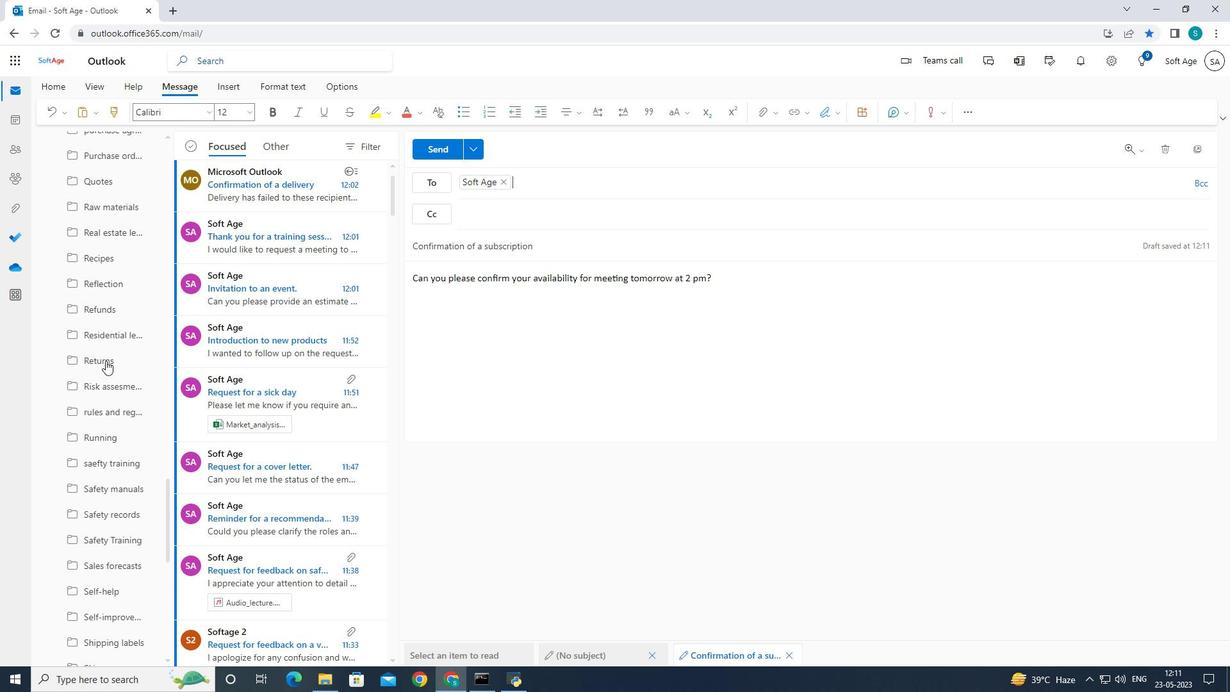 
Action: Mouse scrolled (105, 360) with delta (0, 0)
Screenshot: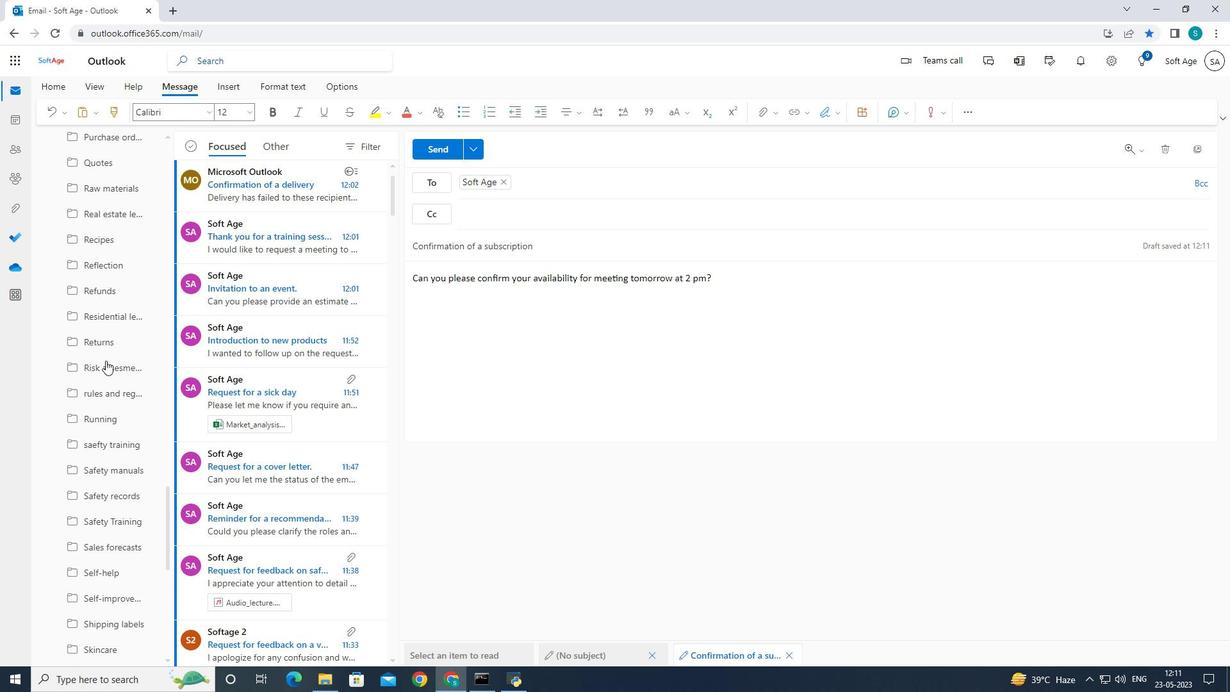 
Action: Mouse scrolled (105, 360) with delta (0, 0)
Screenshot: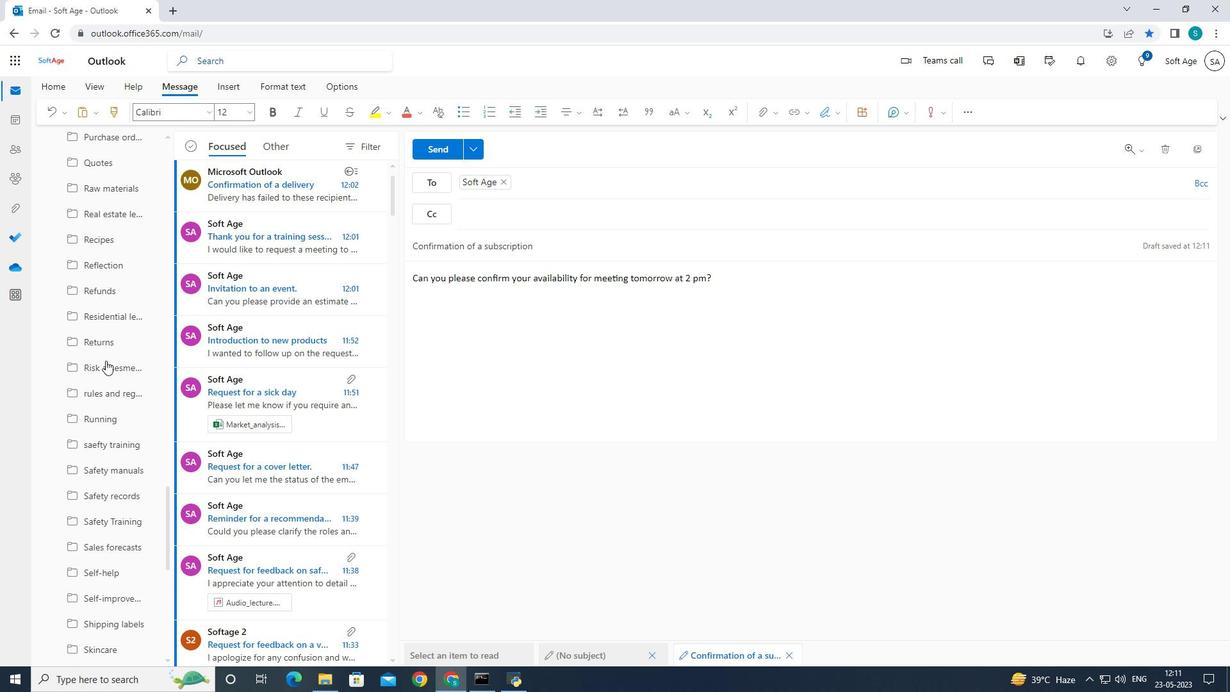 
Action: Mouse scrolled (105, 360) with delta (0, 0)
Screenshot: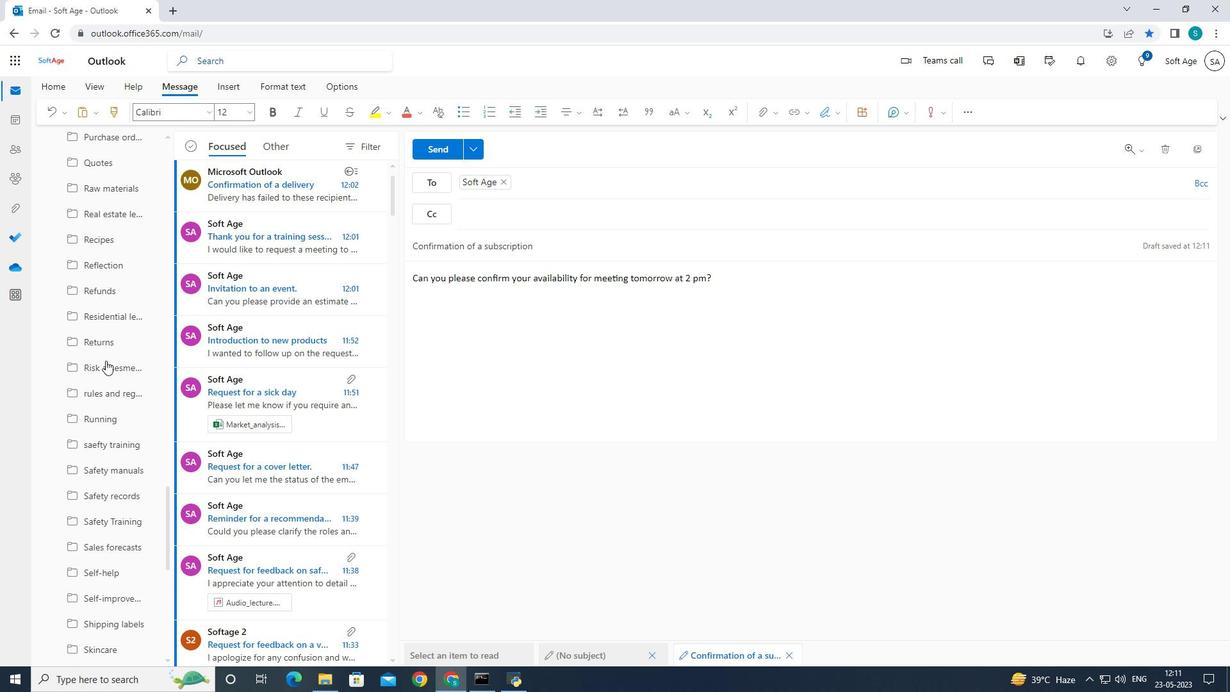 
Action: Mouse scrolled (105, 360) with delta (0, 0)
Screenshot: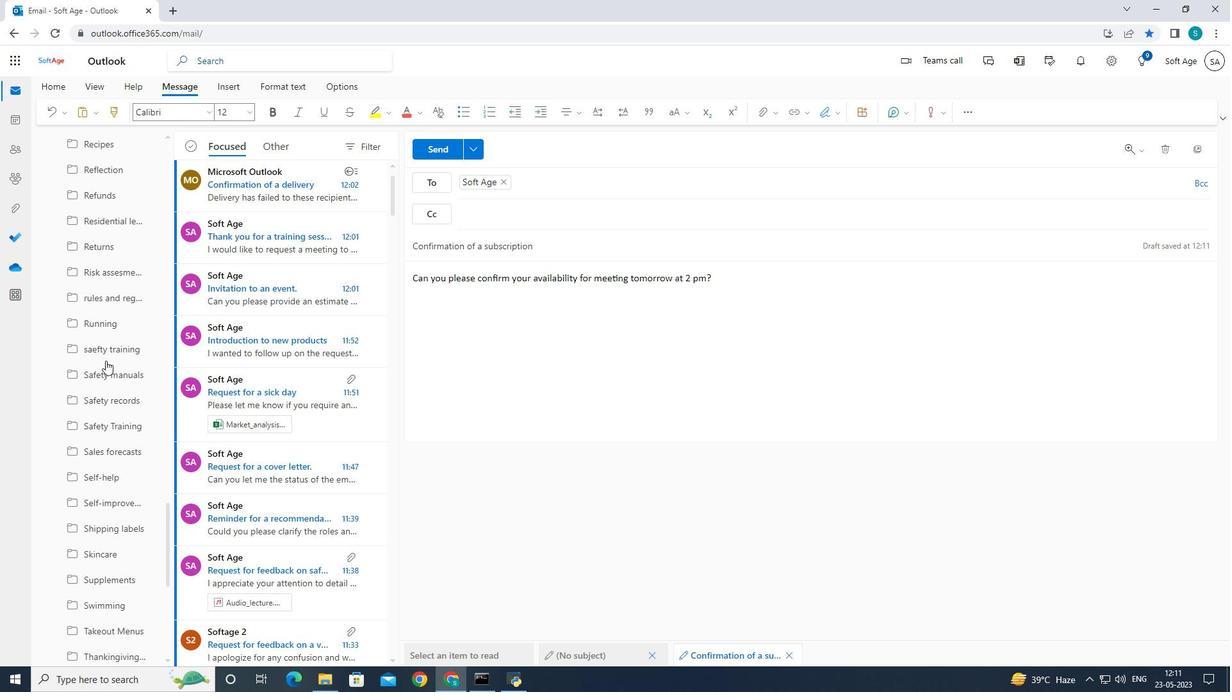 
Action: Mouse scrolled (105, 360) with delta (0, 0)
Screenshot: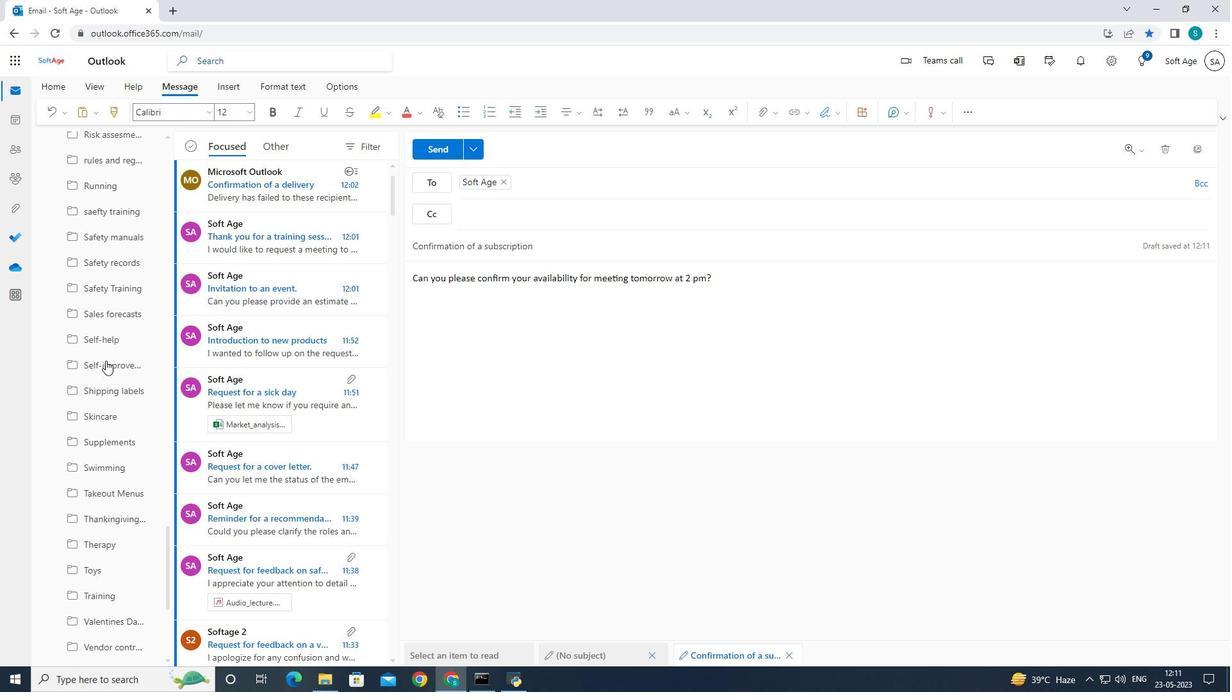 
Action: Mouse scrolled (105, 360) with delta (0, 0)
Screenshot: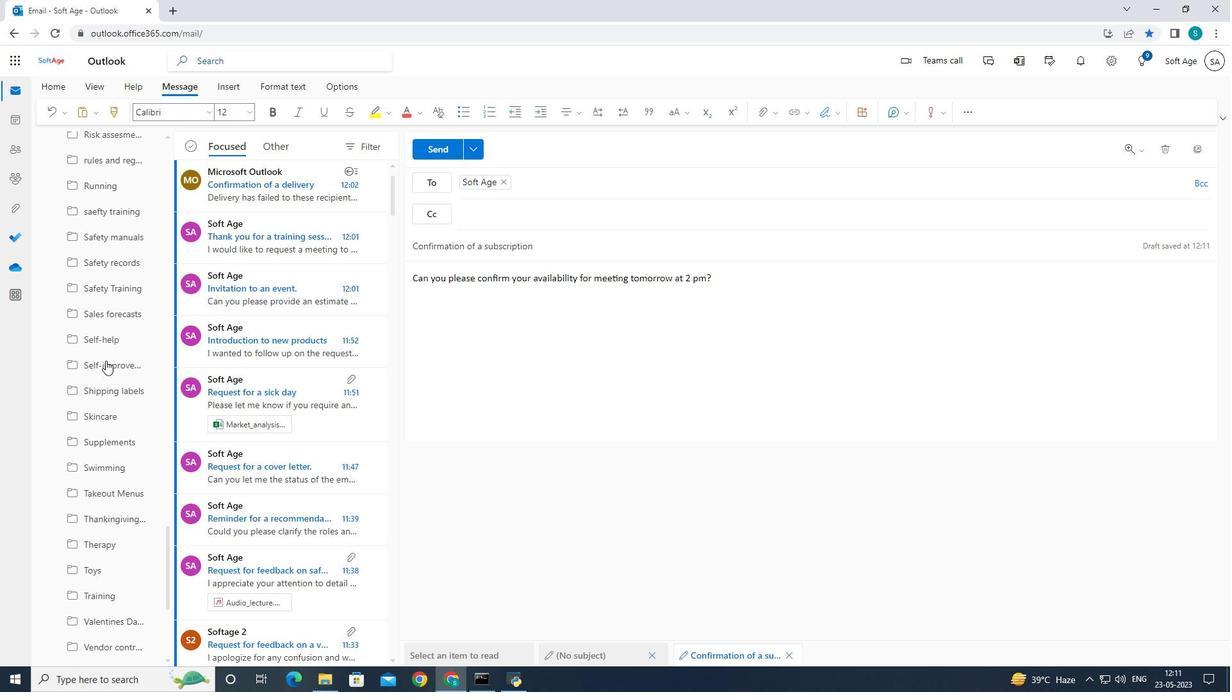 
Action: Mouse scrolled (105, 360) with delta (0, 0)
Screenshot: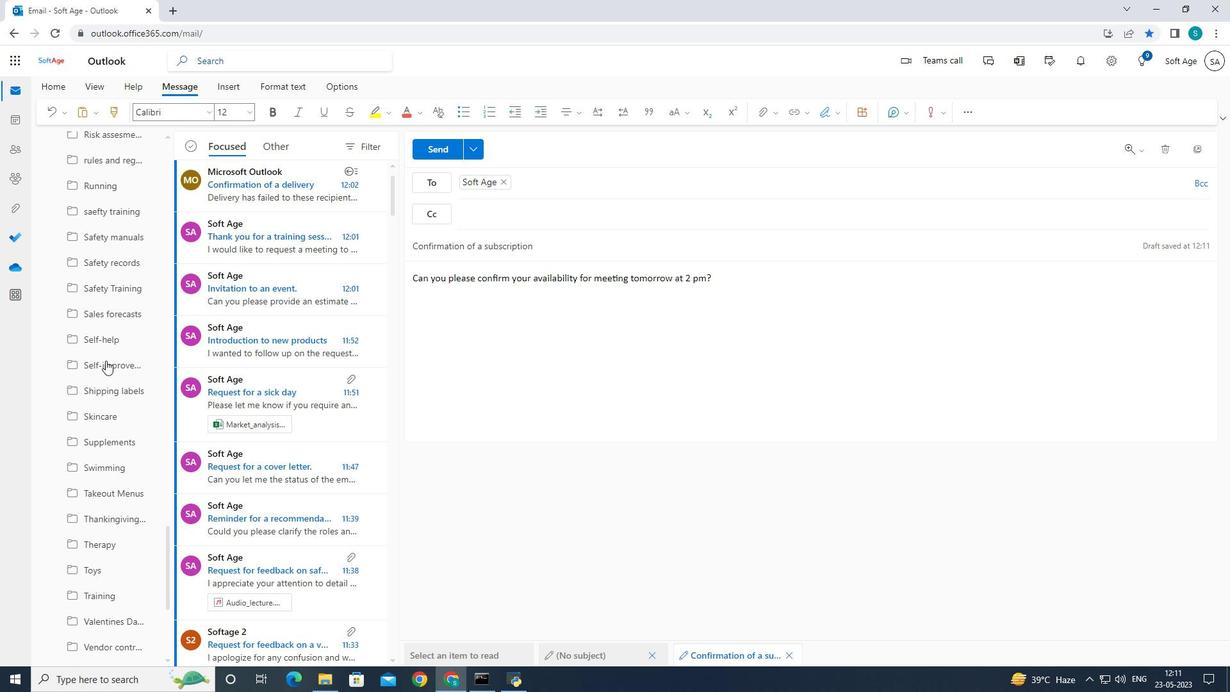 
Action: Mouse scrolled (105, 360) with delta (0, 0)
Screenshot: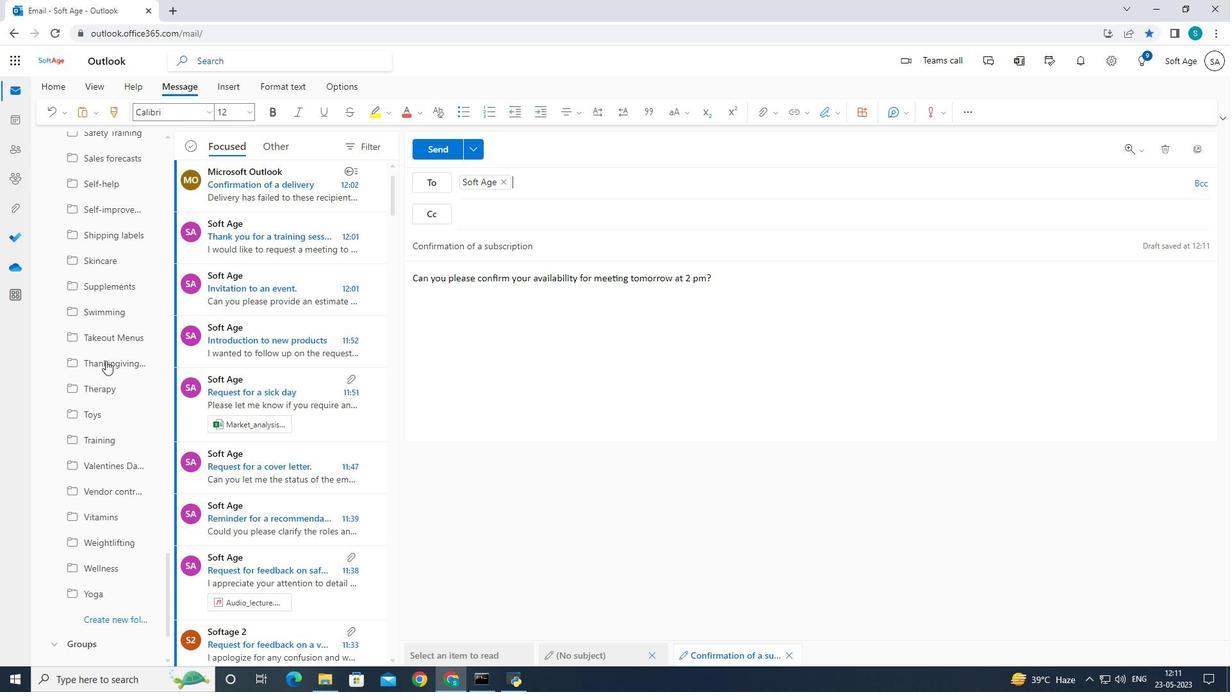 
Action: Mouse scrolled (105, 360) with delta (0, 0)
Screenshot: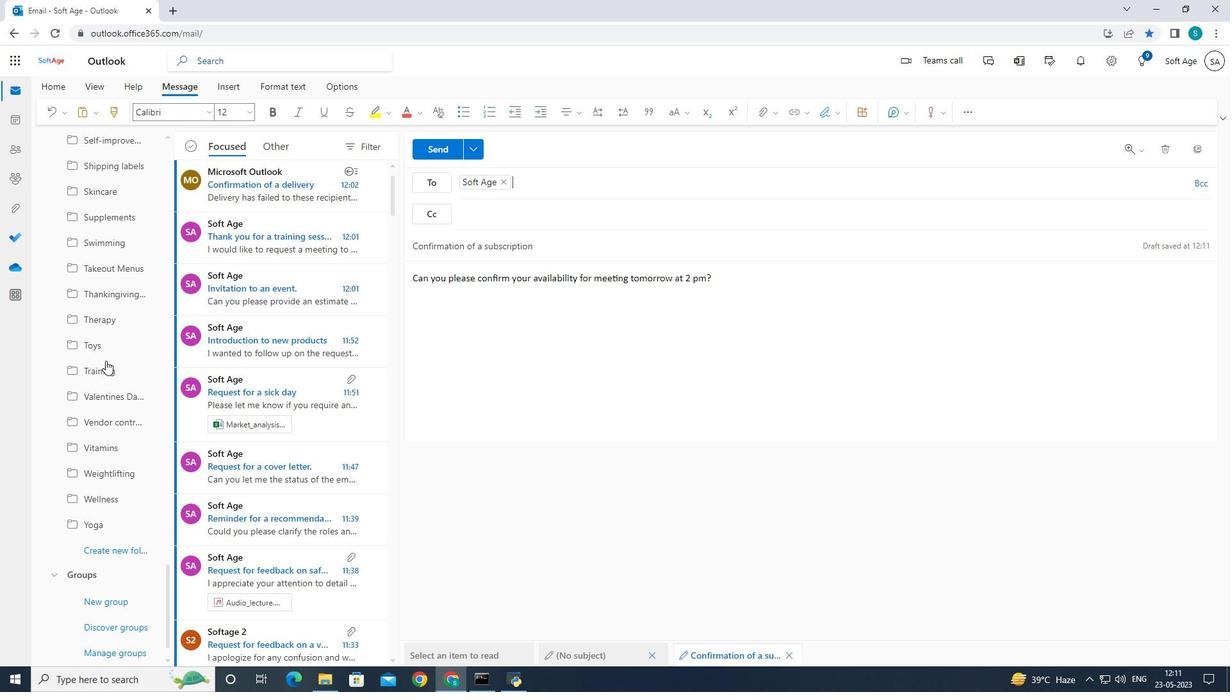 
Action: Mouse scrolled (105, 360) with delta (0, 0)
Screenshot: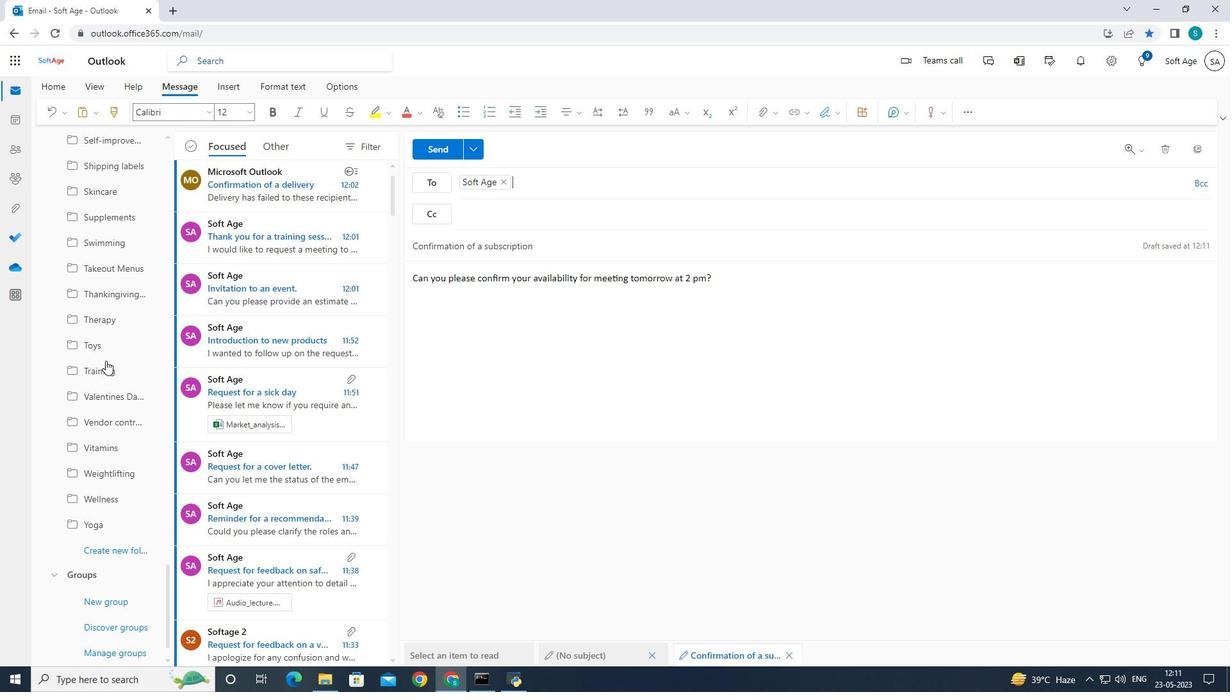 
Action: Mouse scrolled (105, 360) with delta (0, 0)
Screenshot: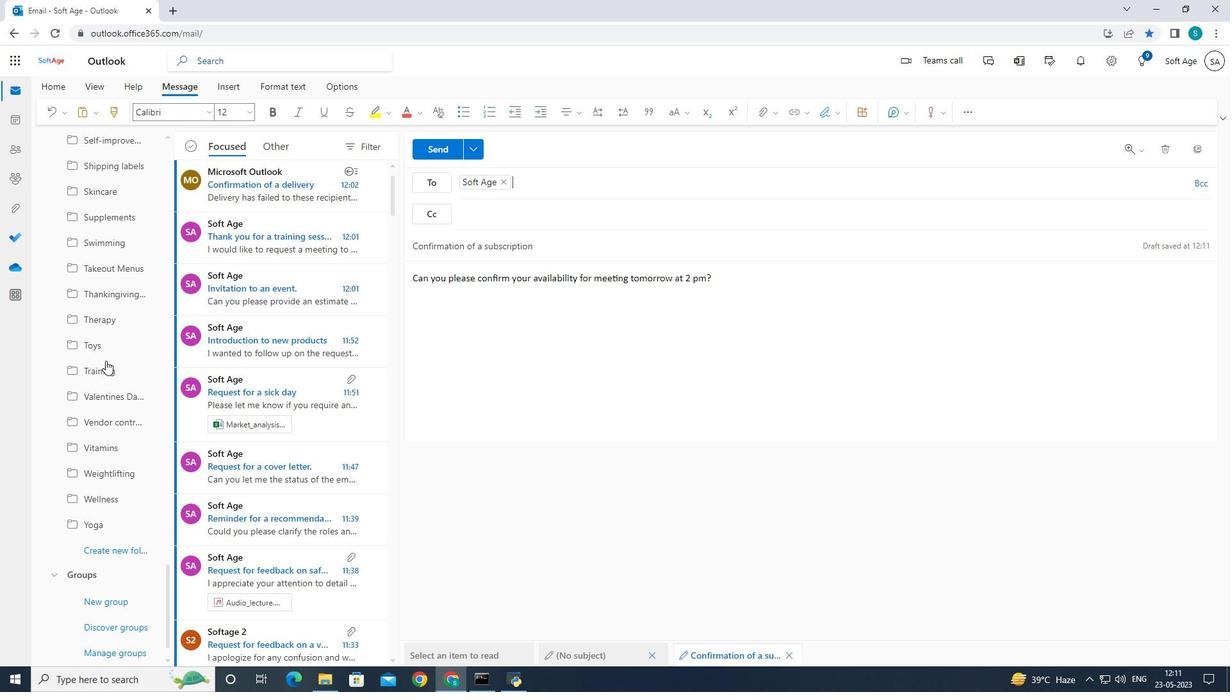 
Action: Mouse scrolled (105, 360) with delta (0, 0)
Screenshot: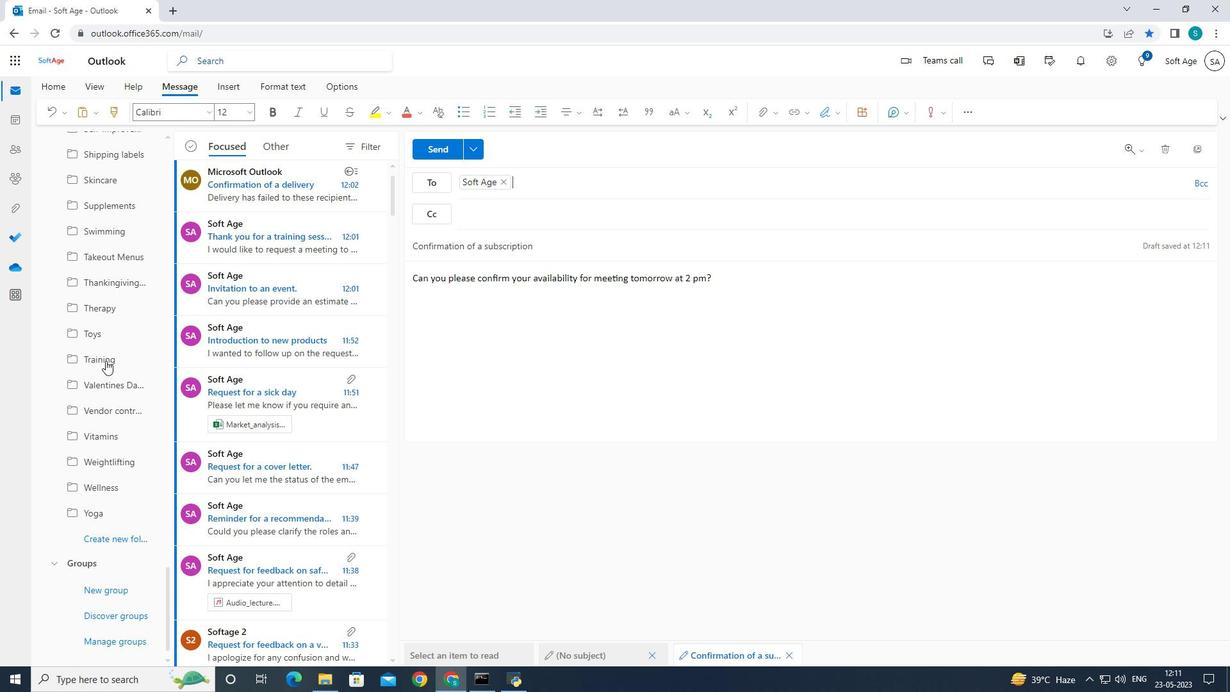 
Action: Mouse scrolled (105, 360) with delta (0, 0)
Screenshot: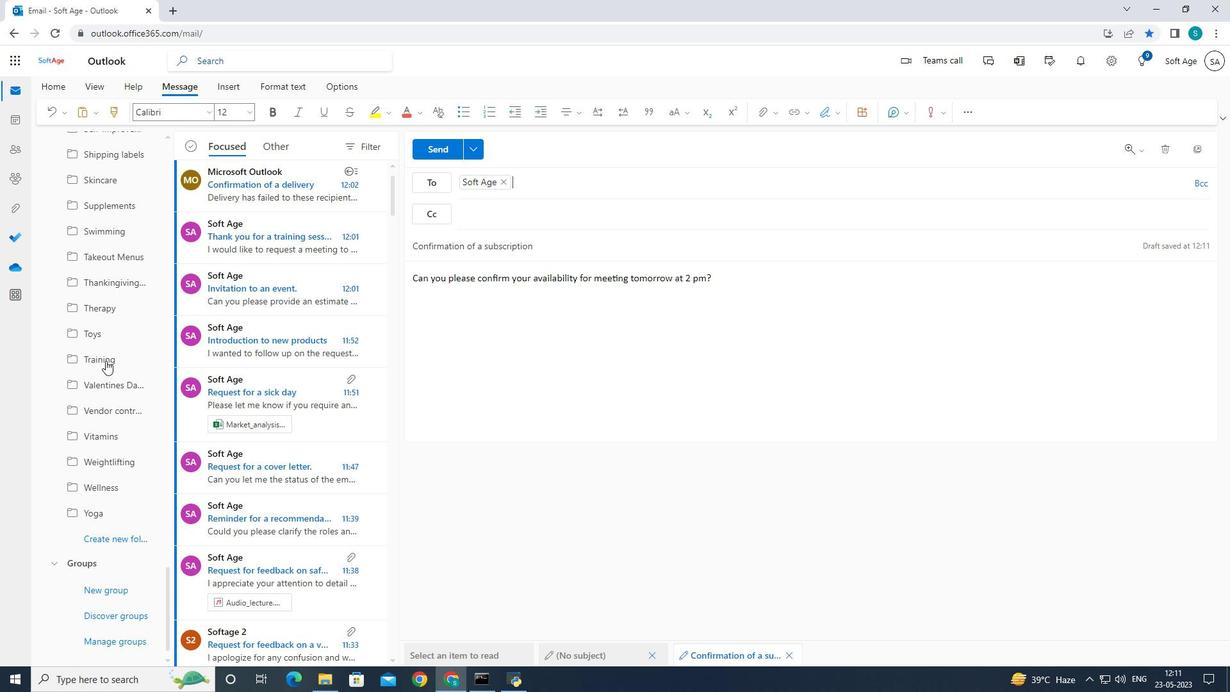 
Action: Mouse scrolled (105, 360) with delta (0, 0)
Screenshot: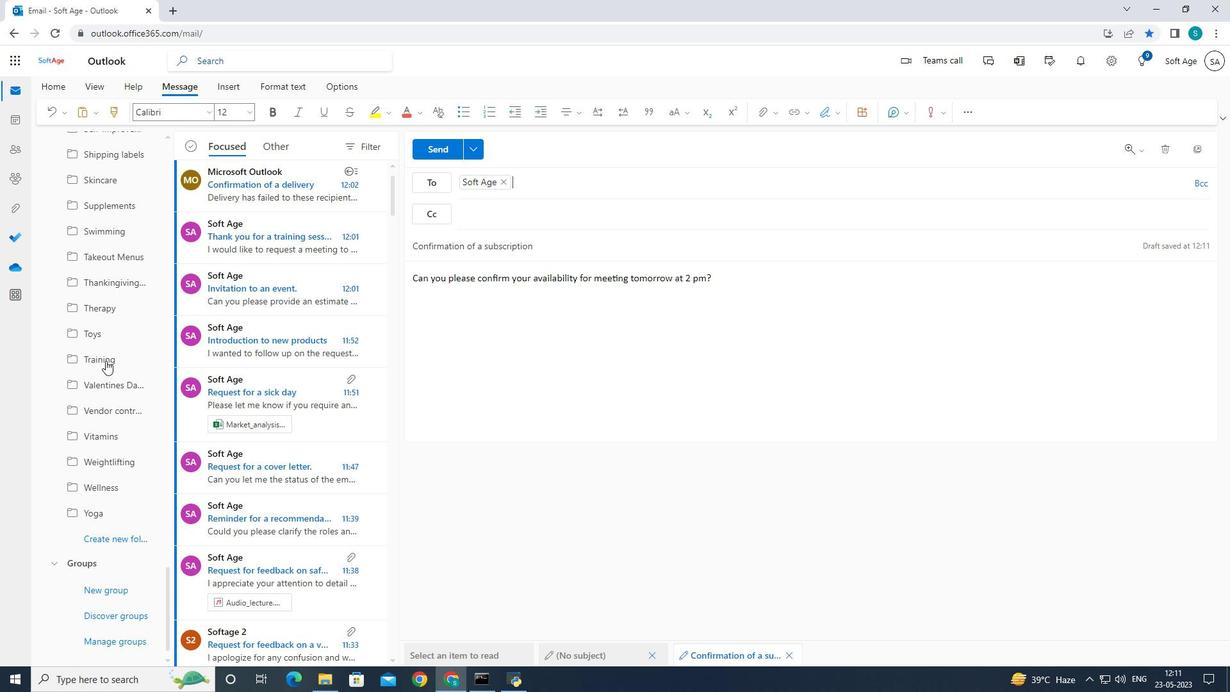 
Action: Mouse scrolled (105, 360) with delta (0, 0)
Screenshot: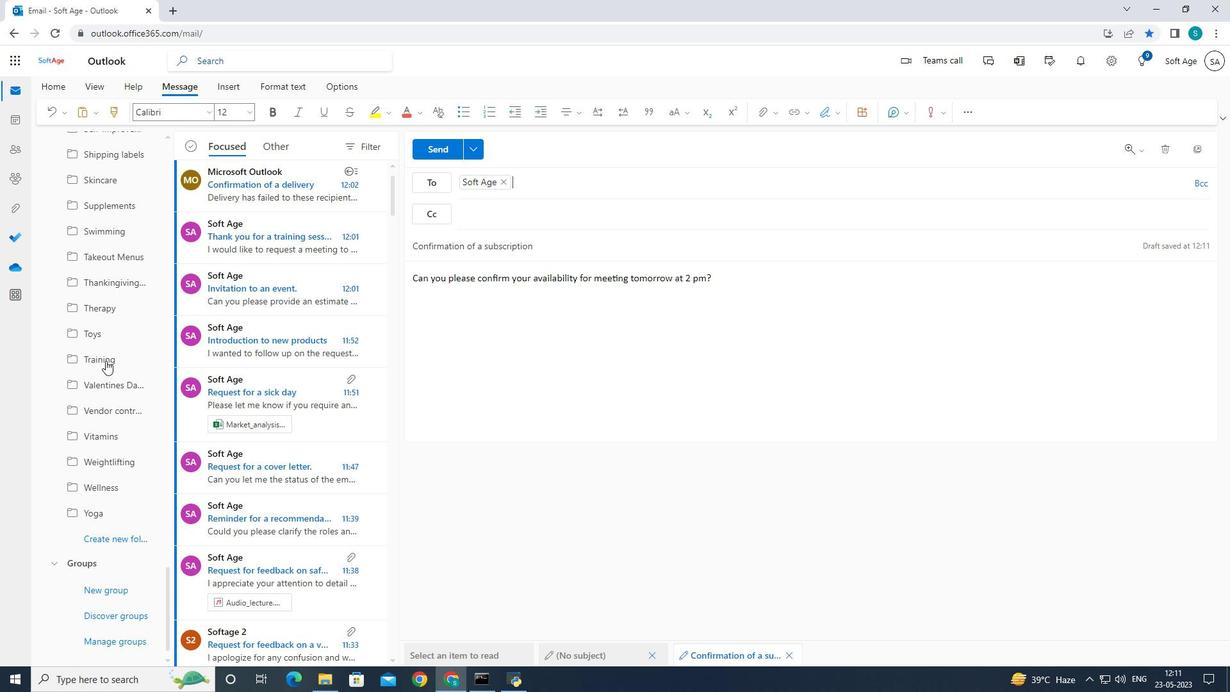 
Action: Mouse scrolled (105, 360) with delta (0, 0)
Screenshot: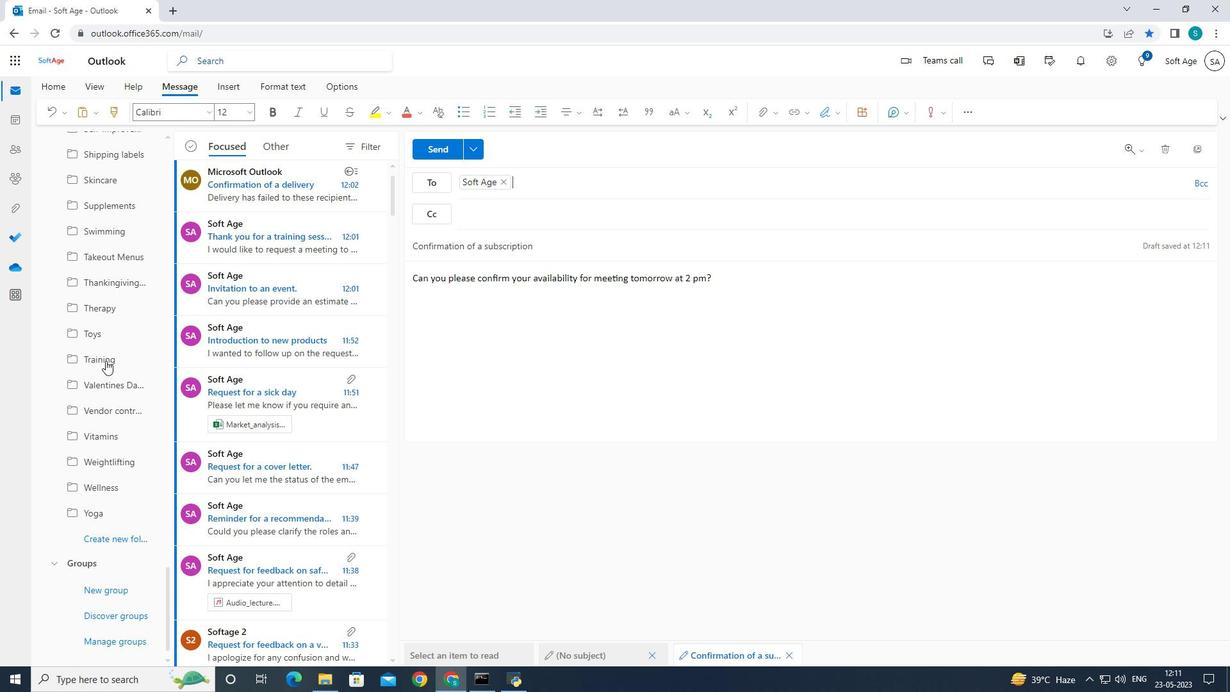
Action: Mouse moved to (122, 542)
Screenshot: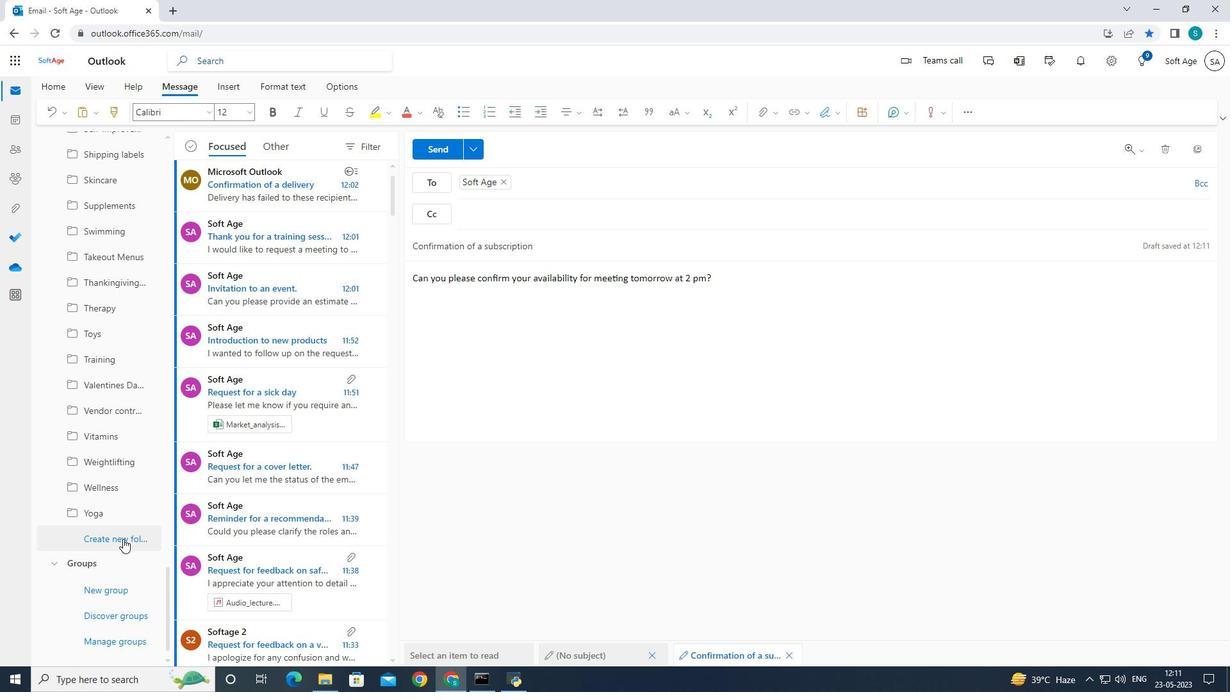 
Action: Mouse pressed left at (122, 542)
Screenshot: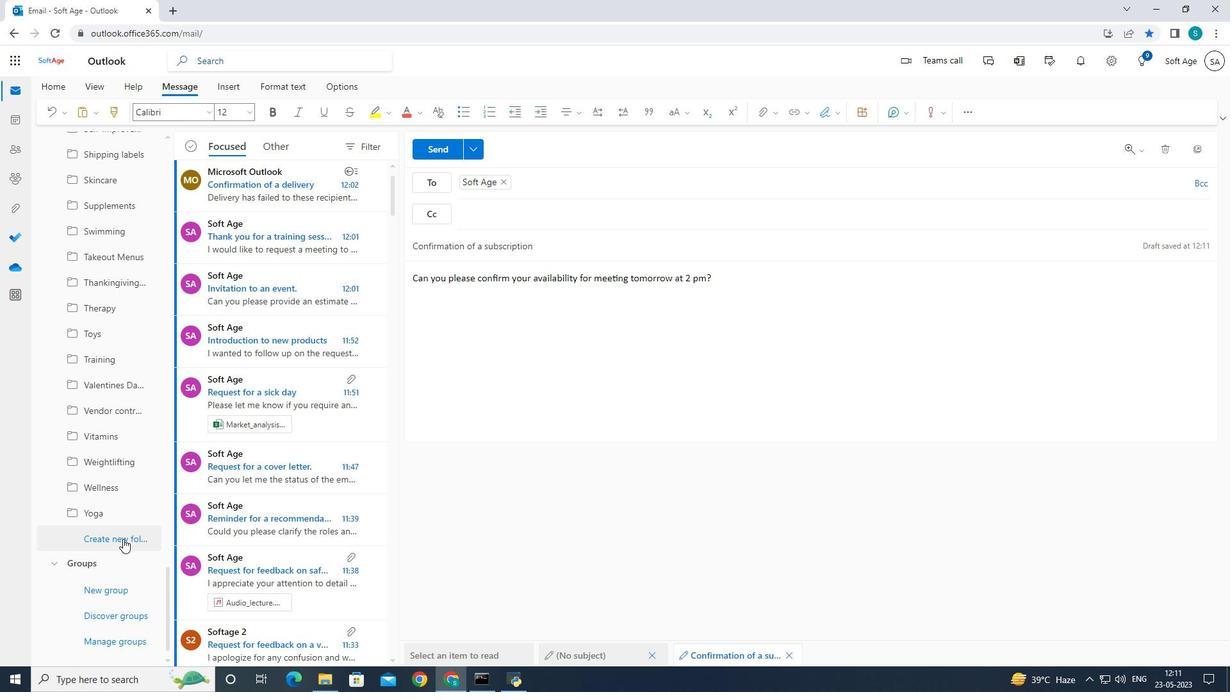 
Action: Mouse moved to (205, 421)
Screenshot: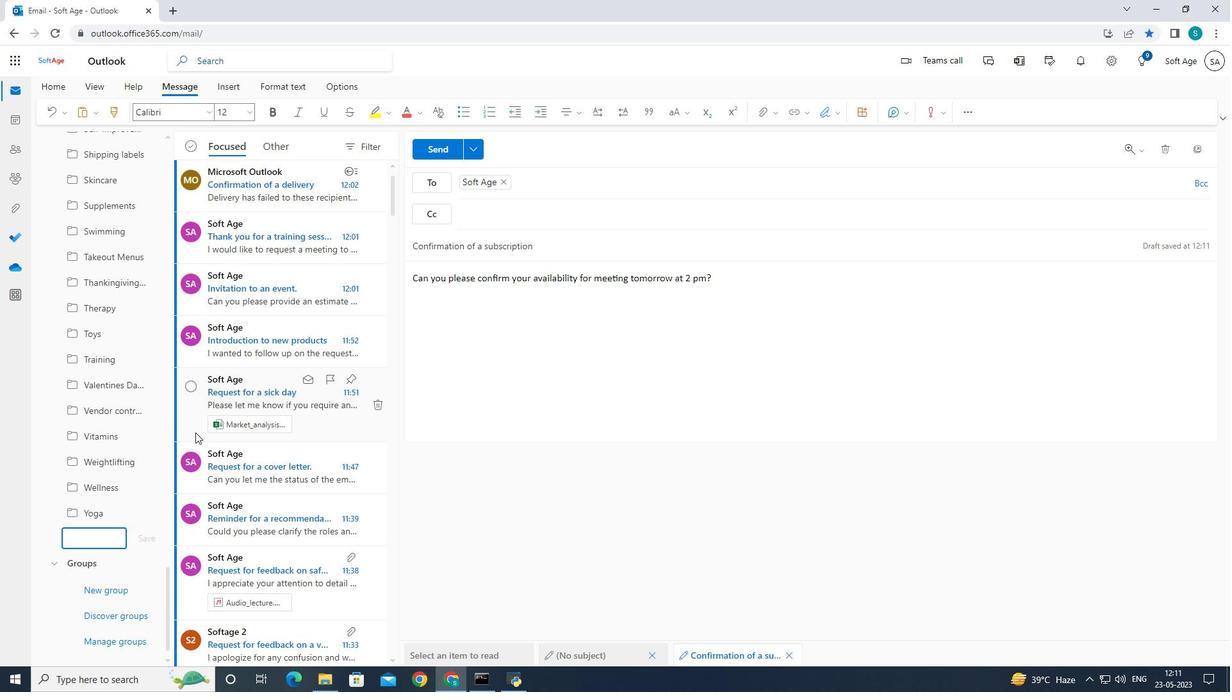 
Action: Key pressed <Key.shift><Key.shift><Key.shift><Key.shift><Key.shift><Key.shift><Key.shift><Key.shift><Key.shift>Games<Key.enter>
Screenshot: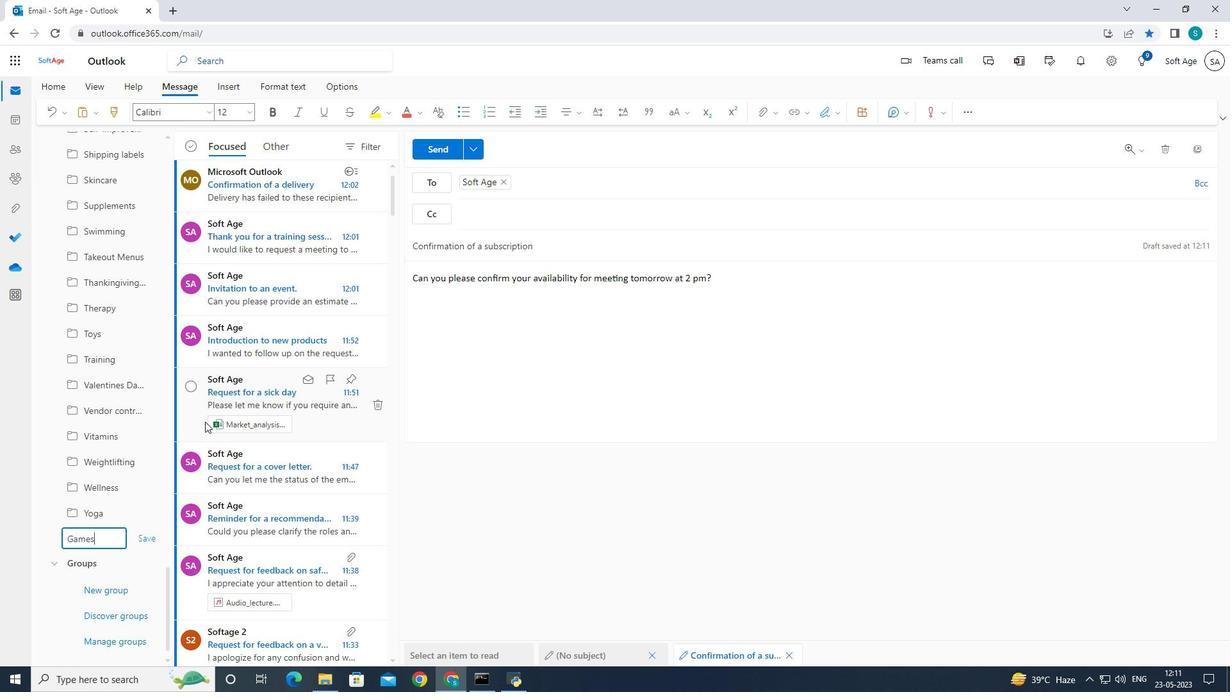 
Action: Mouse moved to (697, 394)
Screenshot: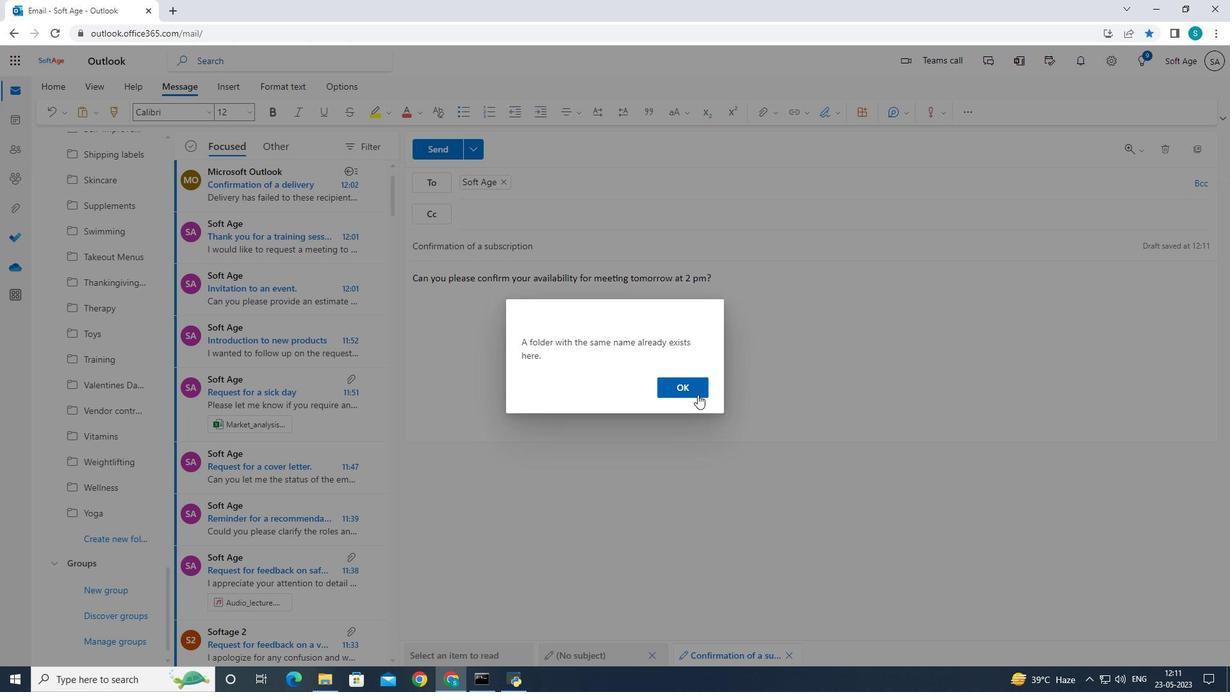 
Action: Mouse pressed left at (697, 394)
Screenshot: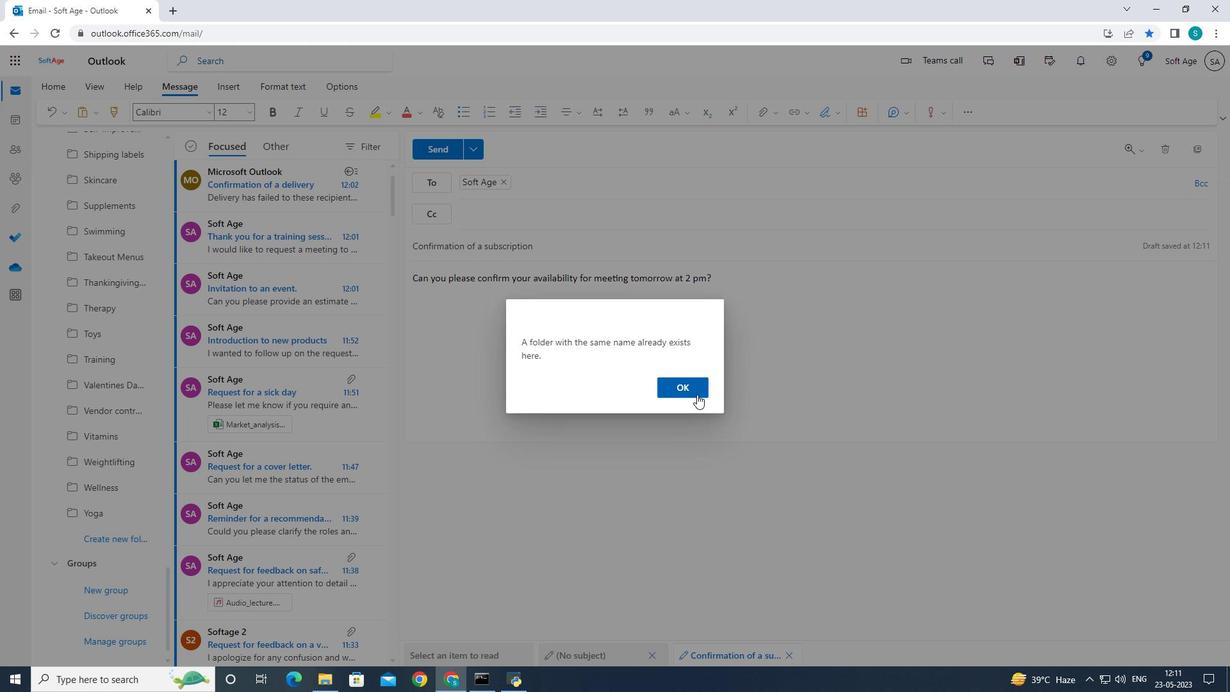 
Action: Mouse moved to (436, 153)
Screenshot: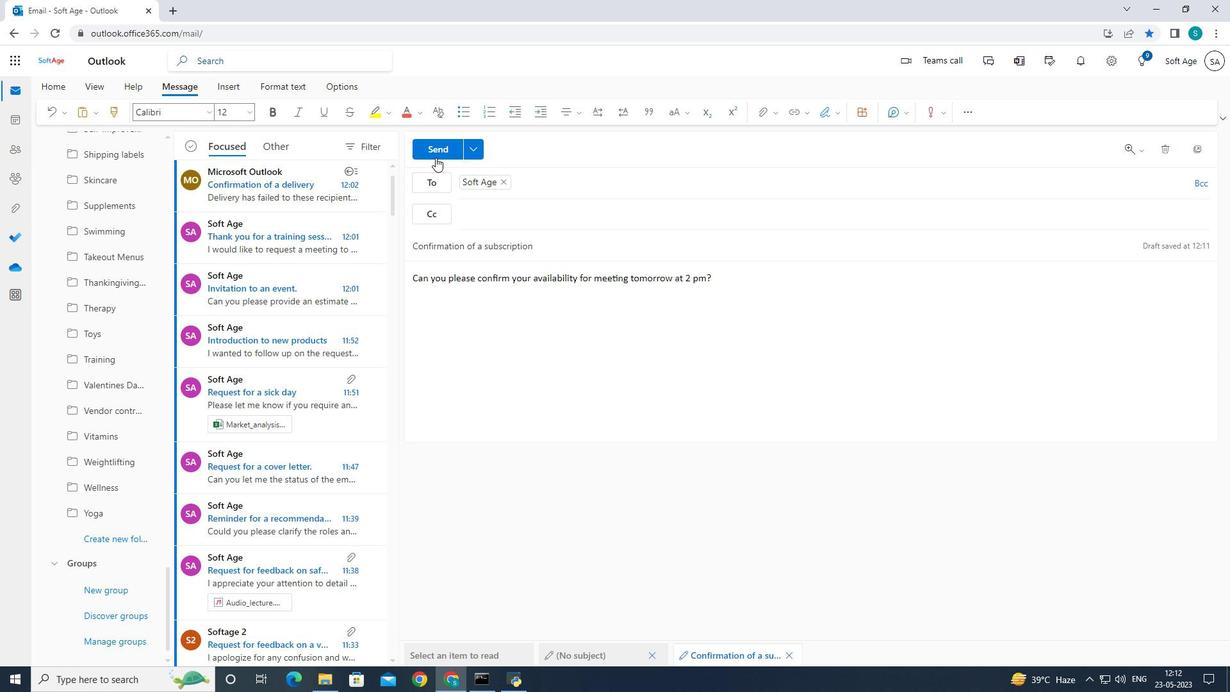 
Action: Mouse pressed left at (436, 153)
Screenshot: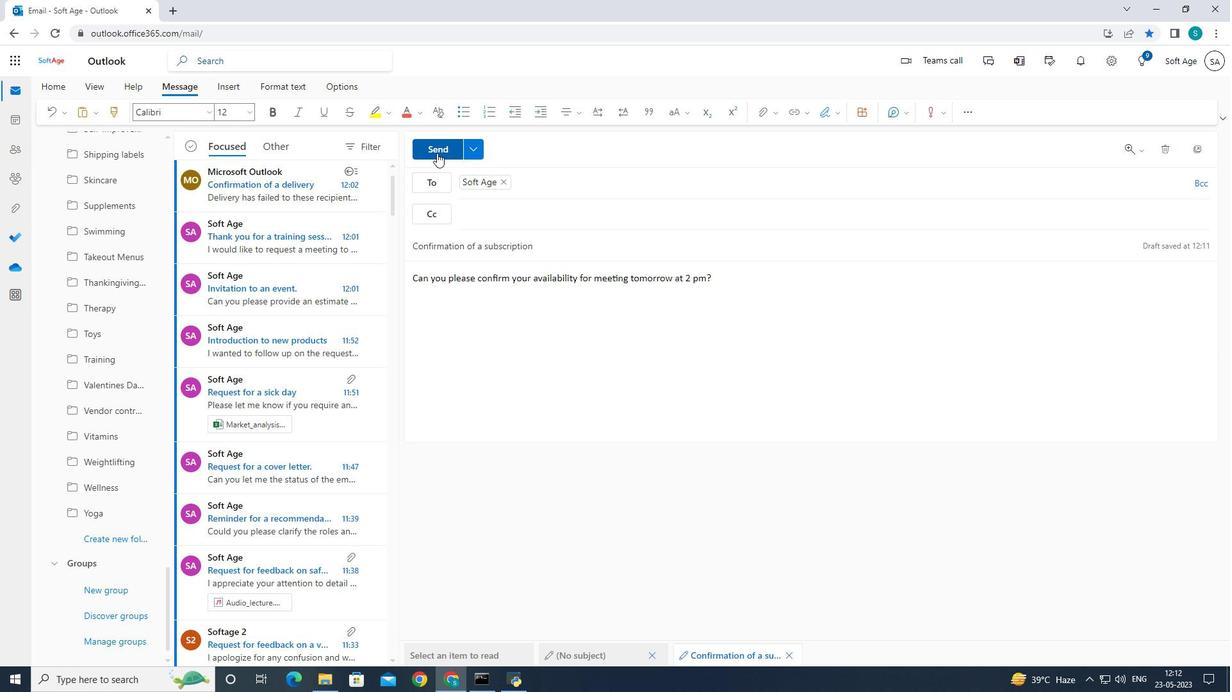 
